 Task: Find connections with filter location Wegberg with filter topic #Bitcoinwith filter profile language Spanish with filter current company ABC Consultants with filter school Himachal Pradesh Jobs with filter industry Performing Arts and Spectator Sports with filter service category Video Editing with filter keywords title Sociologist
Action: Mouse moved to (612, 75)
Screenshot: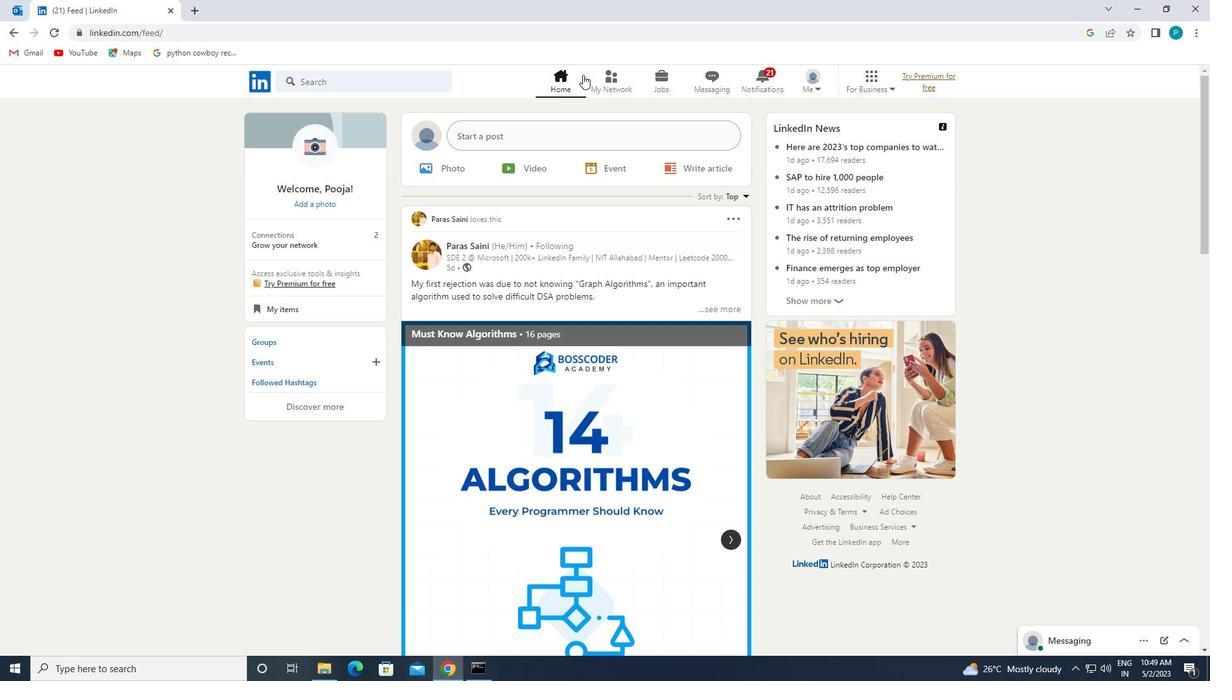 
Action: Mouse pressed left at (612, 75)
Screenshot: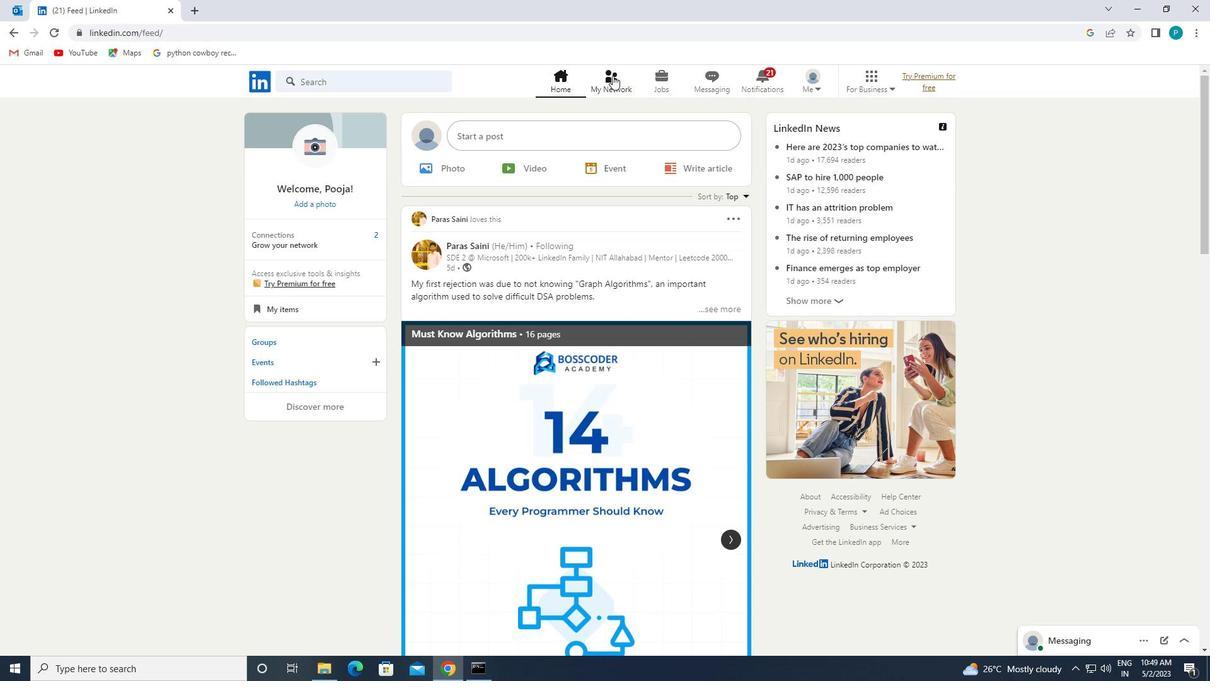 
Action: Mouse moved to (372, 148)
Screenshot: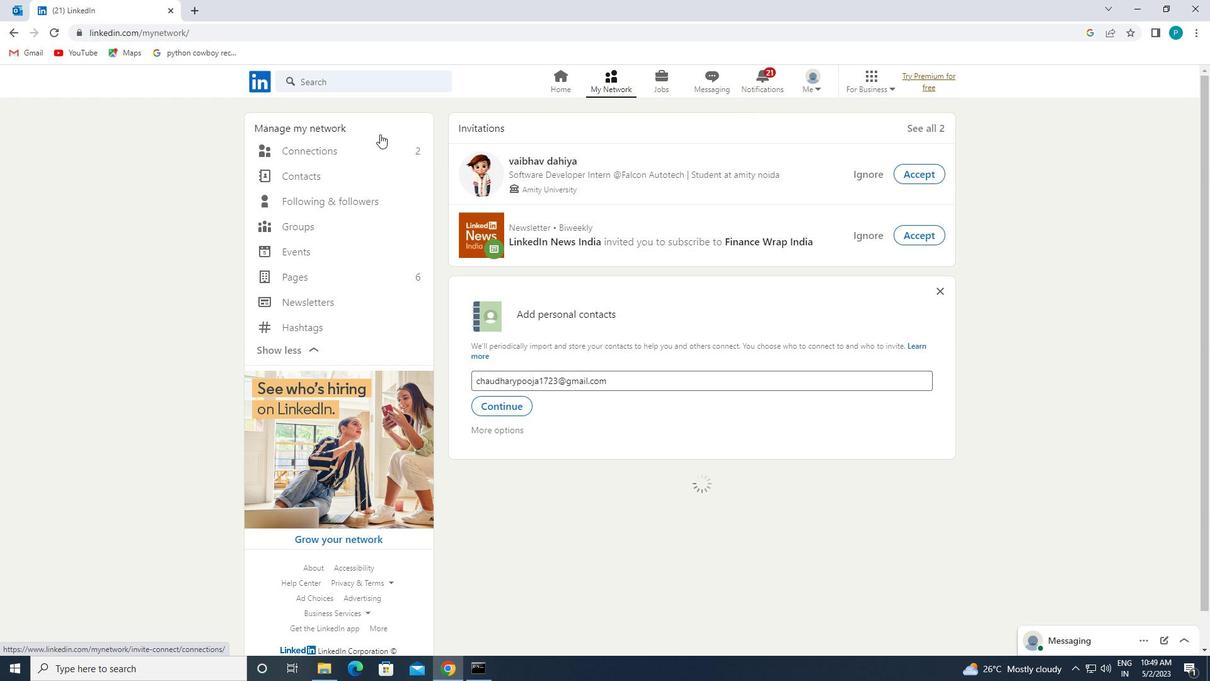 
Action: Mouse pressed left at (372, 148)
Screenshot: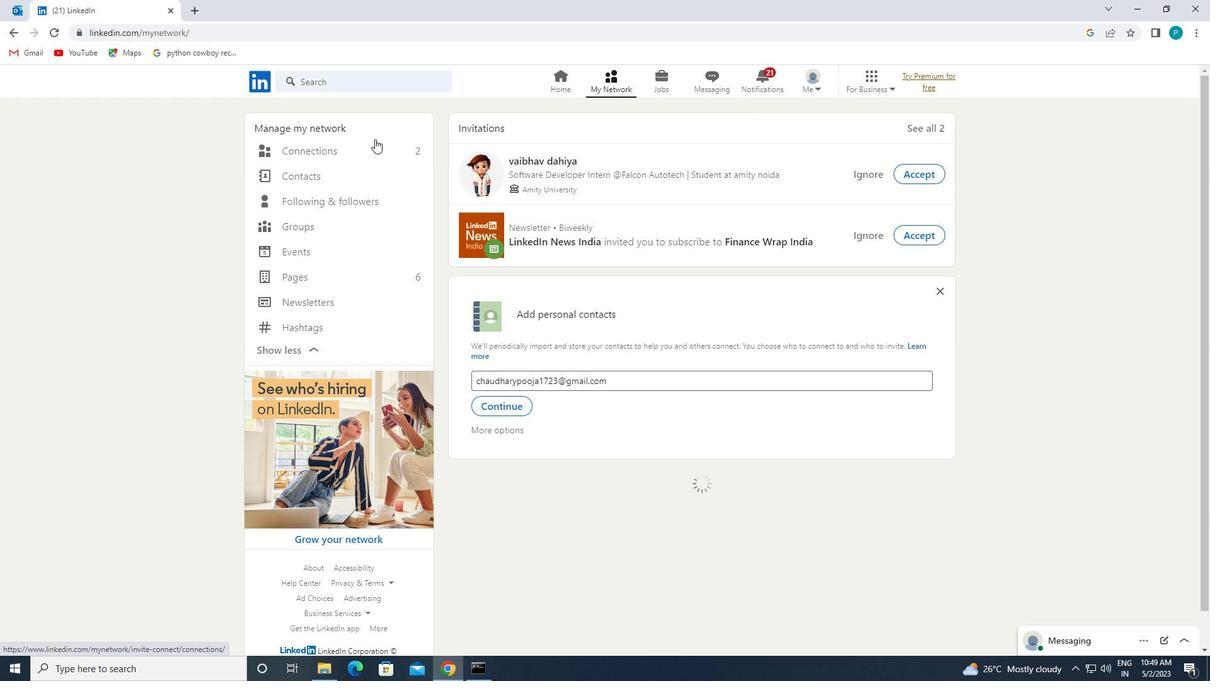
Action: Mouse moved to (710, 152)
Screenshot: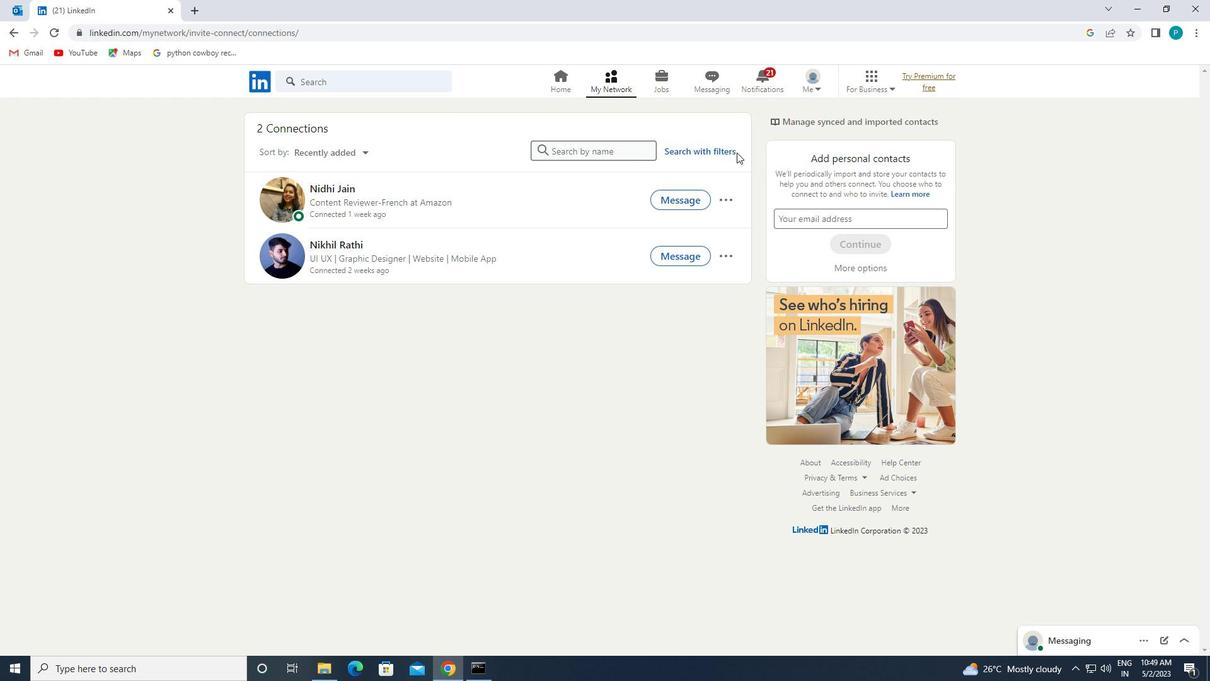 
Action: Mouse pressed left at (710, 152)
Screenshot: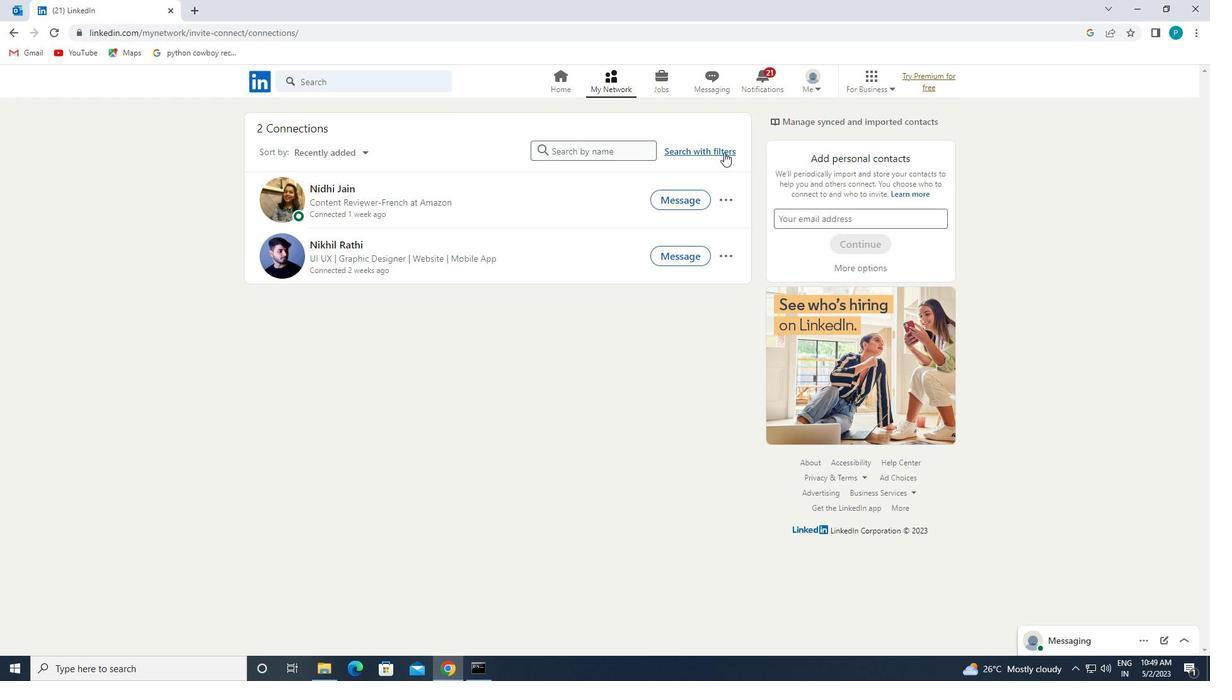 
Action: Mouse moved to (629, 118)
Screenshot: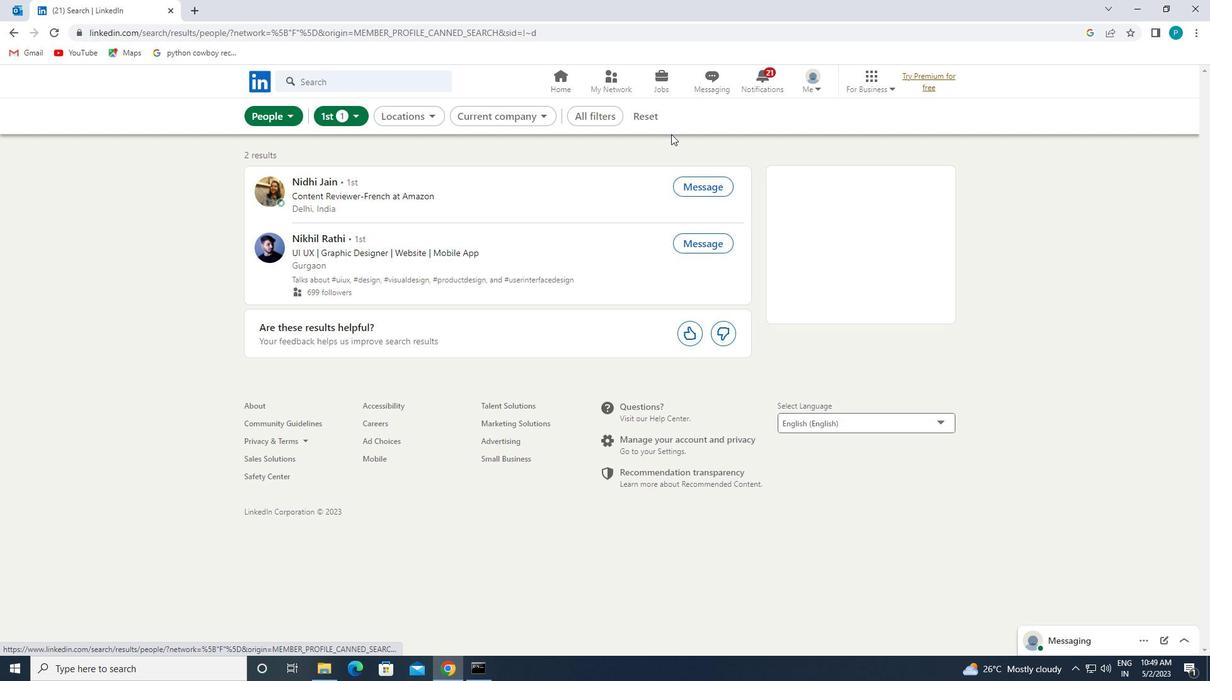 
Action: Mouse pressed left at (629, 118)
Screenshot: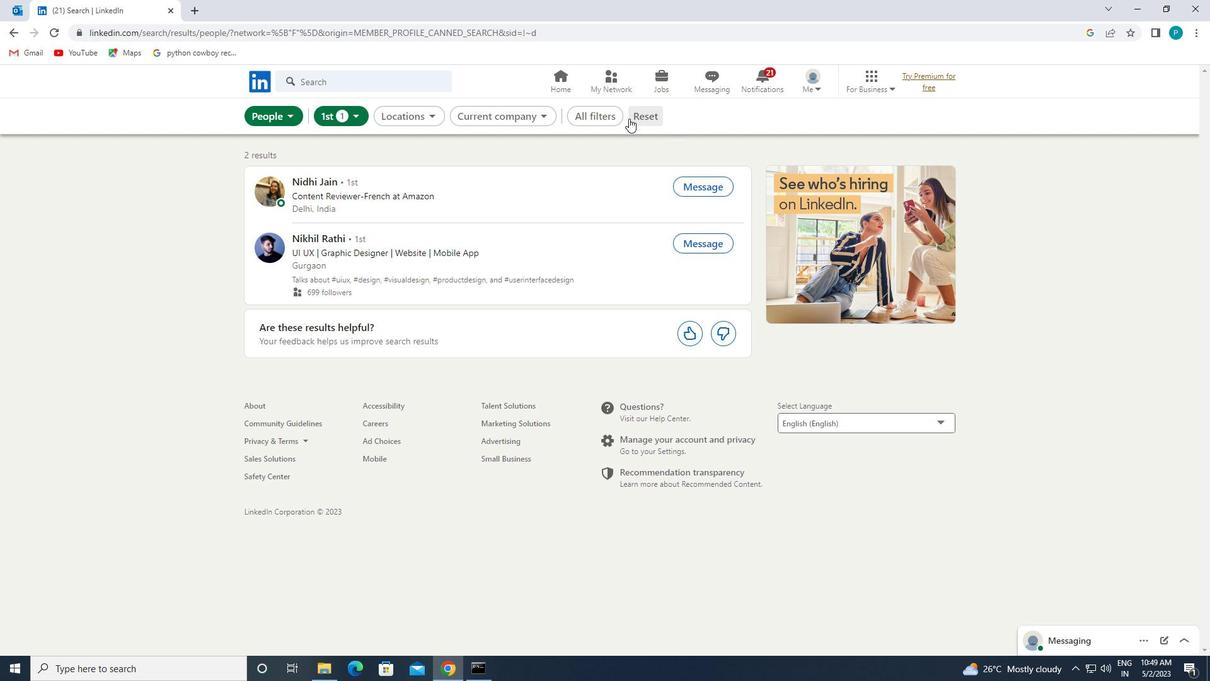 
Action: Mouse moved to (595, 116)
Screenshot: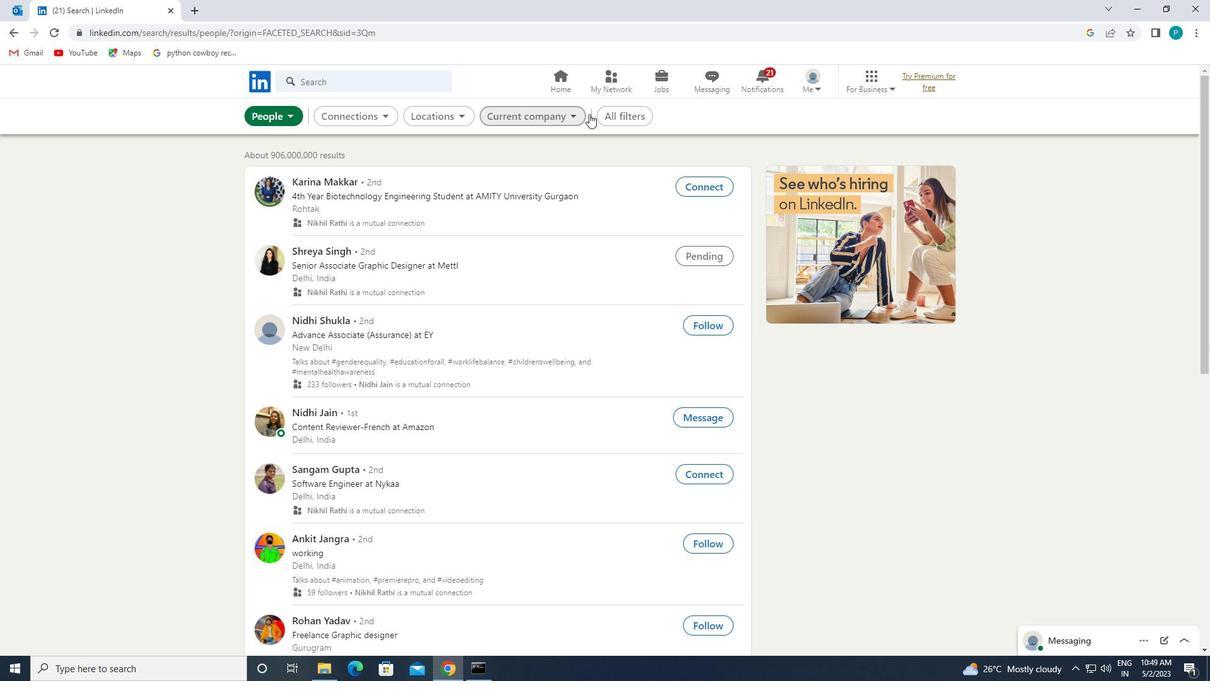 
Action: Mouse pressed left at (595, 116)
Screenshot: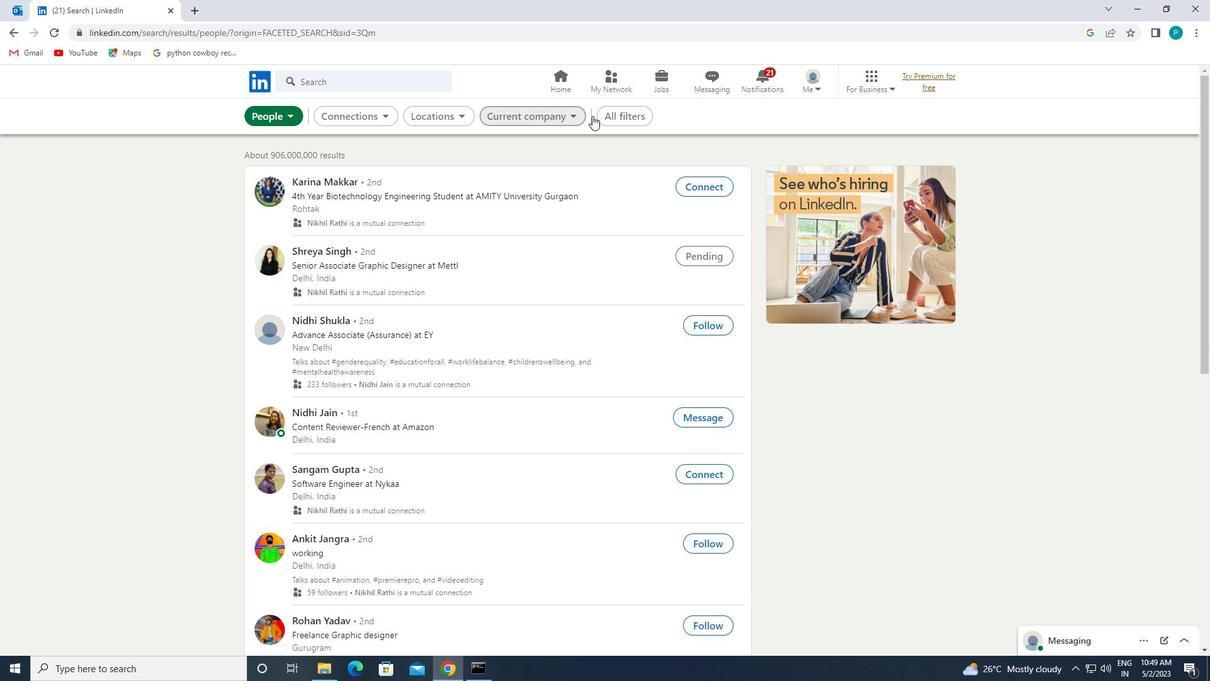 
Action: Mouse moved to (609, 116)
Screenshot: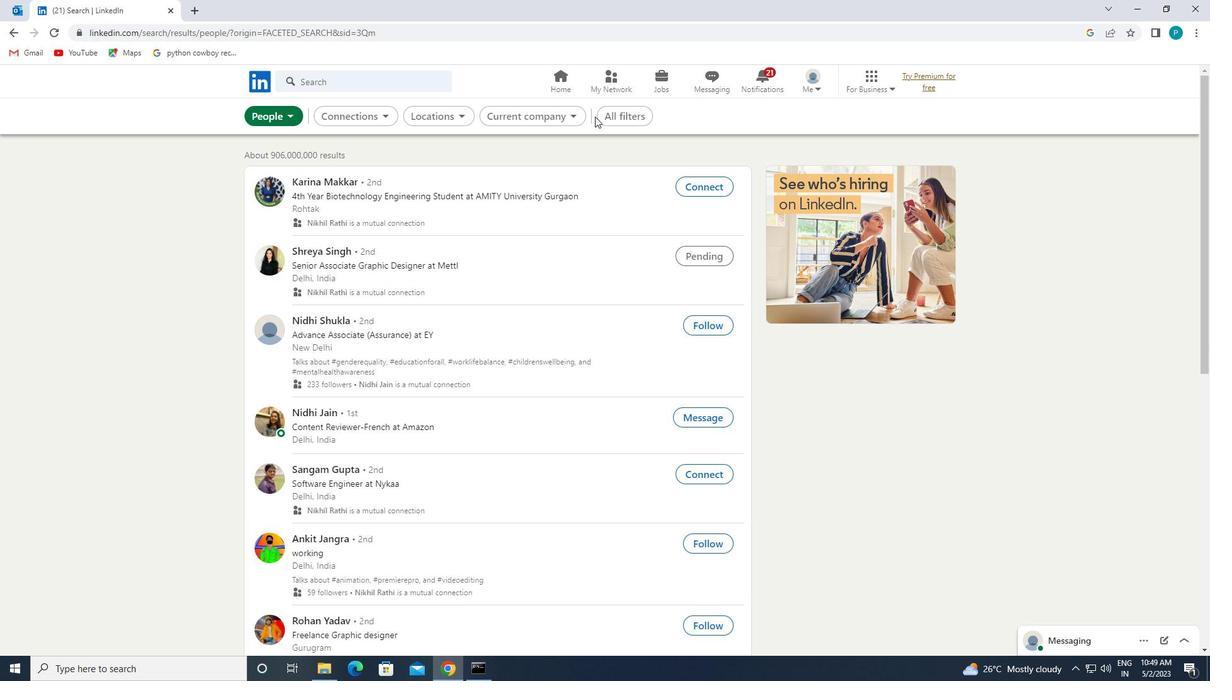
Action: Mouse pressed left at (609, 116)
Screenshot: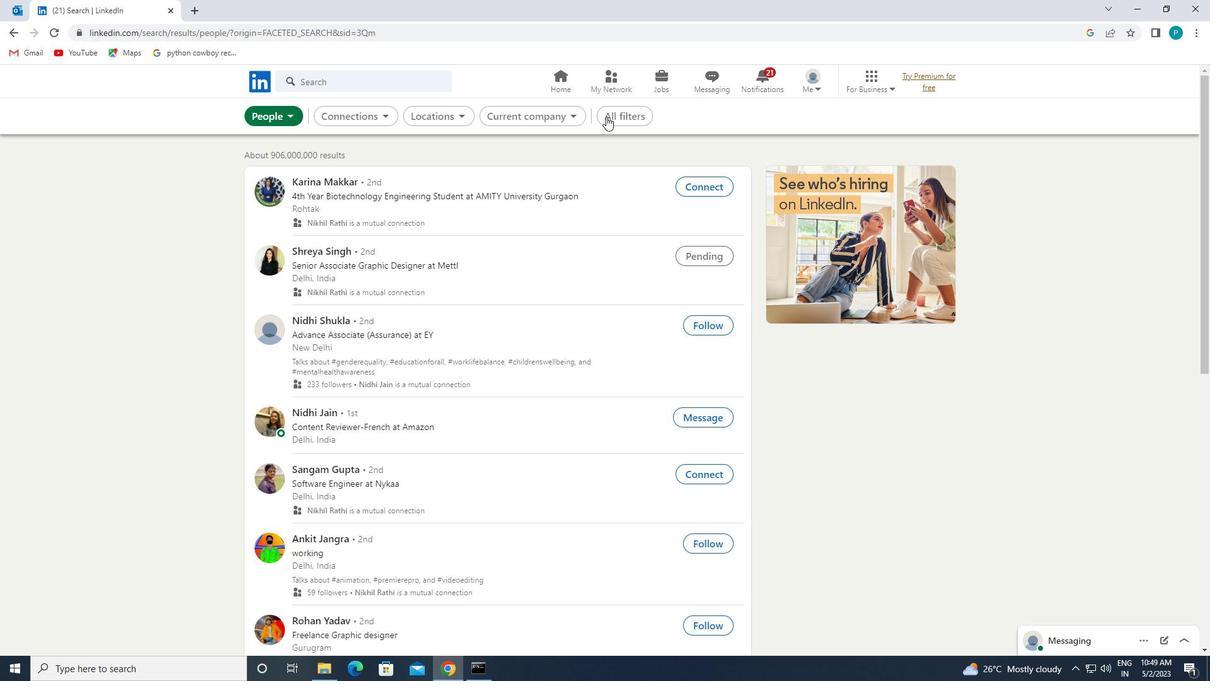 
Action: Mouse moved to (1097, 352)
Screenshot: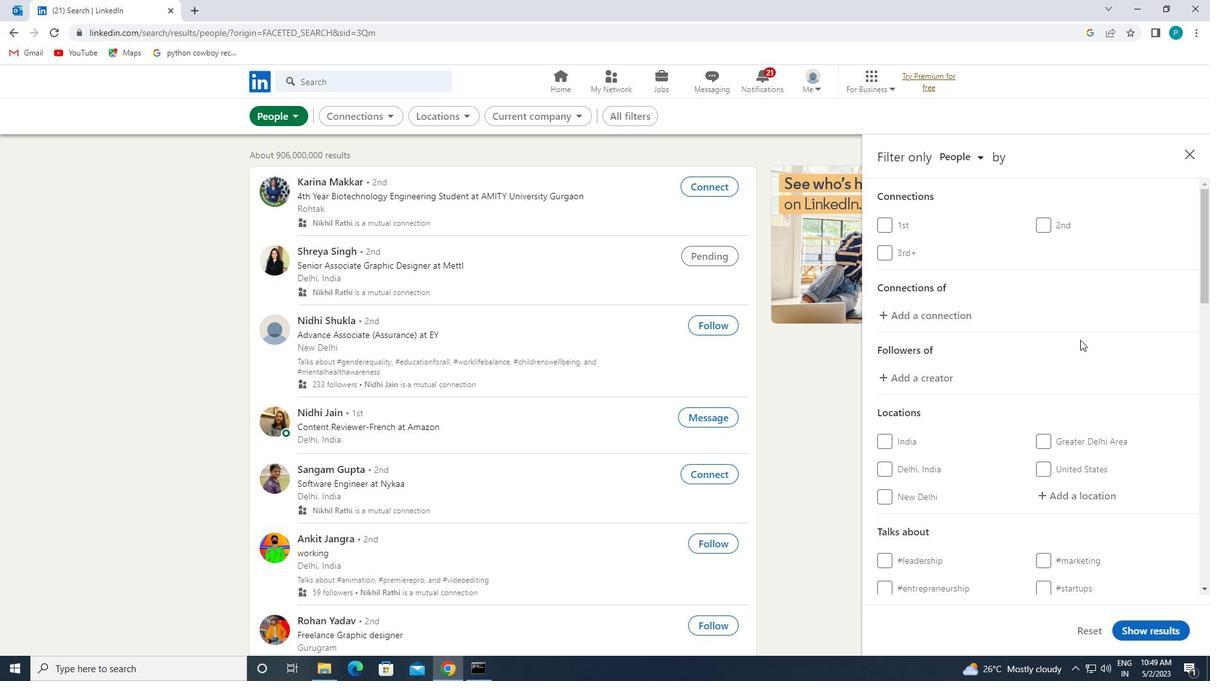 
Action: Mouse scrolled (1097, 351) with delta (0, 0)
Screenshot: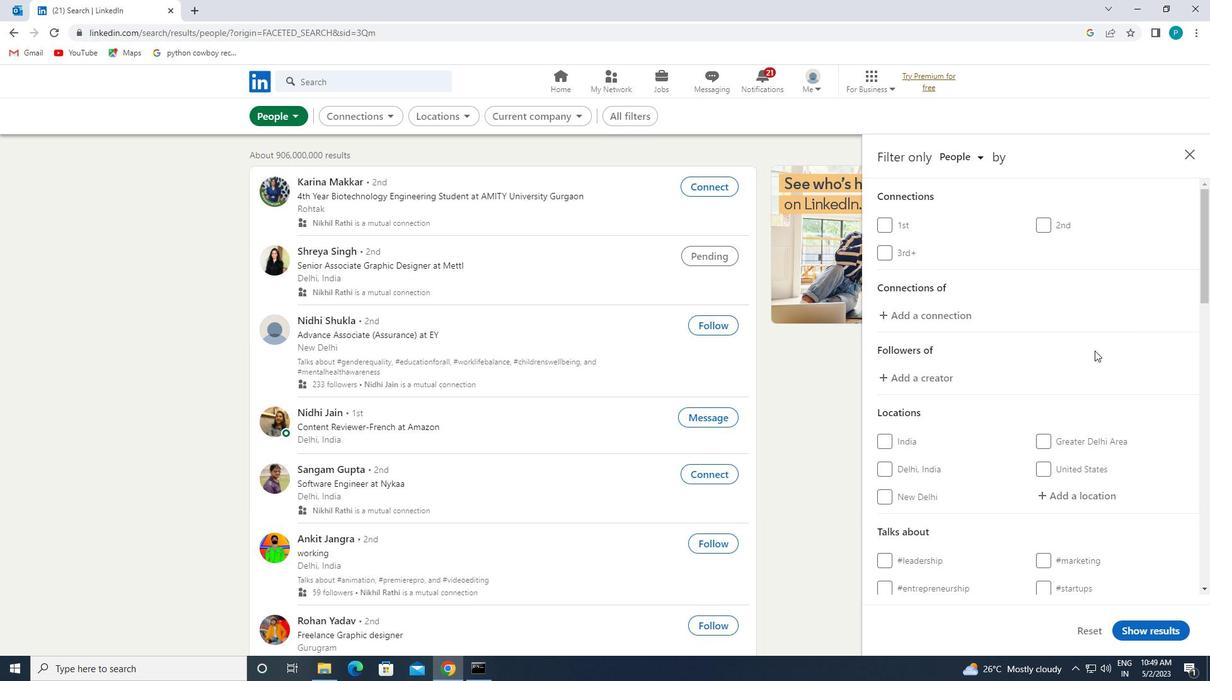
Action: Mouse scrolled (1097, 351) with delta (0, 0)
Screenshot: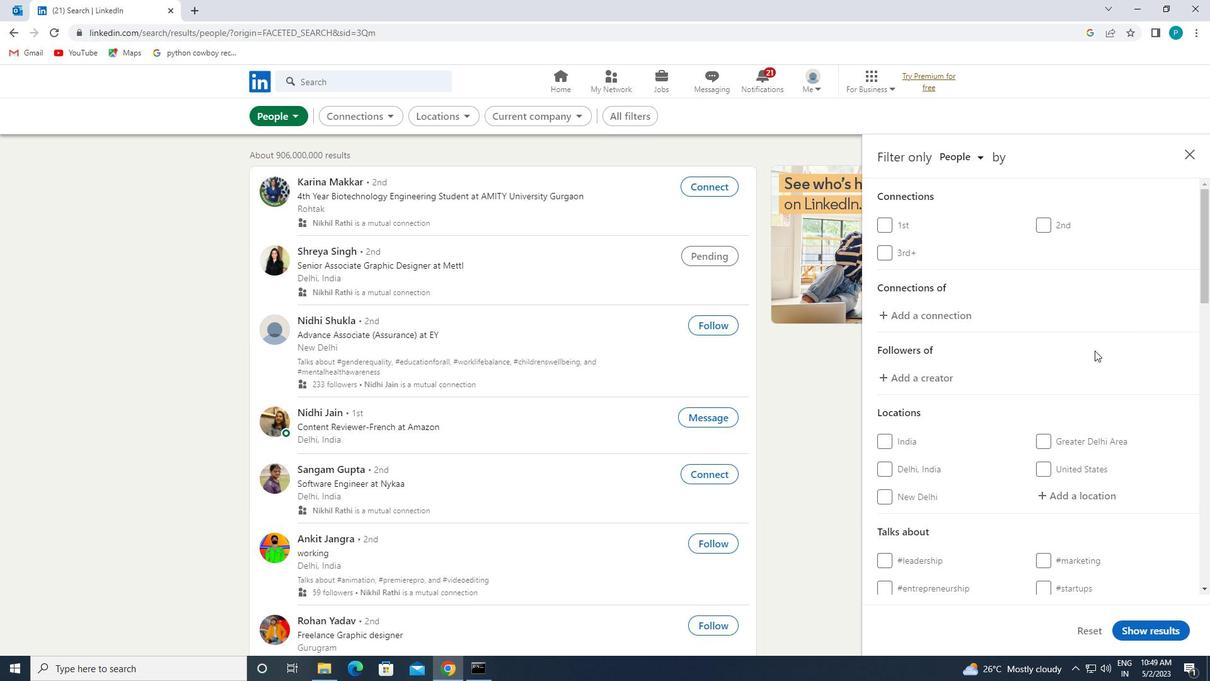 
Action: Mouse moved to (1100, 365)
Screenshot: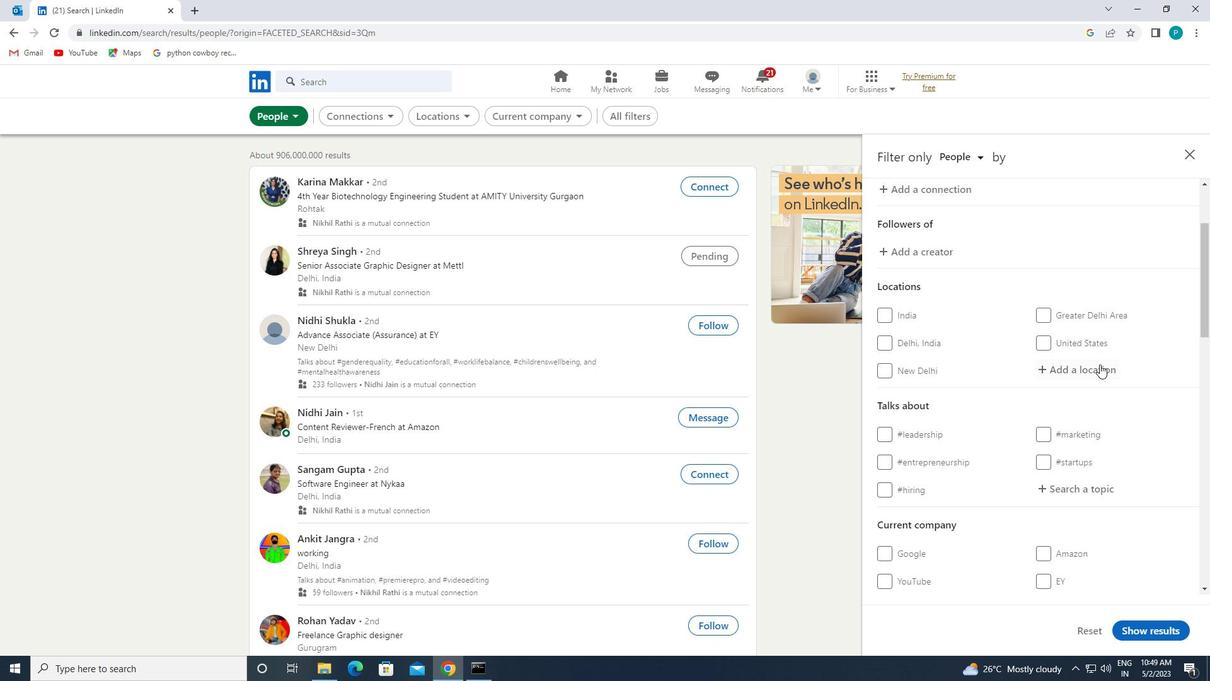 
Action: Mouse pressed left at (1100, 365)
Screenshot: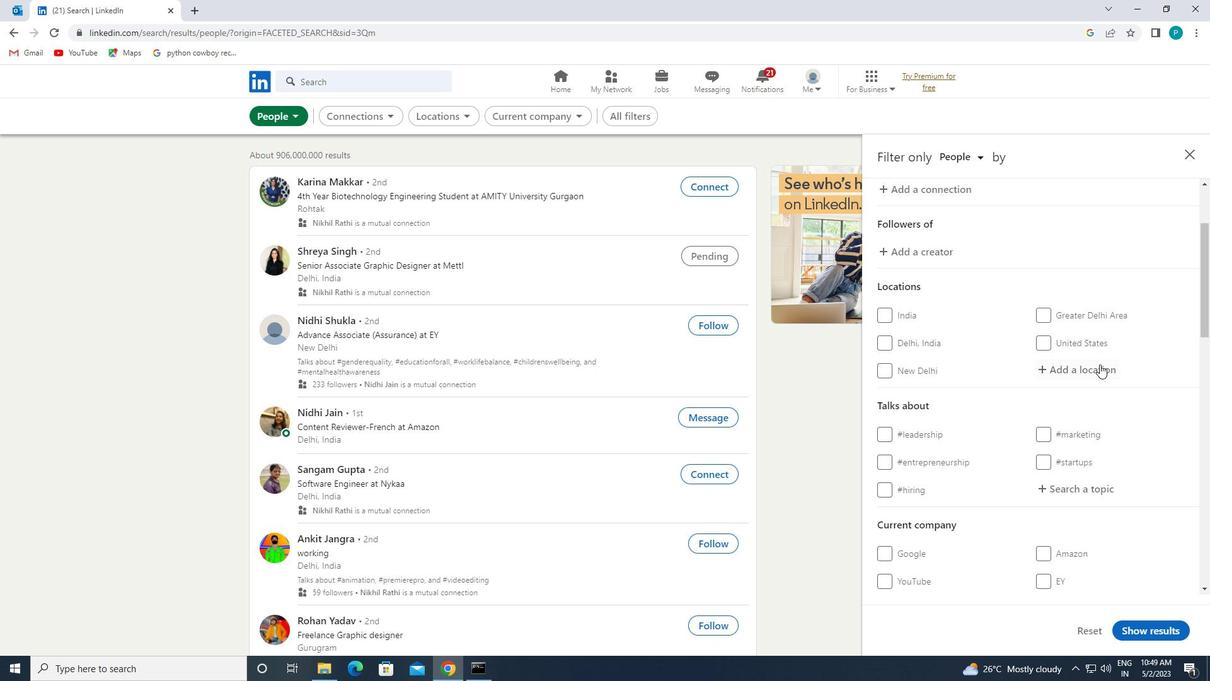 
Action: Key pressed <Key.caps_lock>w<Key.caps_lock>eb<Key.backspace>gberg
Screenshot: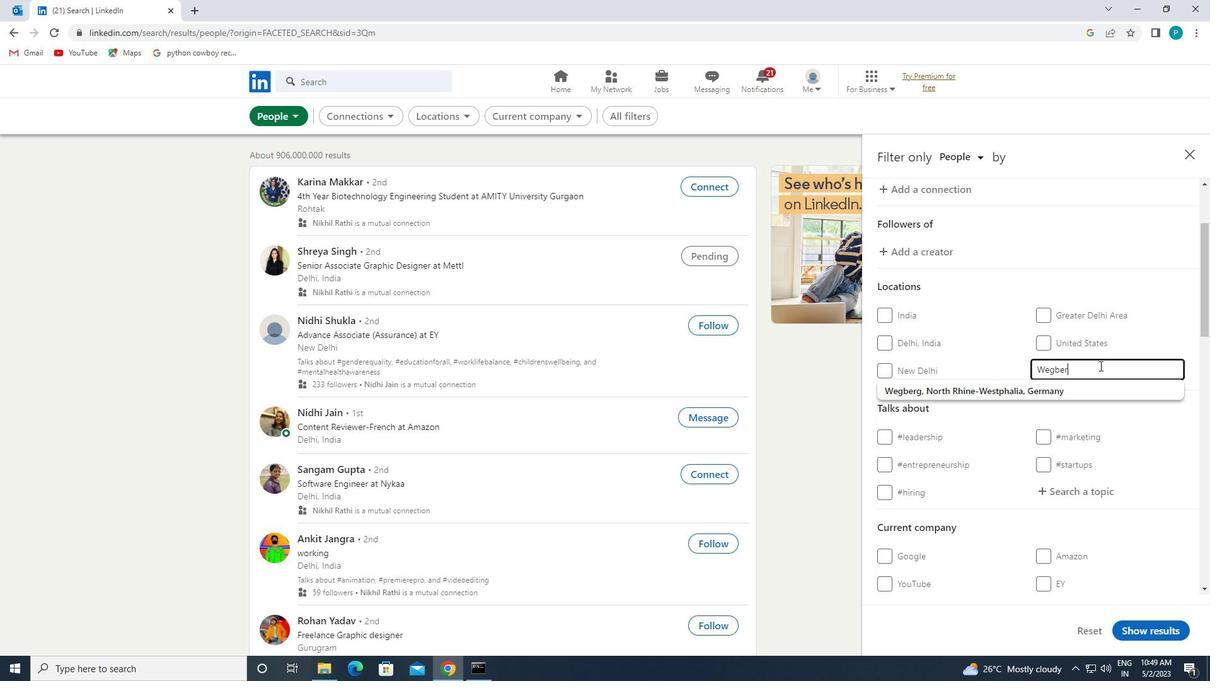 
Action: Mouse moved to (1015, 395)
Screenshot: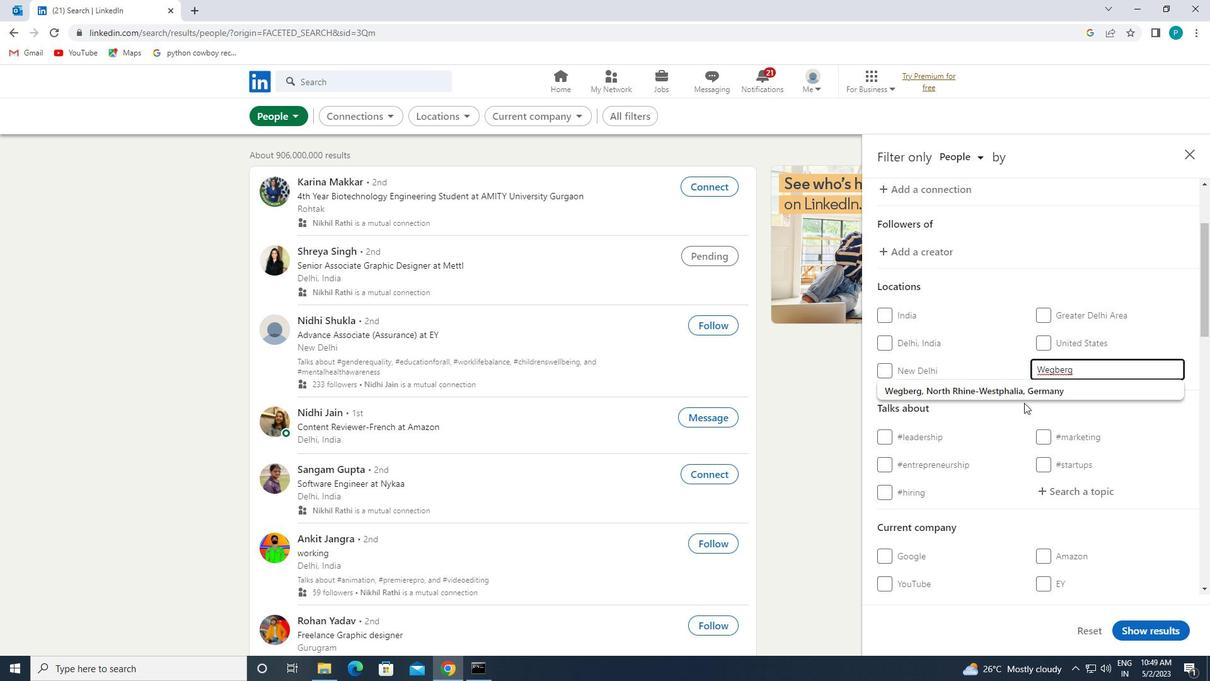 
Action: Mouse pressed left at (1015, 395)
Screenshot: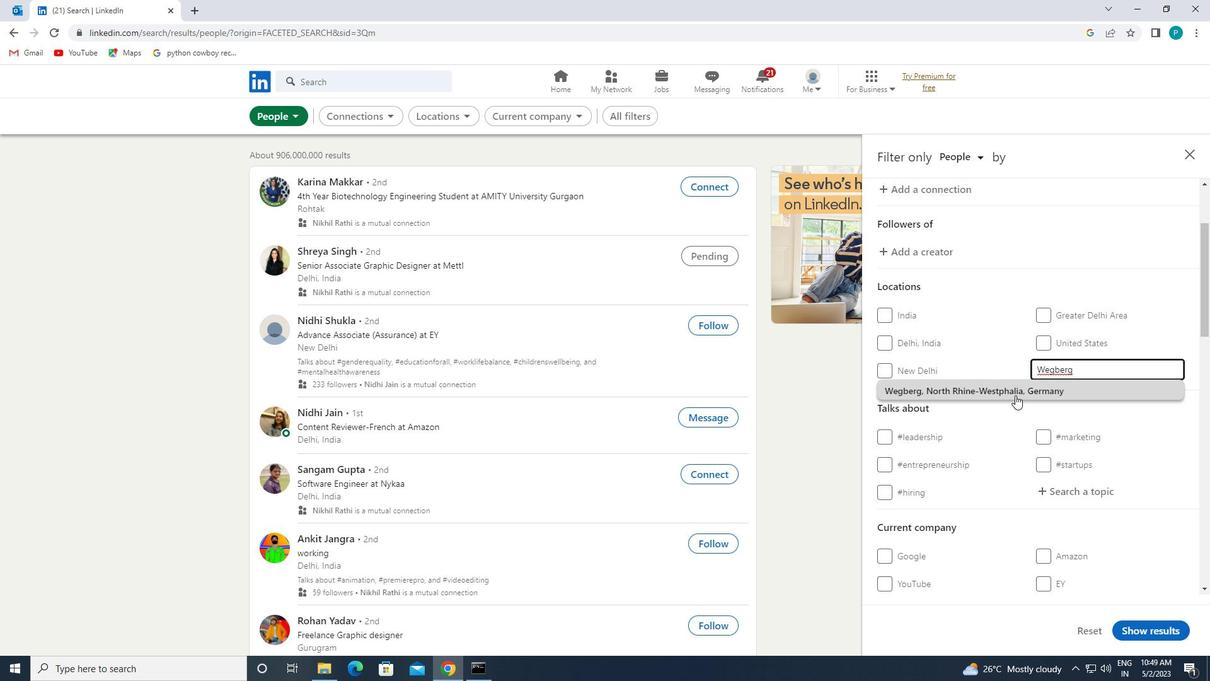 
Action: Mouse moved to (1092, 525)
Screenshot: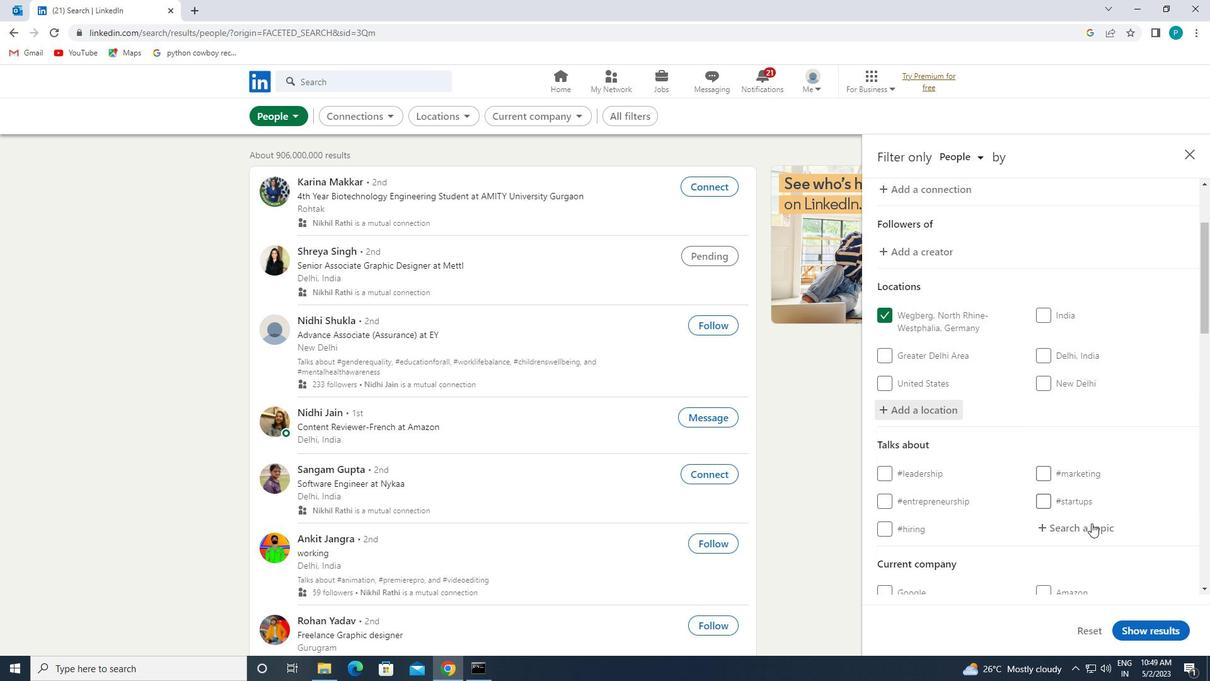 
Action: Mouse pressed left at (1092, 525)
Screenshot: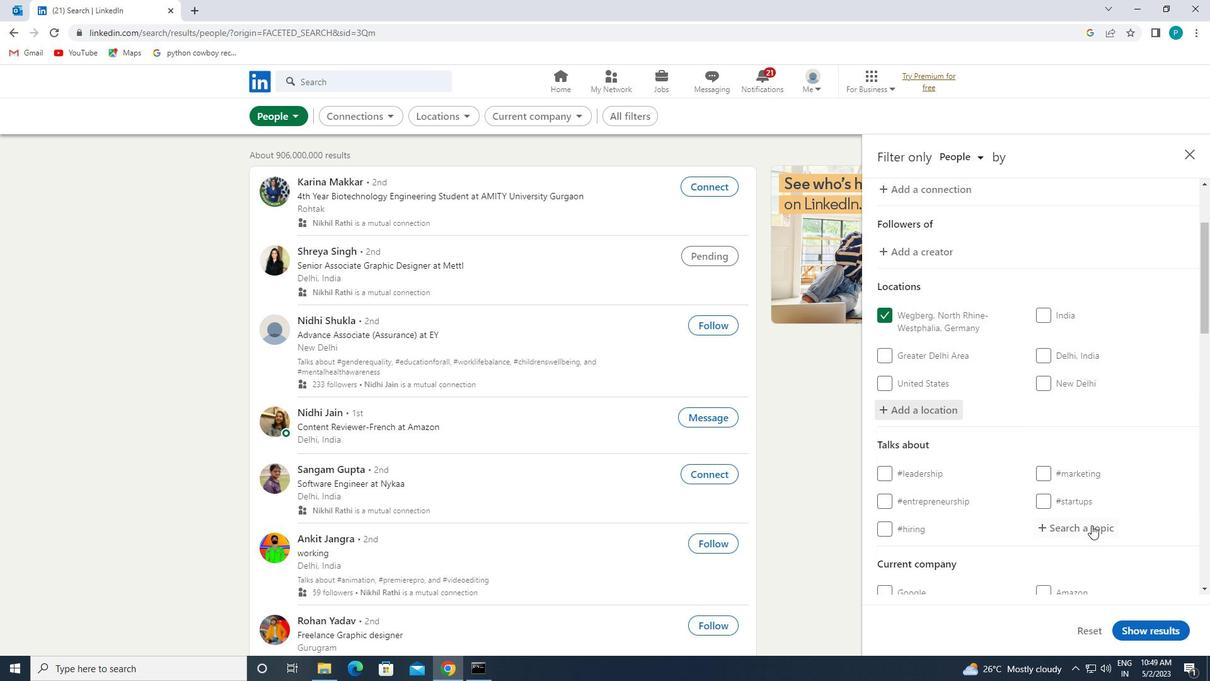 
Action: Key pressed <Key.shift>#<Key.caps_lock>B<Key.caps_lock>ITCOIN
Screenshot: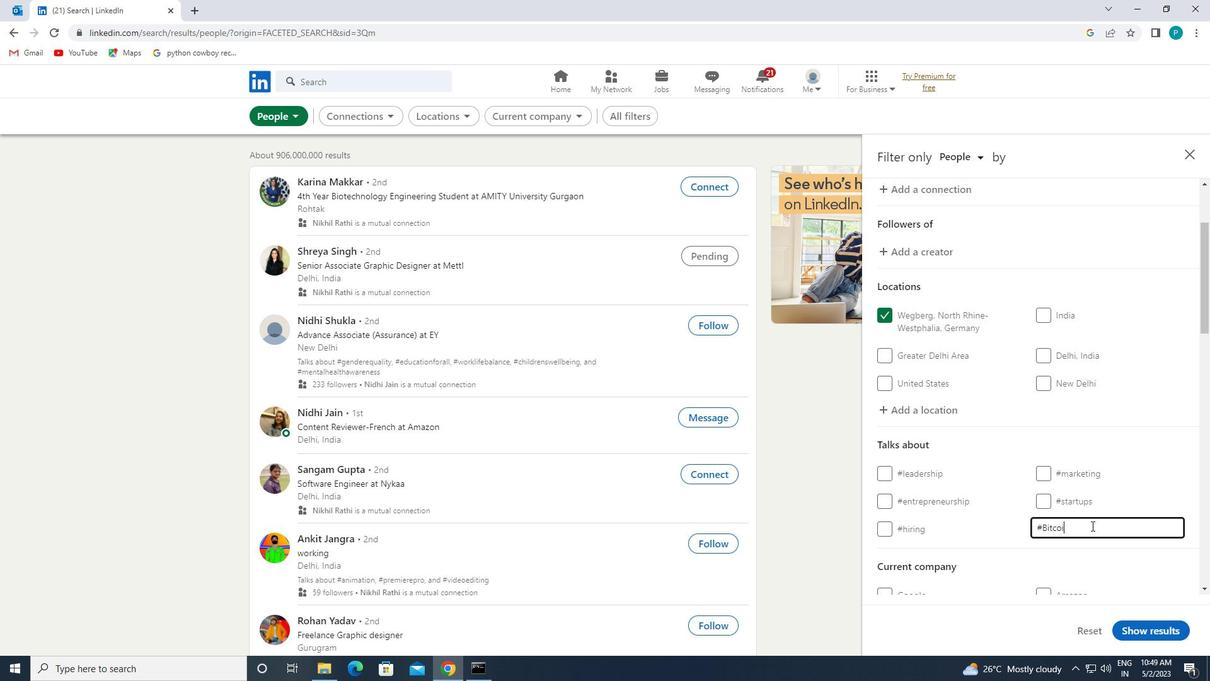 
Action: Mouse moved to (1034, 469)
Screenshot: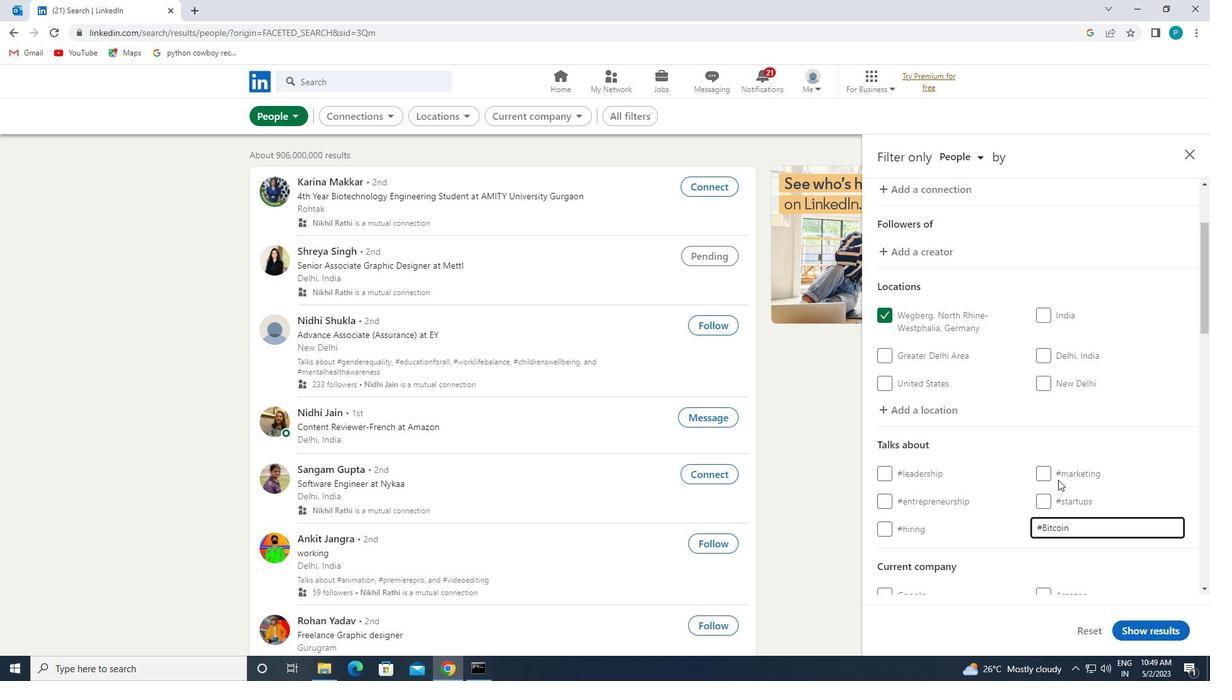 
Action: Mouse scrolled (1034, 469) with delta (0, 0)
Screenshot: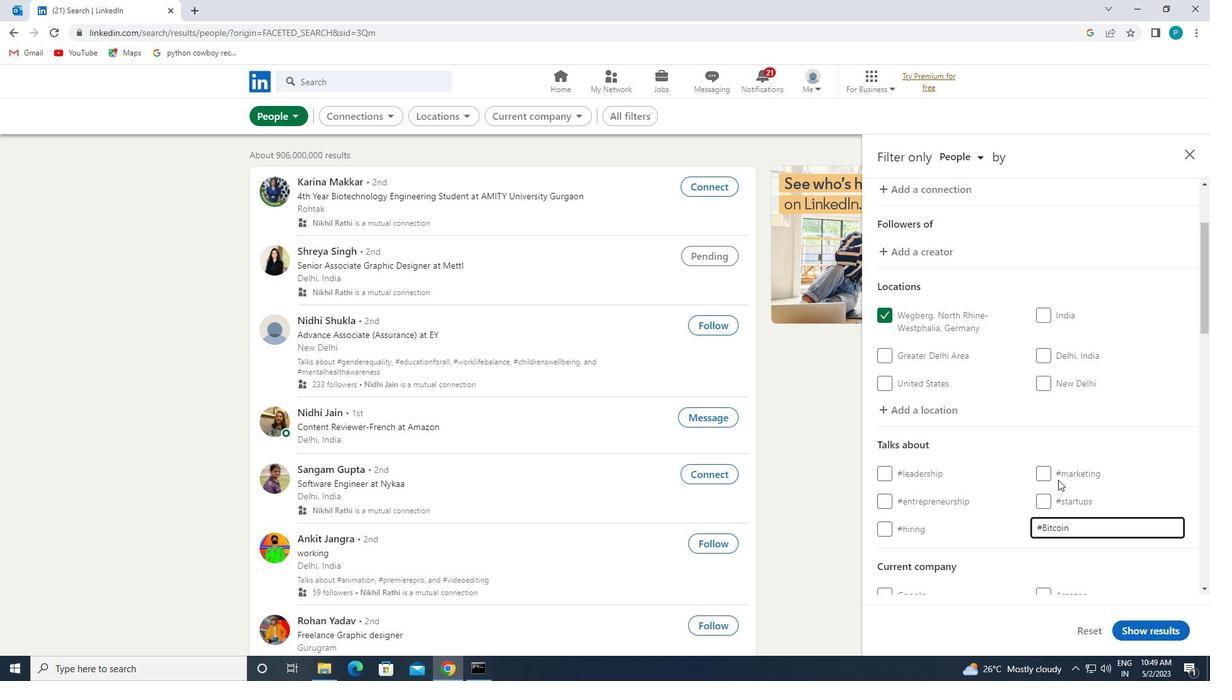 
Action: Mouse moved to (1029, 466)
Screenshot: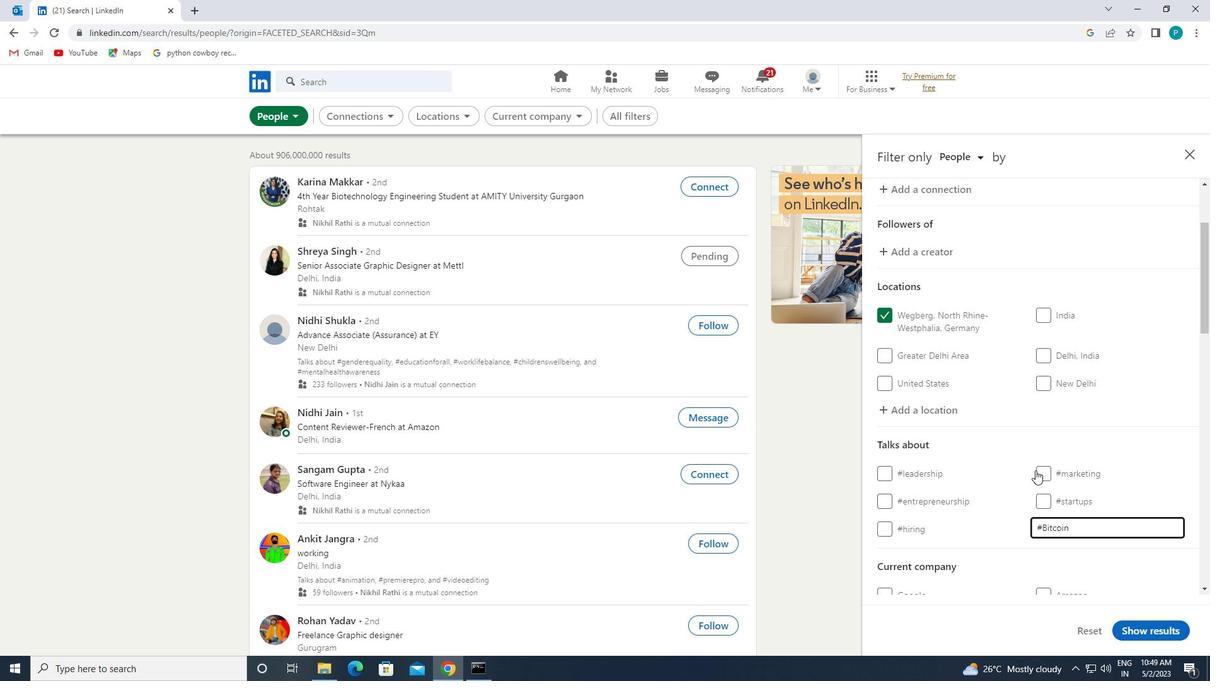 
Action: Mouse scrolled (1029, 466) with delta (0, 0)
Screenshot: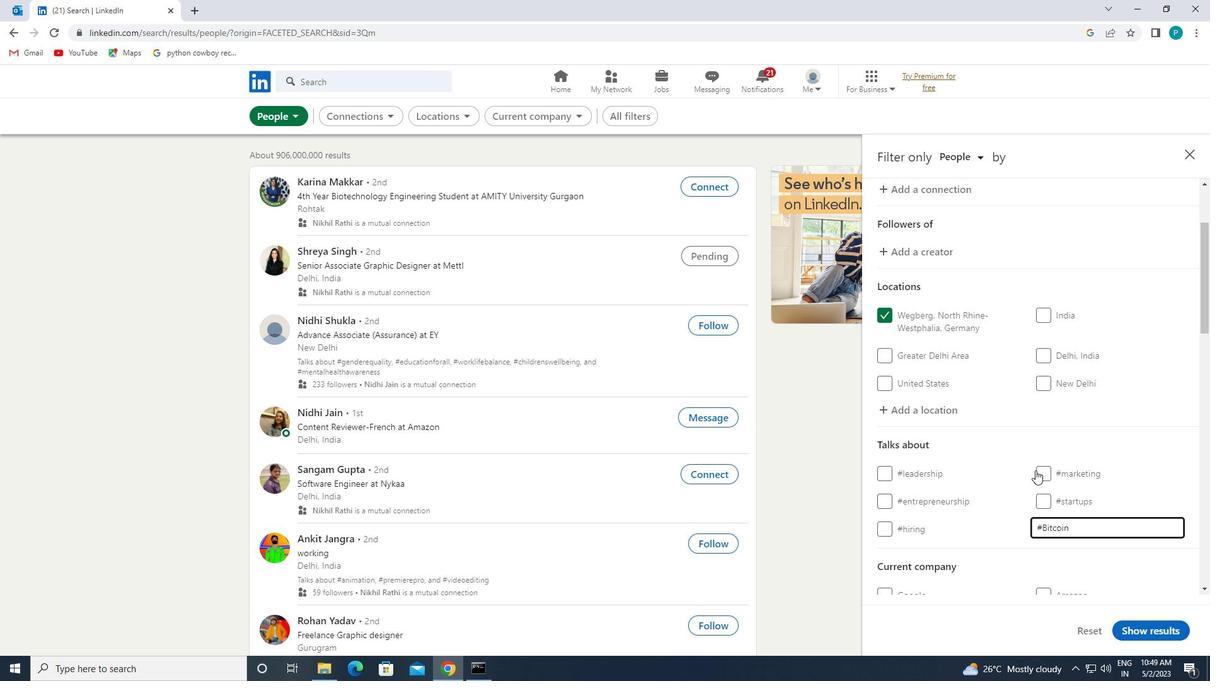 
Action: Mouse moved to (1027, 464)
Screenshot: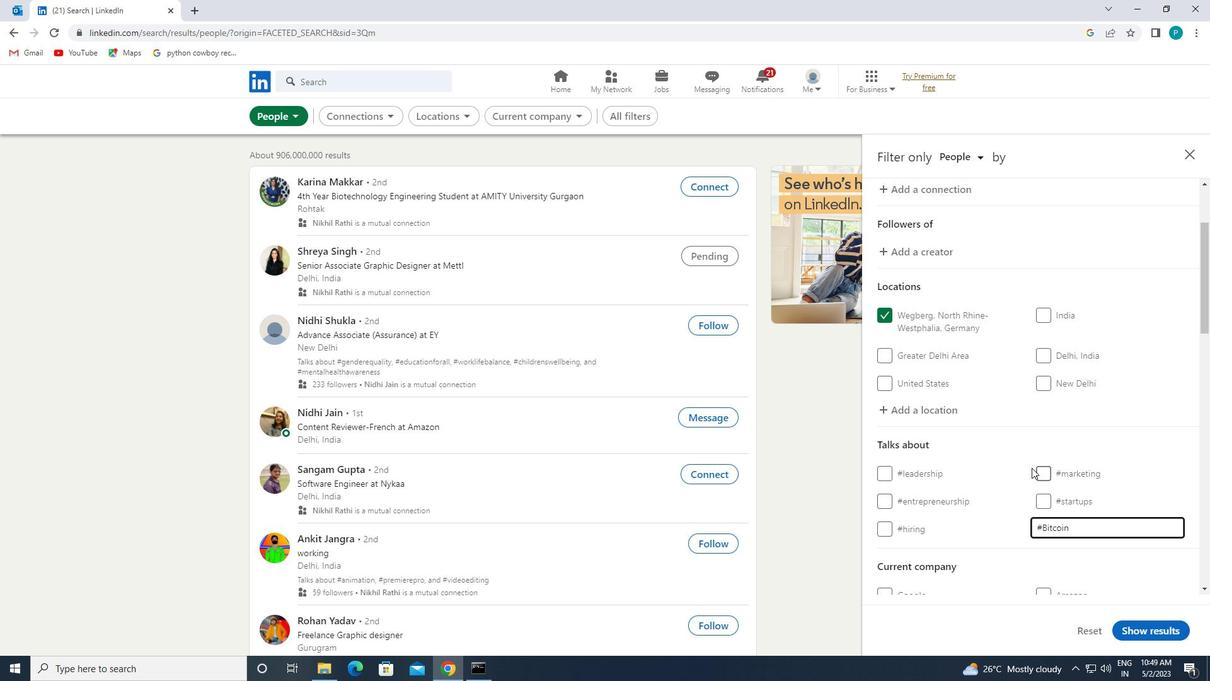 
Action: Mouse scrolled (1027, 464) with delta (0, 0)
Screenshot: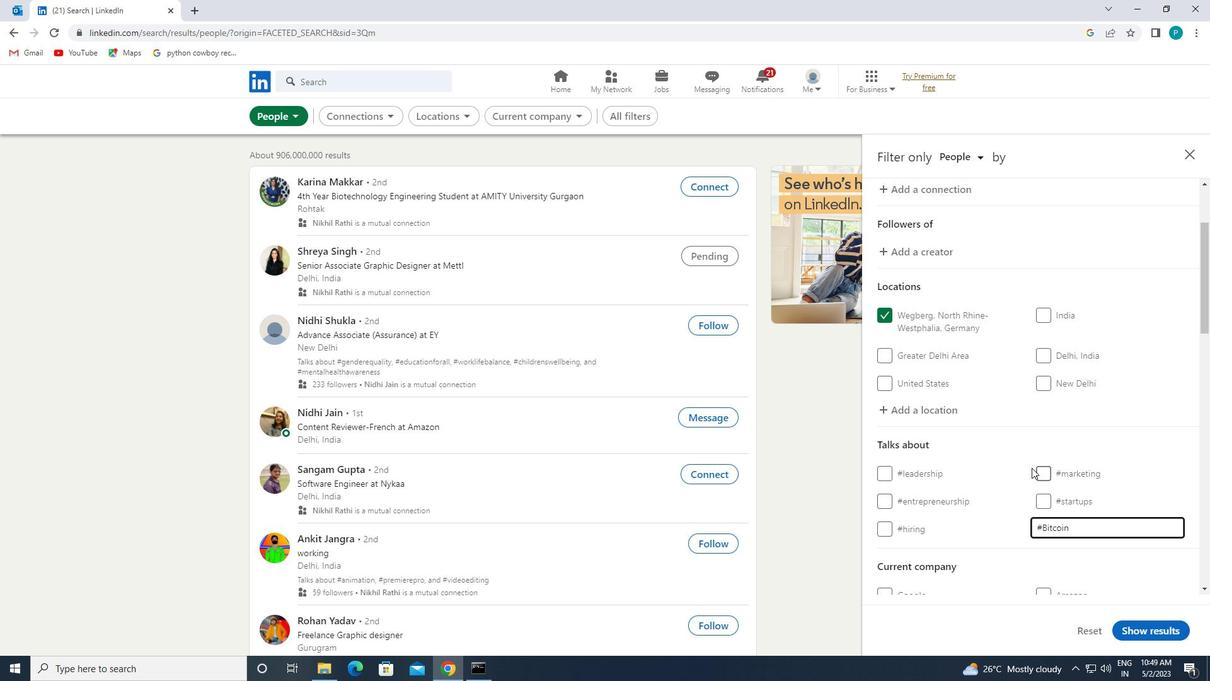 
Action: Mouse moved to (966, 472)
Screenshot: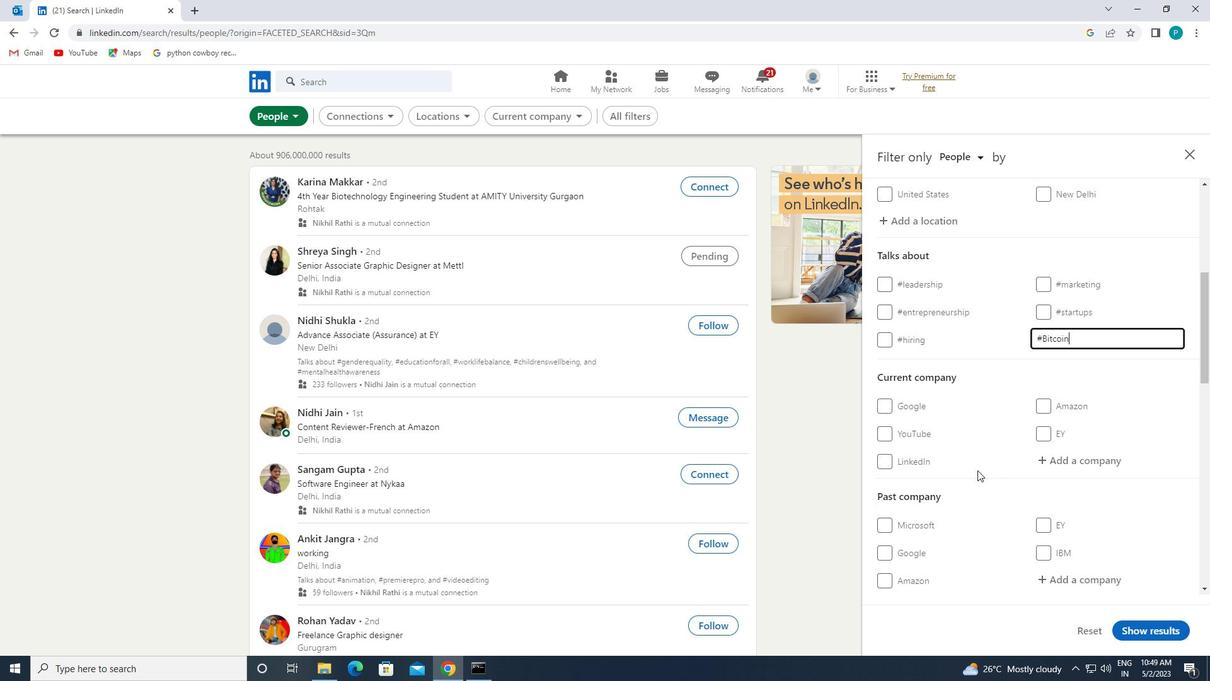 
Action: Mouse scrolled (966, 471) with delta (0, 0)
Screenshot: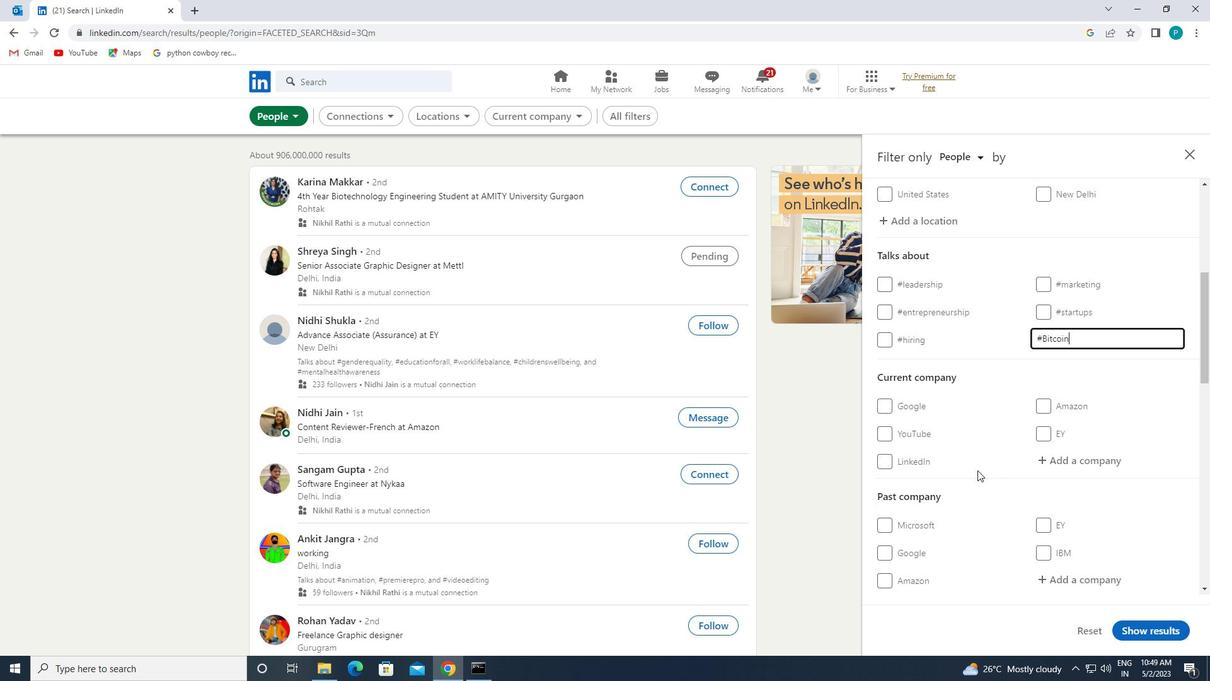 
Action: Mouse moved to (966, 472)
Screenshot: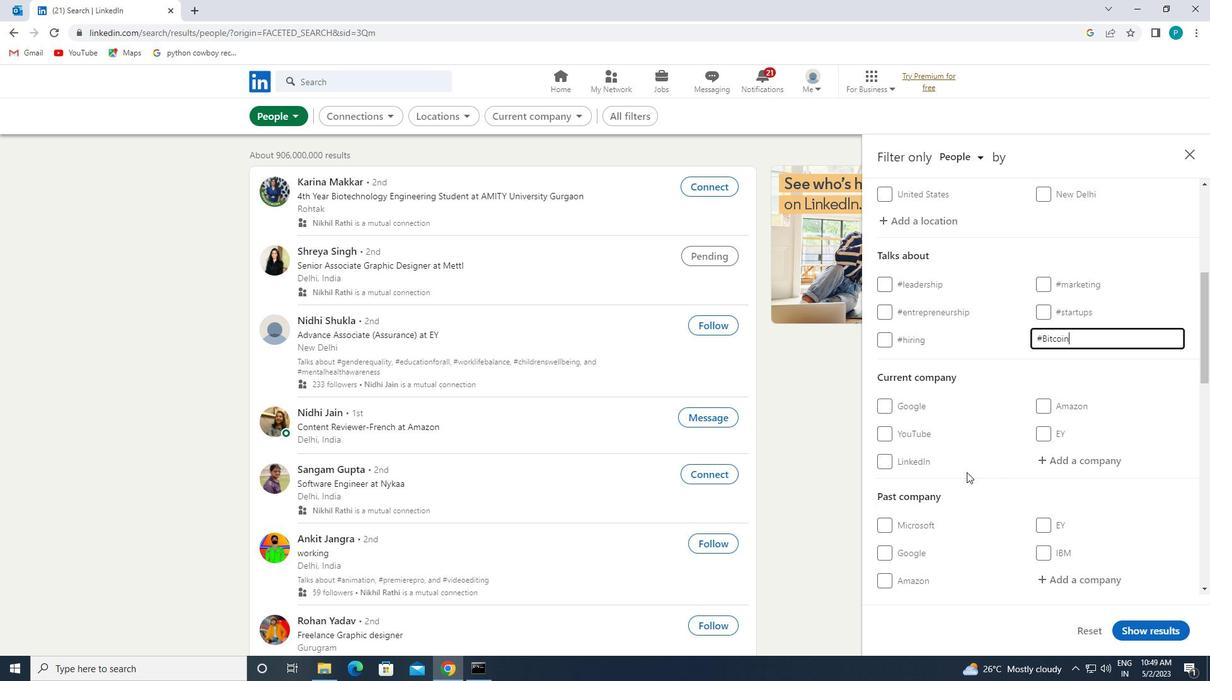 
Action: Mouse scrolled (966, 471) with delta (0, 0)
Screenshot: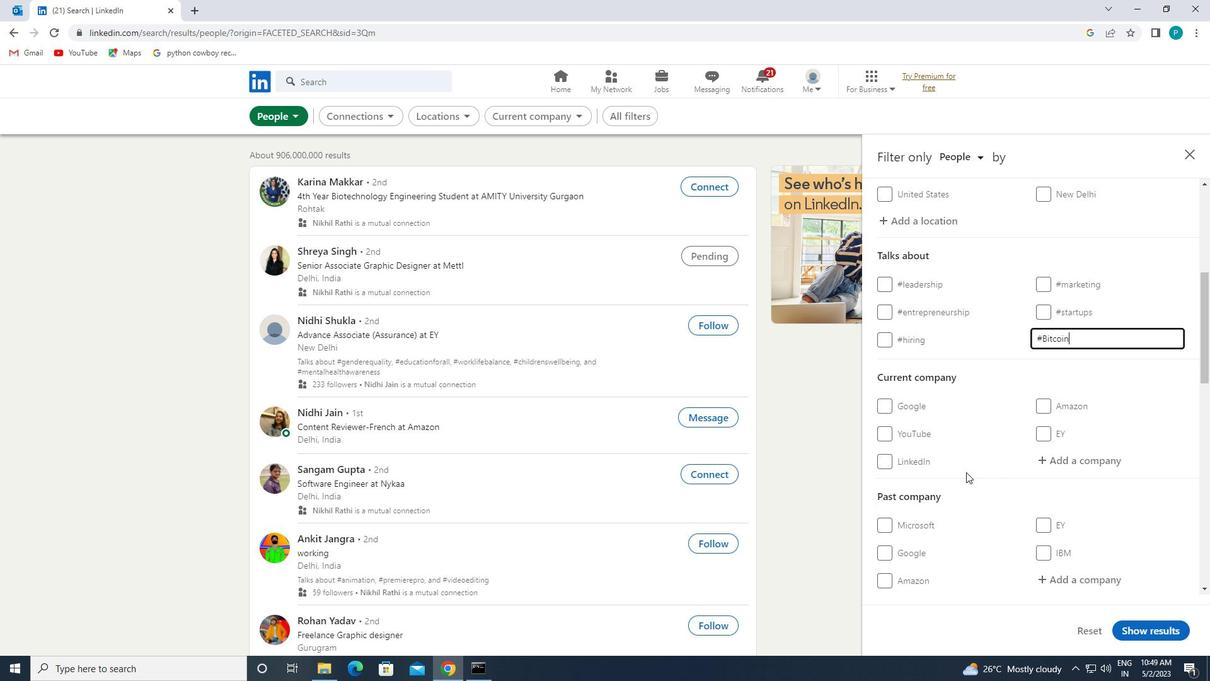 
Action: Mouse scrolled (966, 471) with delta (0, 0)
Screenshot: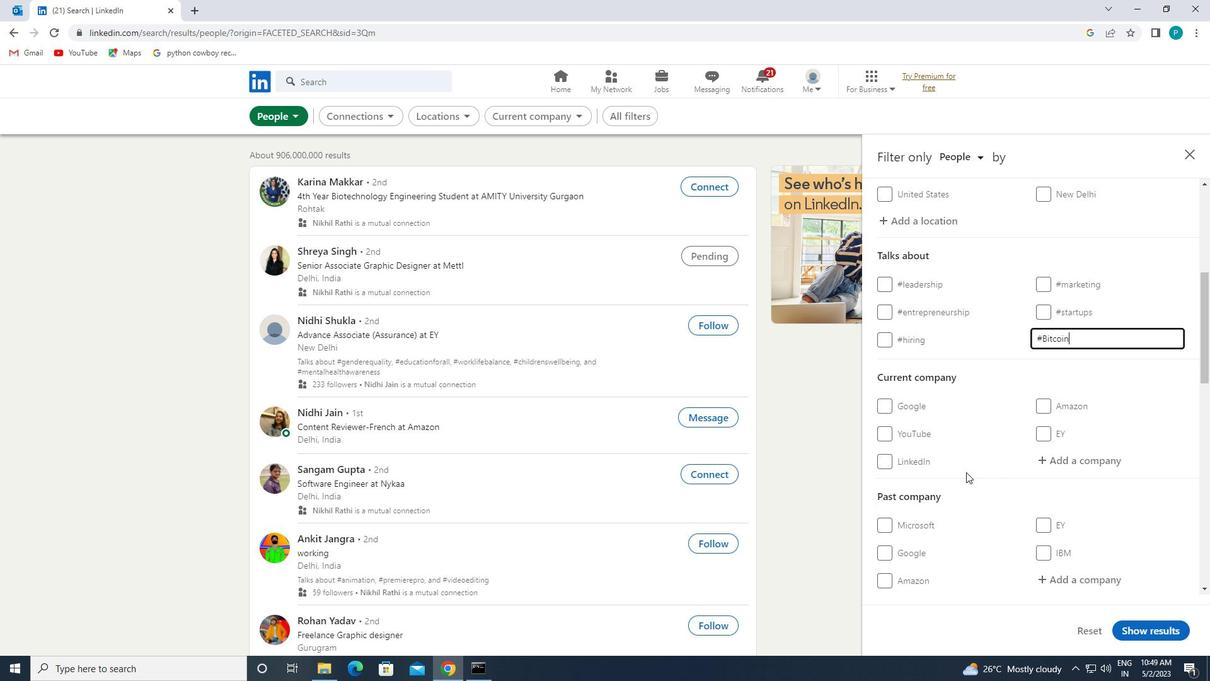 
Action: Mouse moved to (931, 472)
Screenshot: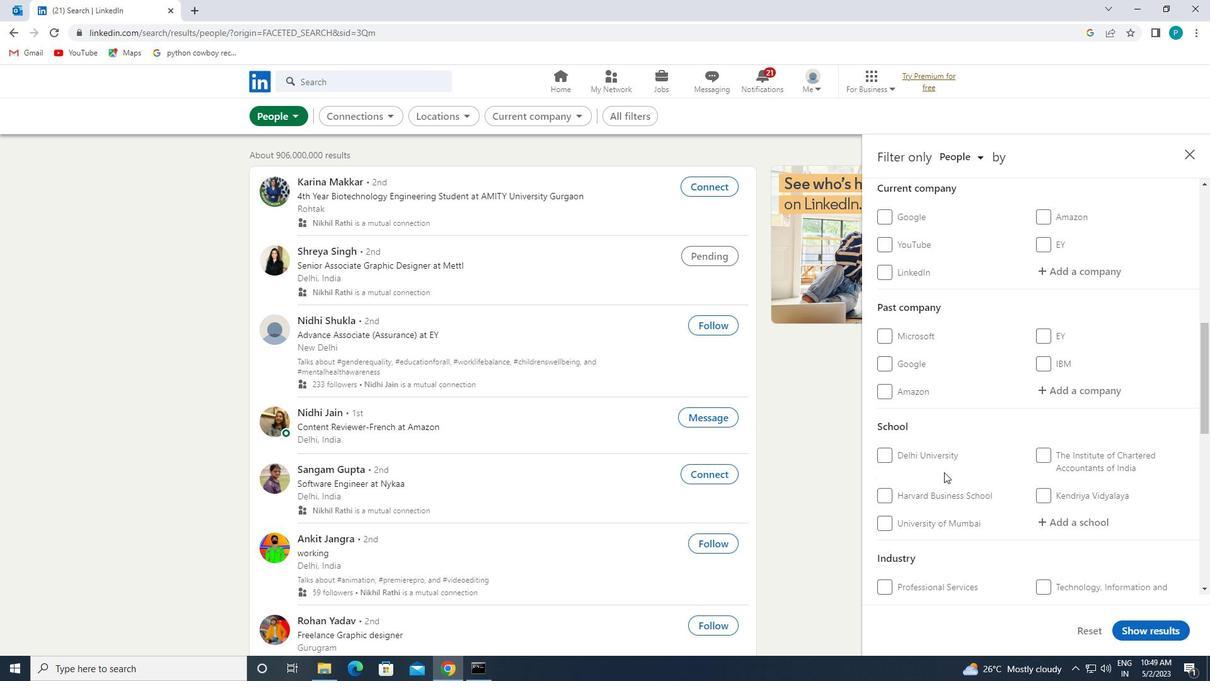
Action: Mouse scrolled (931, 471) with delta (0, 0)
Screenshot: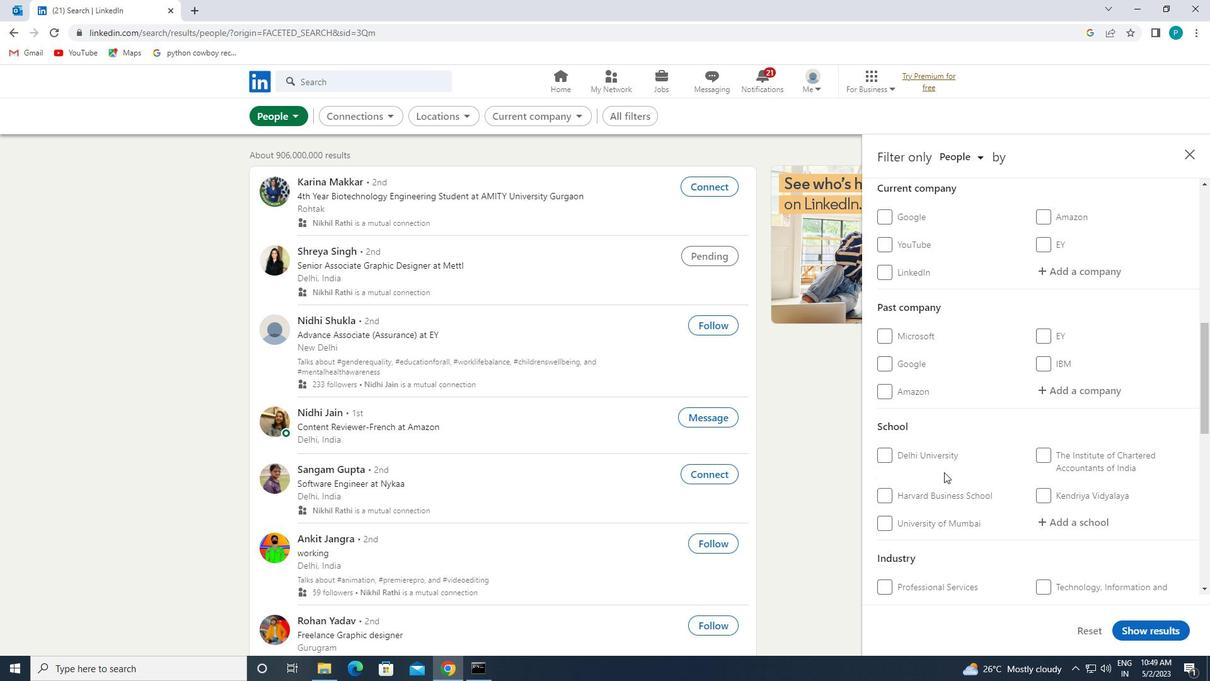 
Action: Mouse scrolled (931, 471) with delta (0, 0)
Screenshot: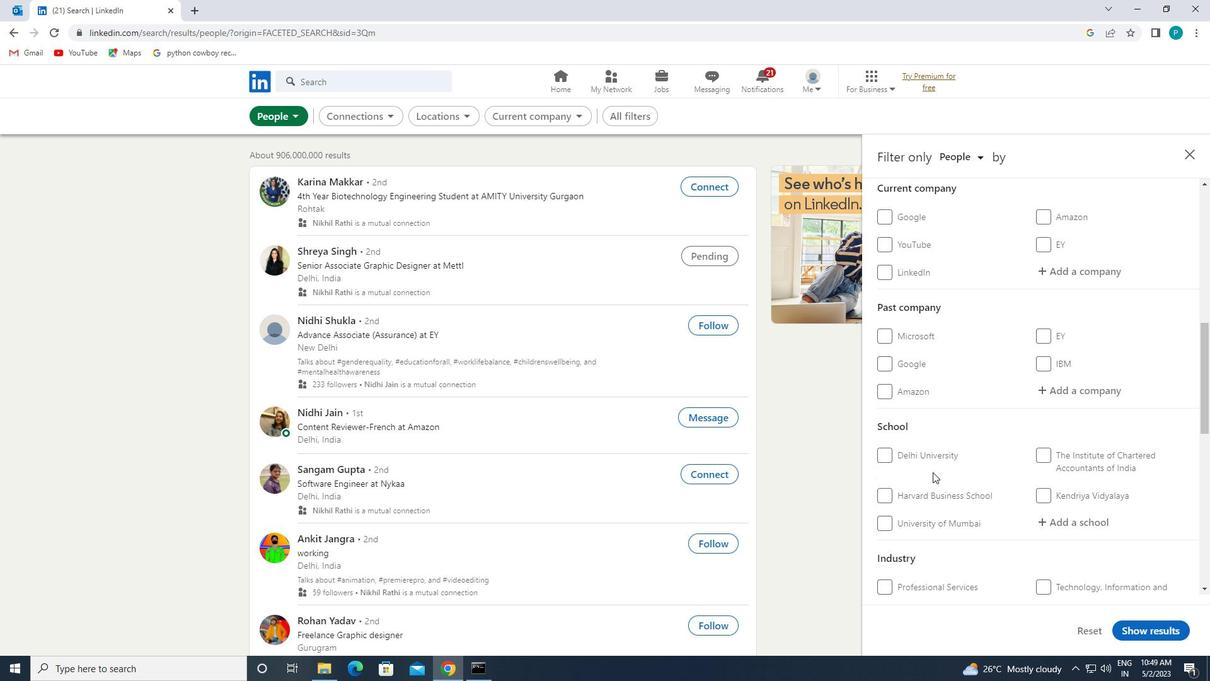
Action: Mouse moved to (928, 476)
Screenshot: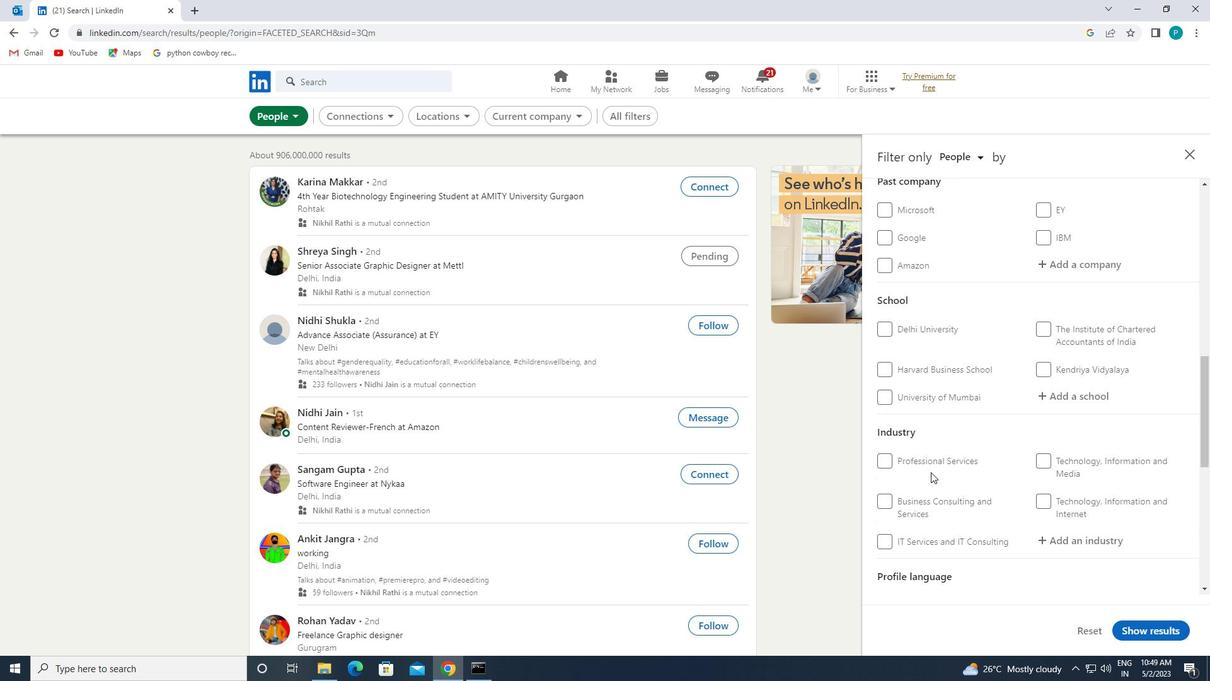 
Action: Mouse scrolled (928, 476) with delta (0, 0)
Screenshot: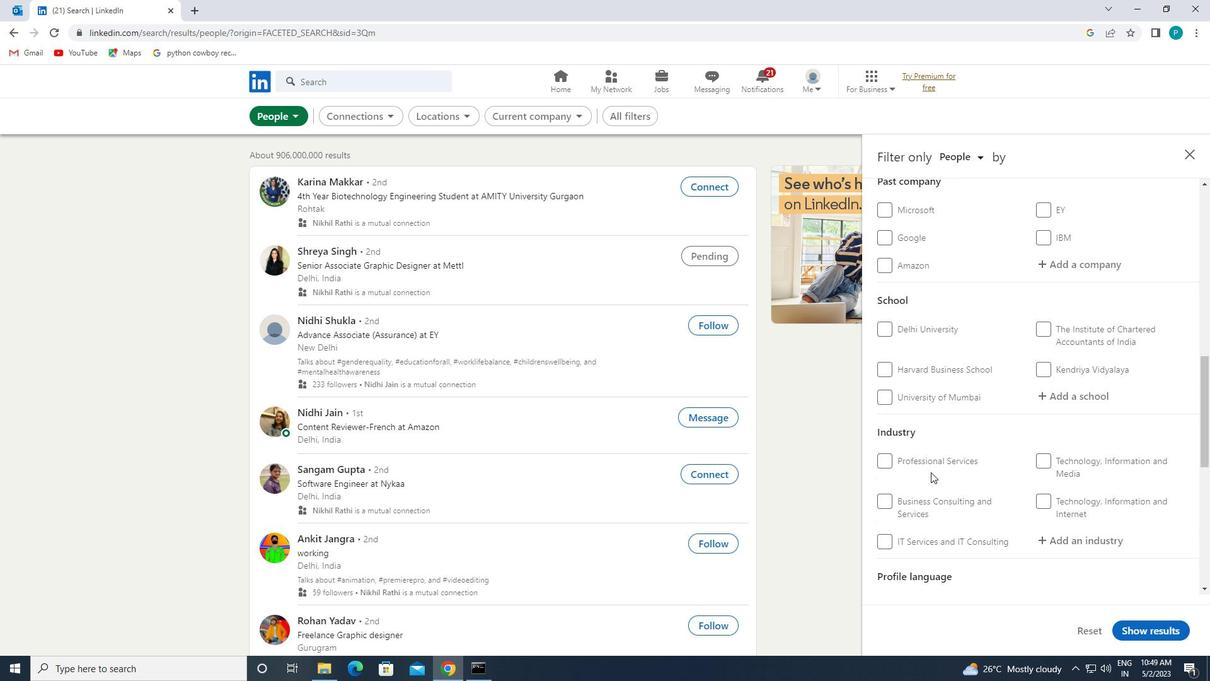 
Action: Mouse moved to (927, 478)
Screenshot: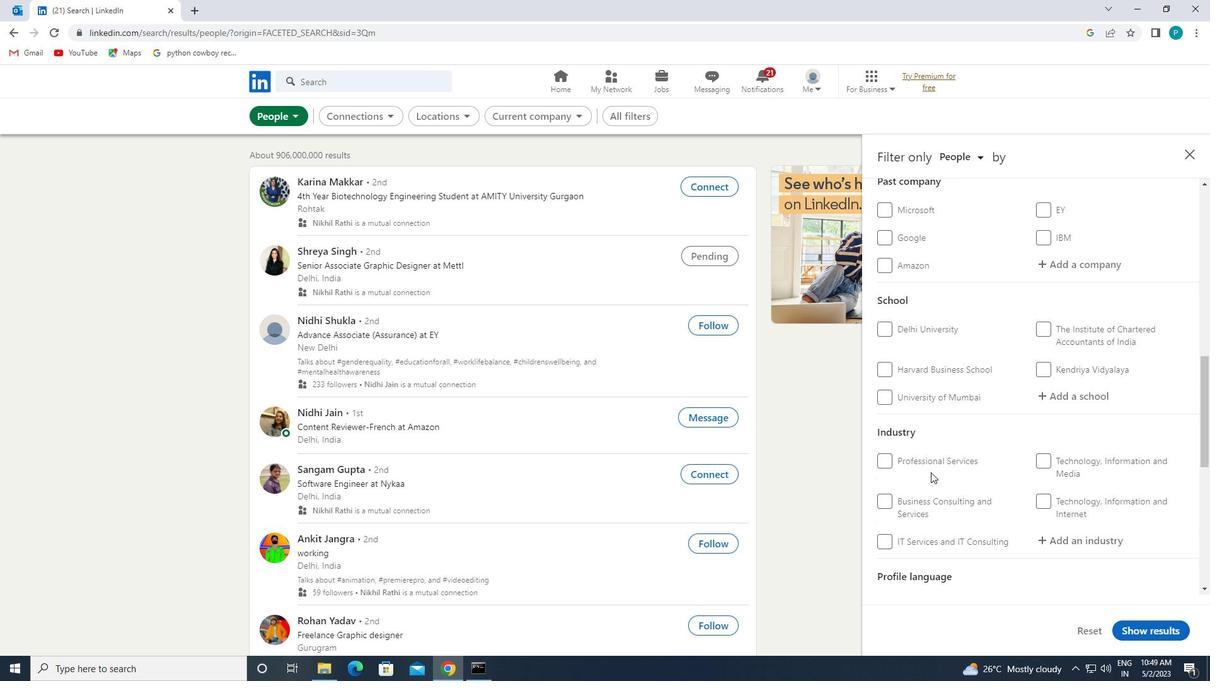 
Action: Mouse scrolled (927, 478) with delta (0, 0)
Screenshot: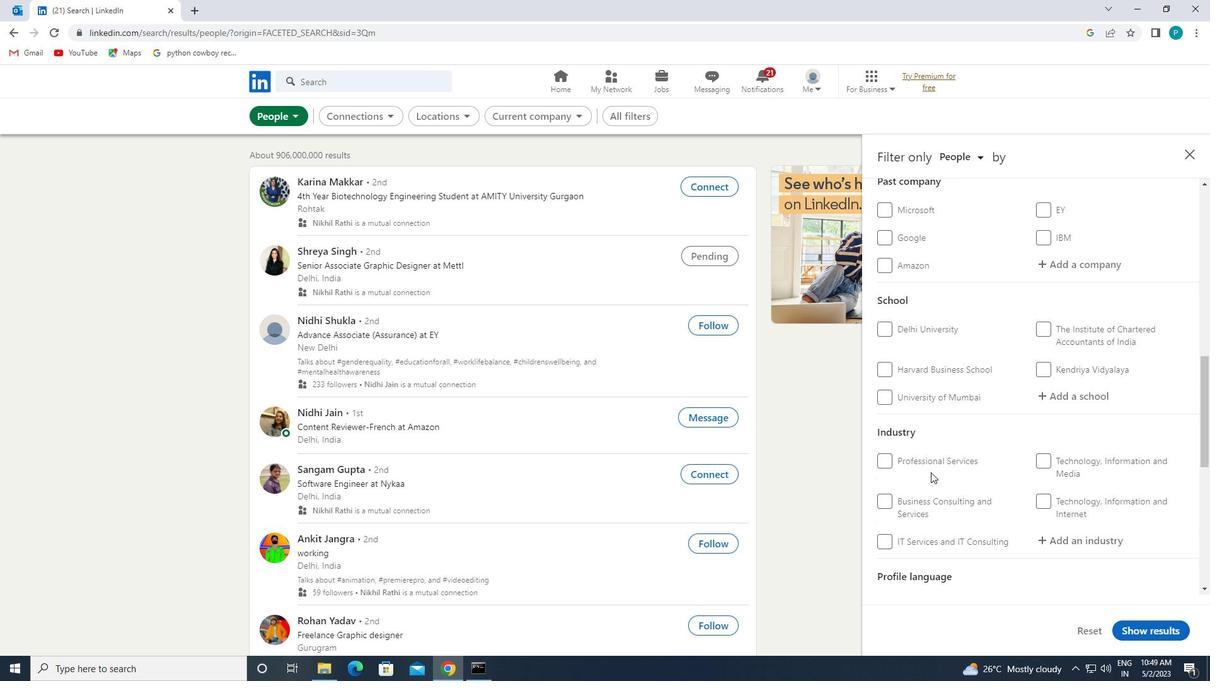 
Action: Mouse moved to (913, 504)
Screenshot: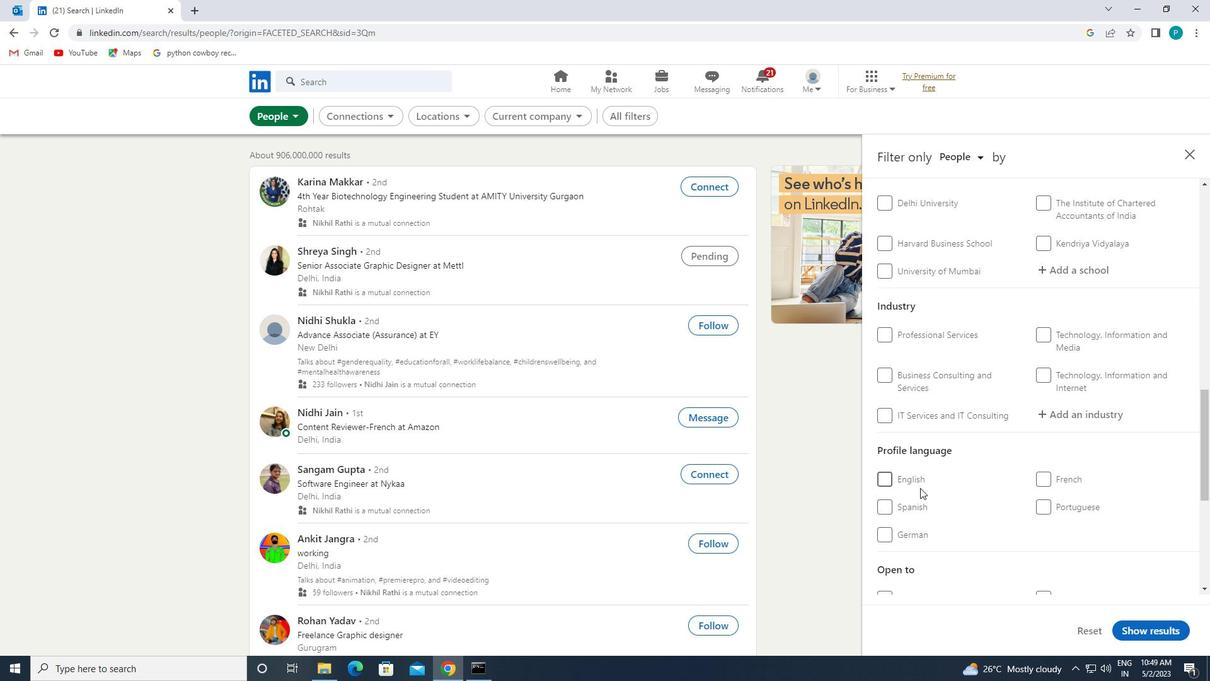 
Action: Mouse pressed left at (913, 504)
Screenshot: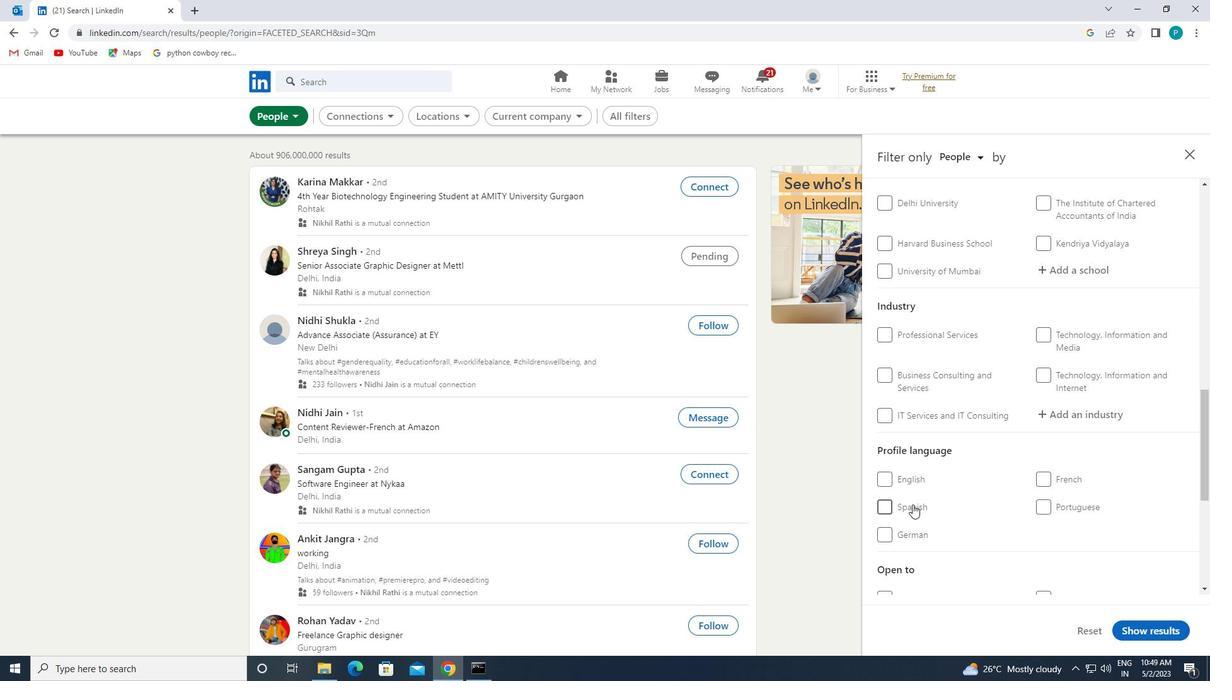 
Action: Mouse moved to (1036, 468)
Screenshot: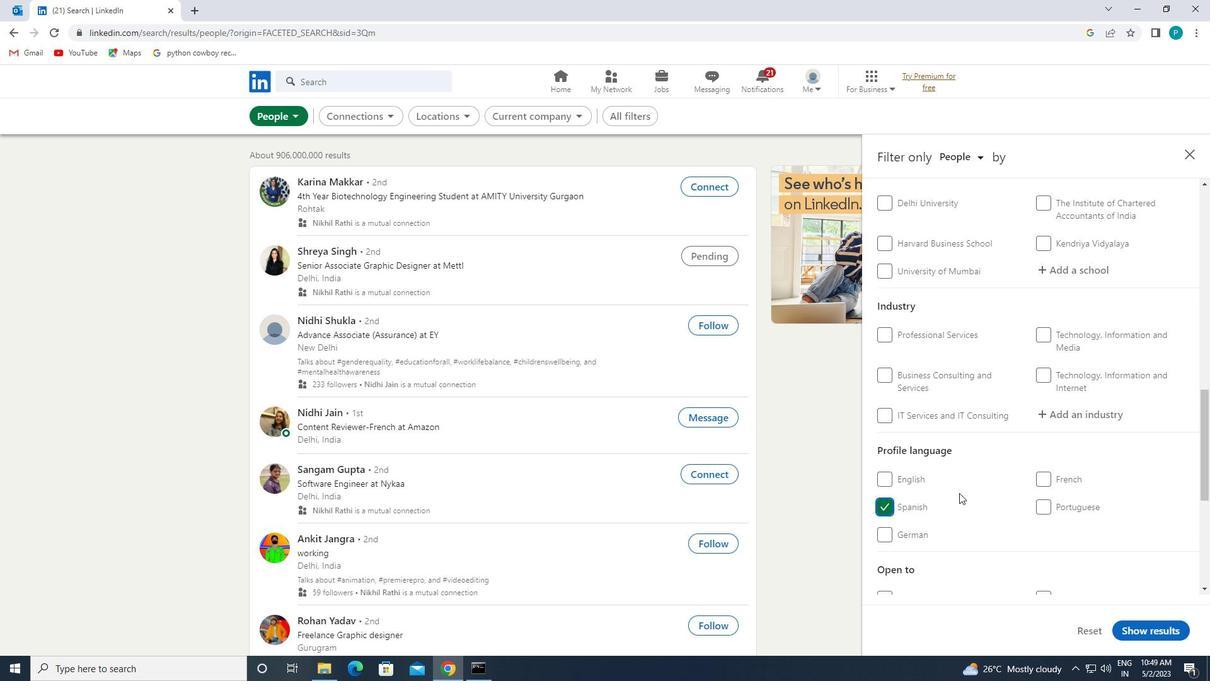 
Action: Mouse scrolled (1036, 469) with delta (0, 0)
Screenshot: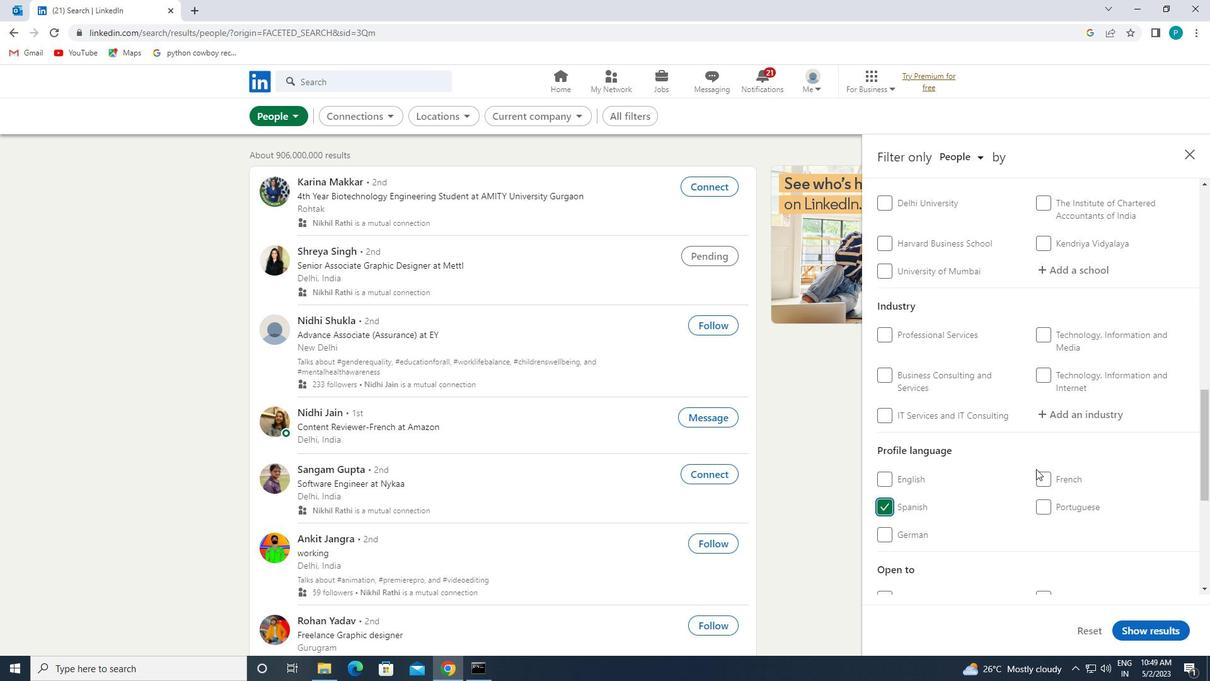 
Action: Mouse scrolled (1036, 469) with delta (0, 0)
Screenshot: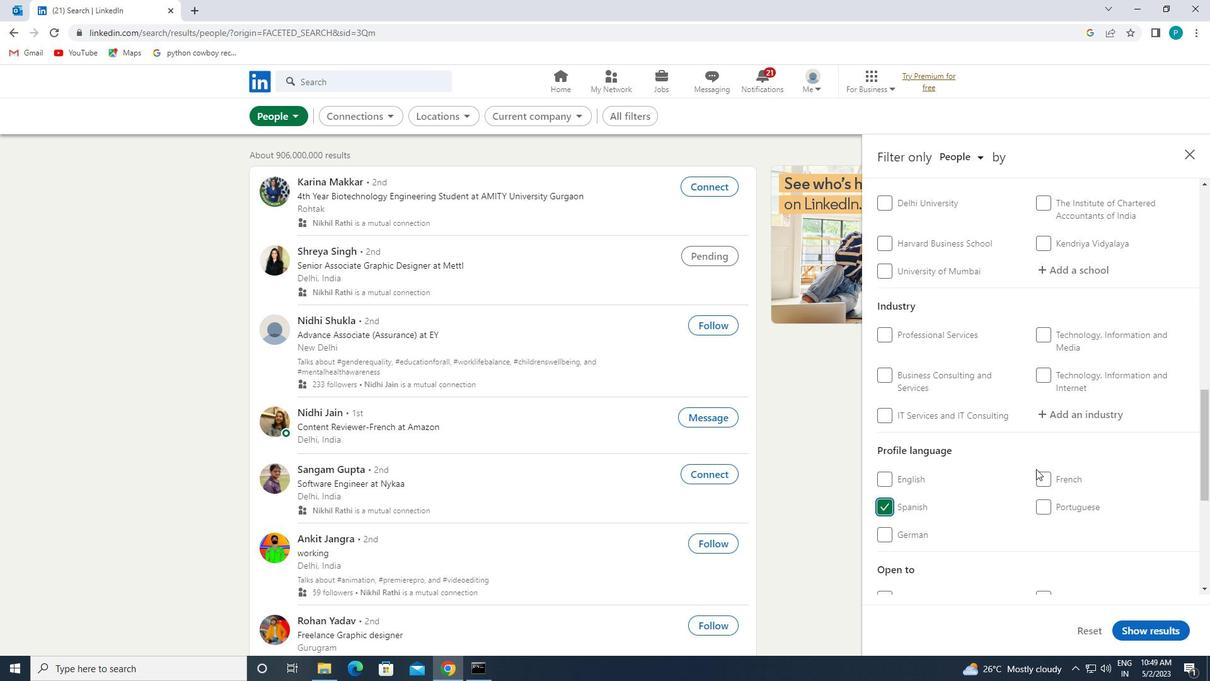
Action: Mouse scrolled (1036, 469) with delta (0, 0)
Screenshot: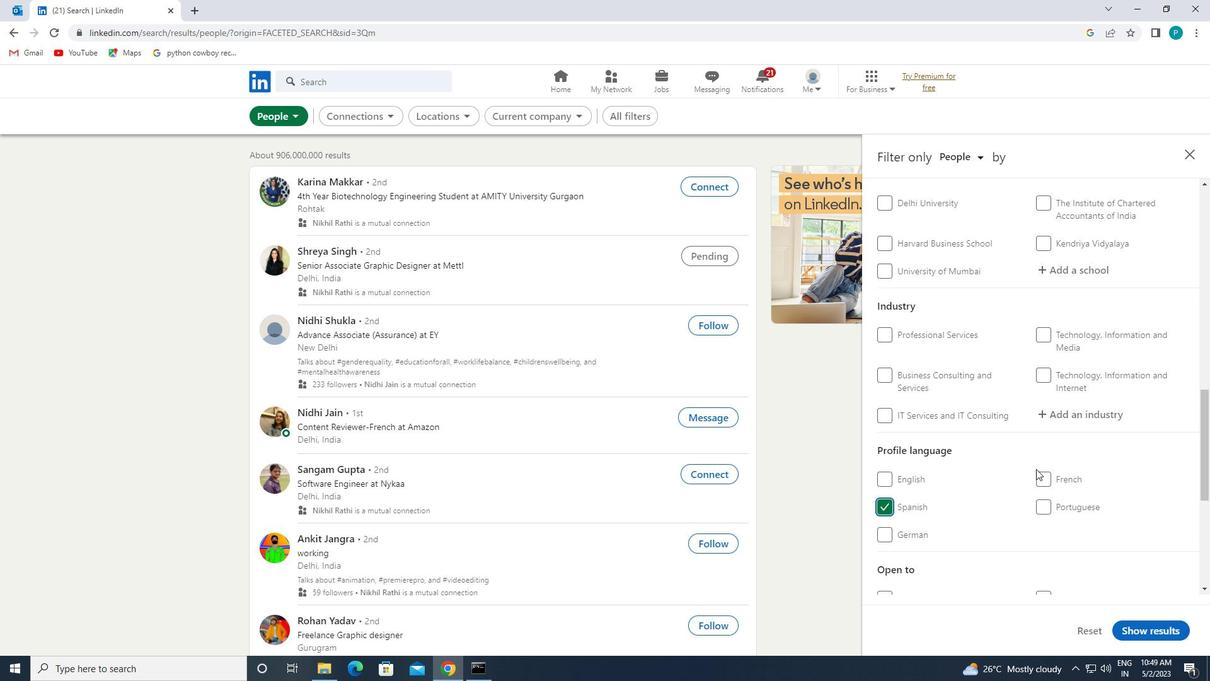 
Action: Mouse moved to (1037, 468)
Screenshot: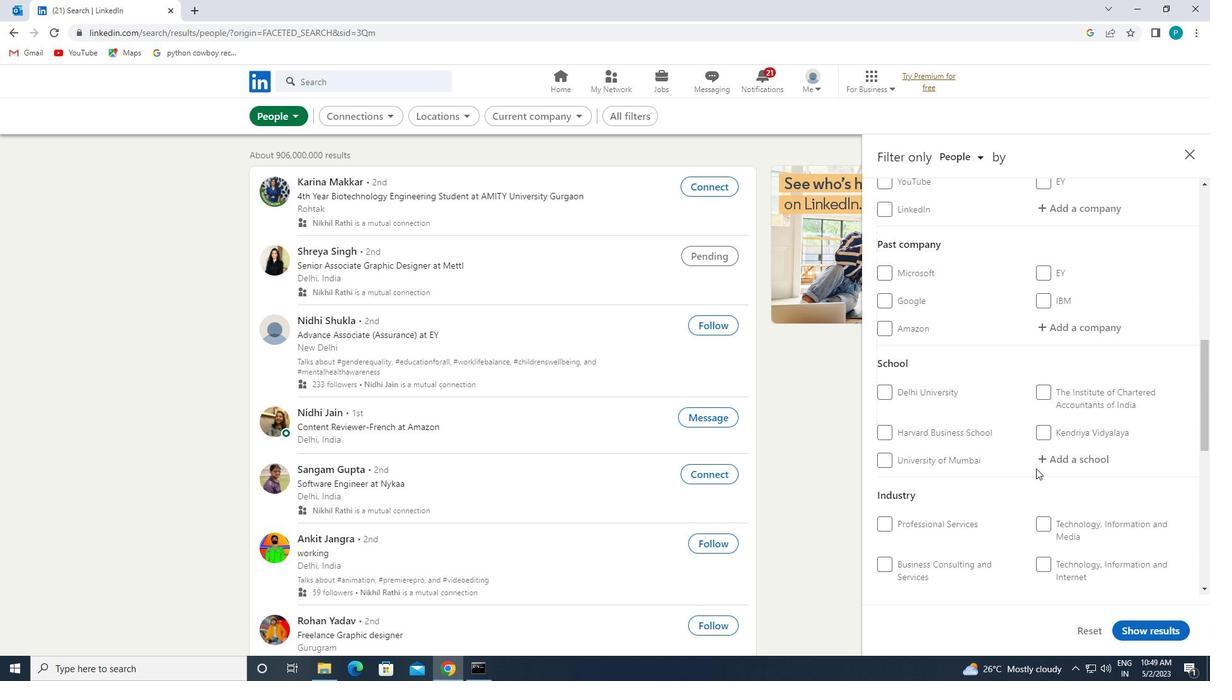 
Action: Mouse scrolled (1037, 469) with delta (0, 0)
Screenshot: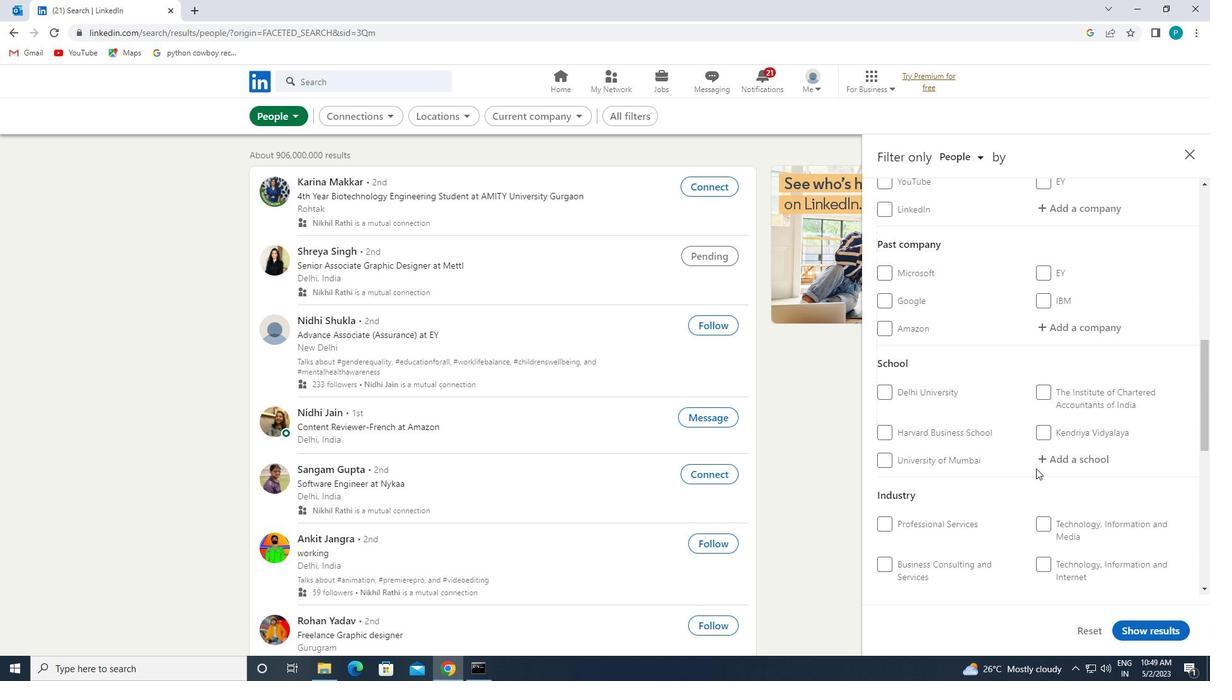 
Action: Mouse moved to (1037, 467)
Screenshot: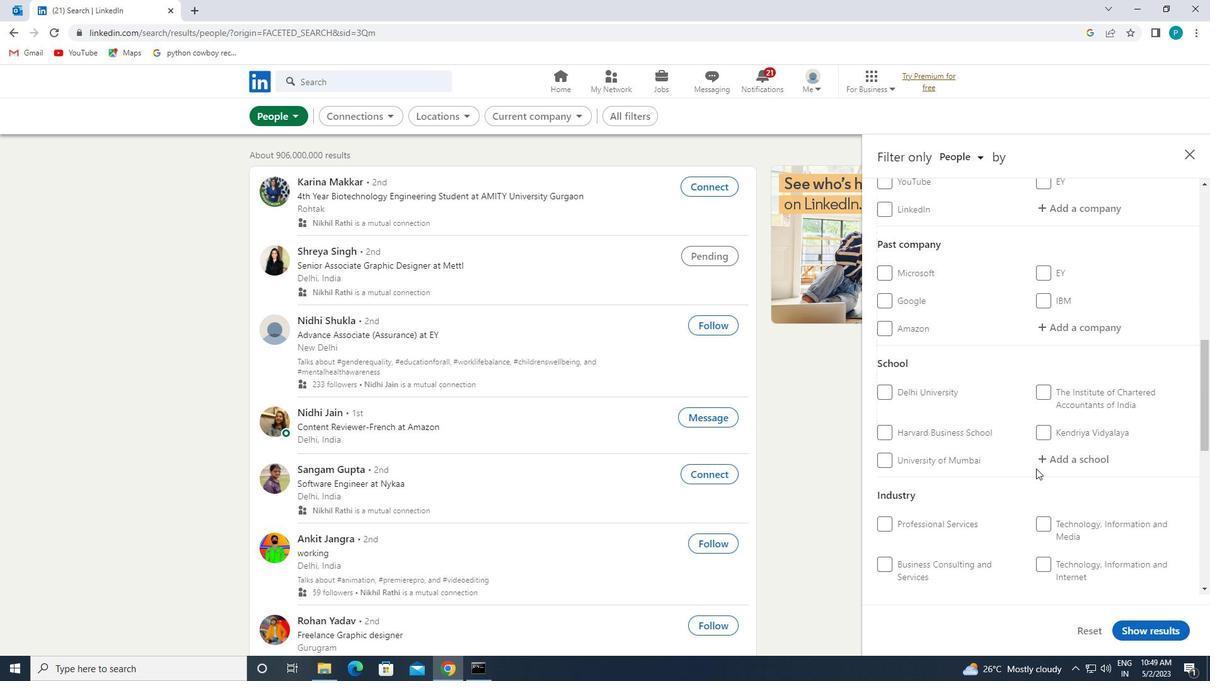 
Action: Mouse scrolled (1037, 468) with delta (0, 0)
Screenshot: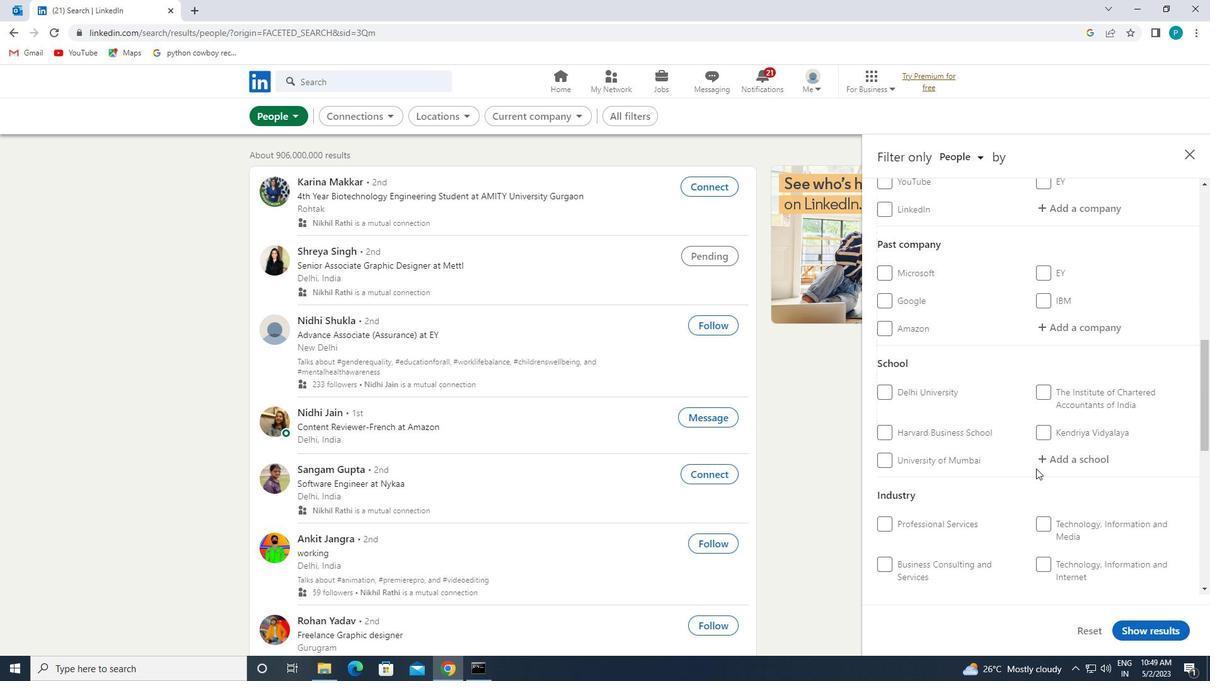 
Action: Mouse moved to (1037, 466)
Screenshot: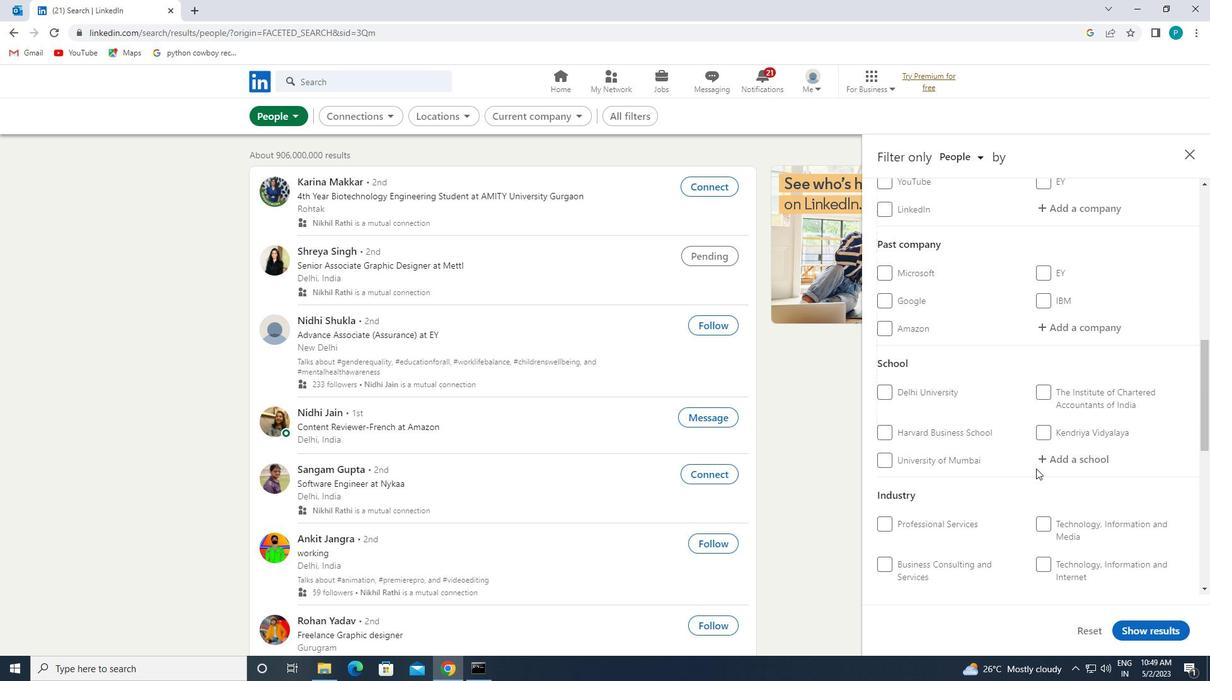 
Action: Mouse scrolled (1037, 466) with delta (0, 0)
Screenshot: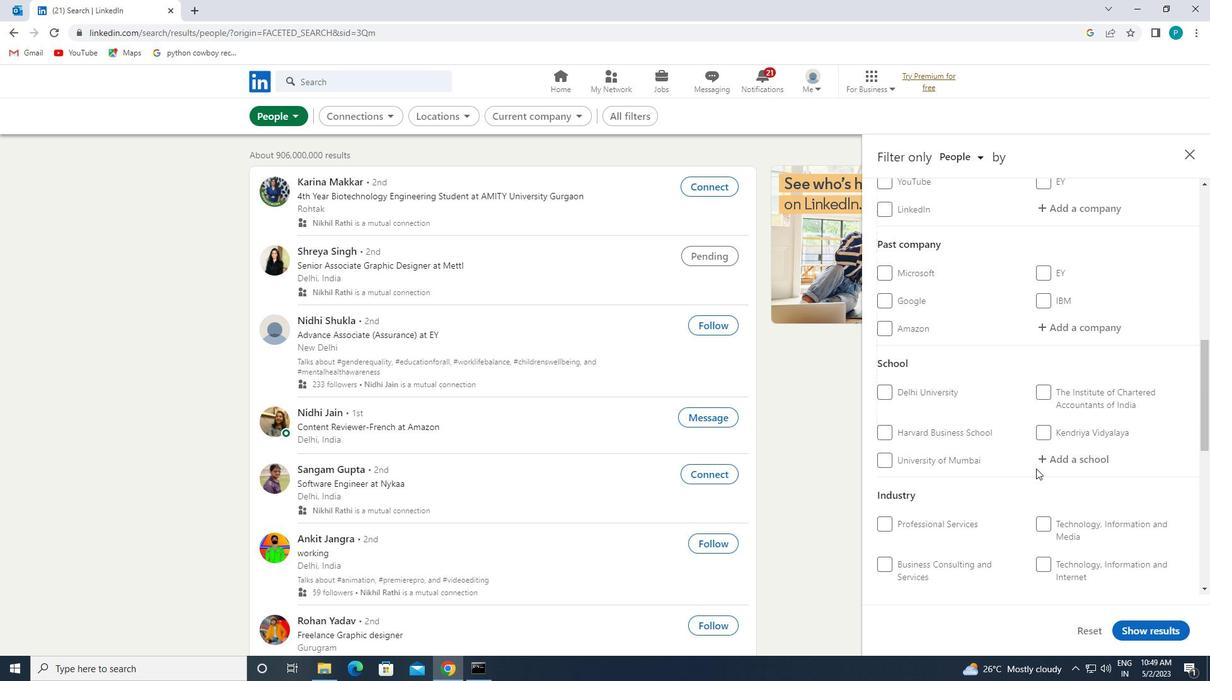 
Action: Mouse moved to (1037, 464)
Screenshot: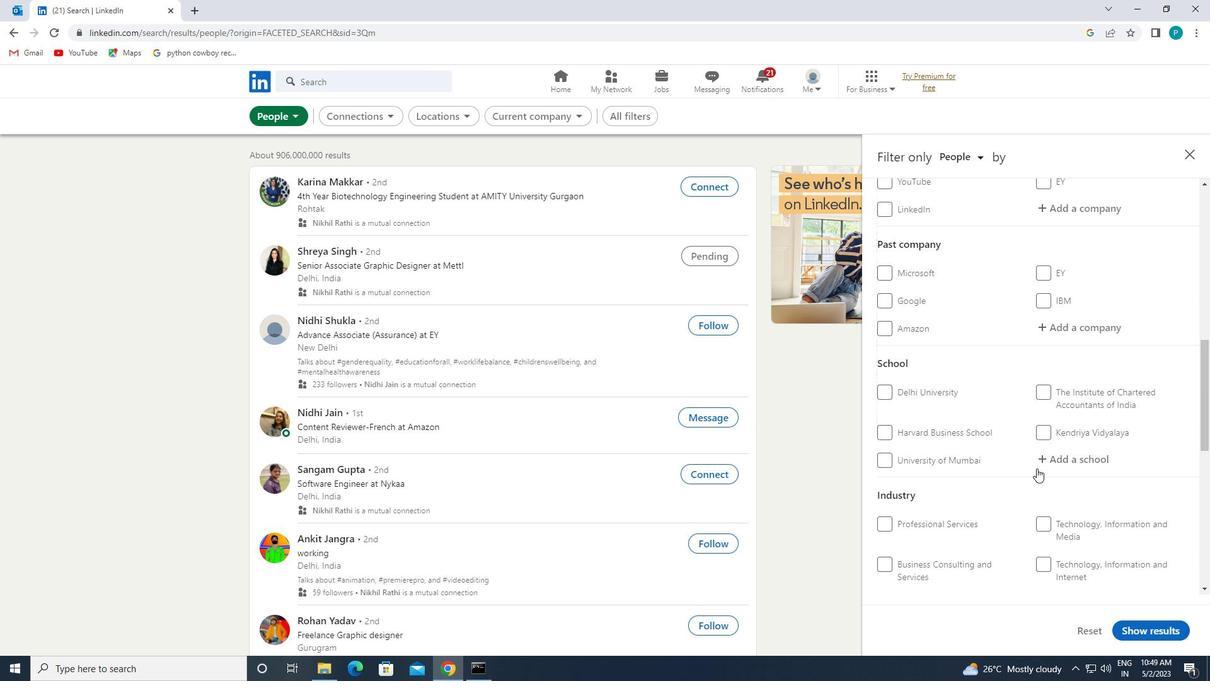 
Action: Mouse scrolled (1037, 464) with delta (0, 0)
Screenshot: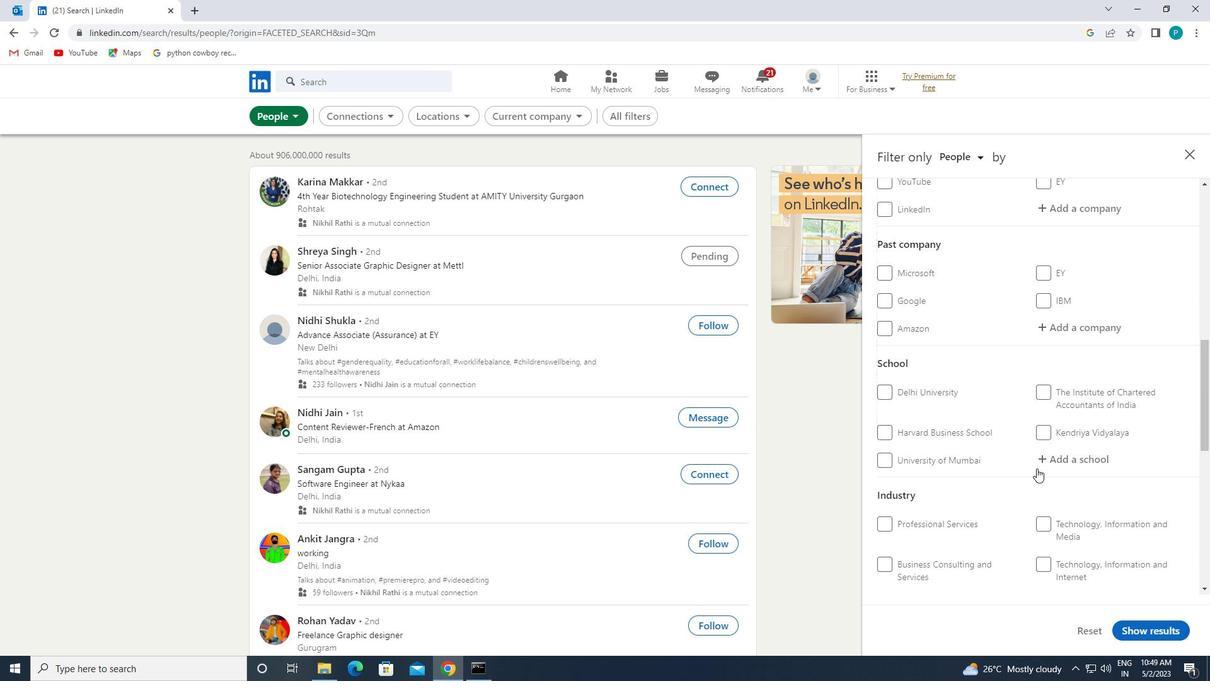 
Action: Mouse moved to (1037, 462)
Screenshot: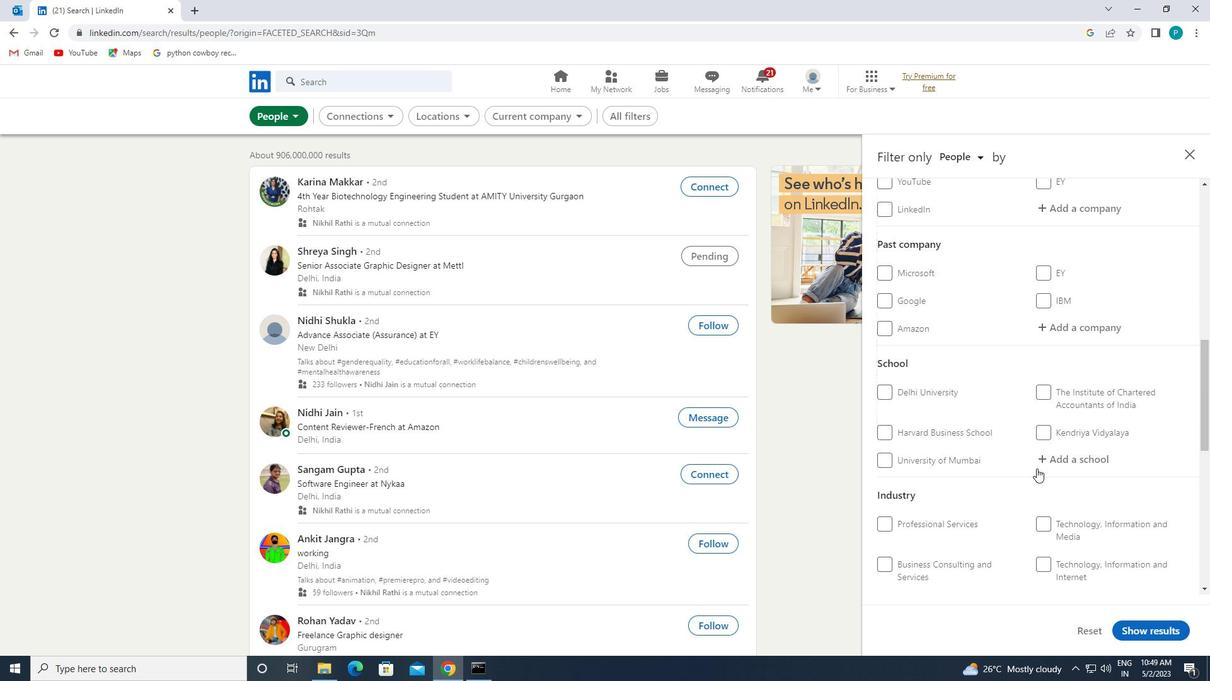 
Action: Mouse scrolled (1037, 462) with delta (0, 0)
Screenshot: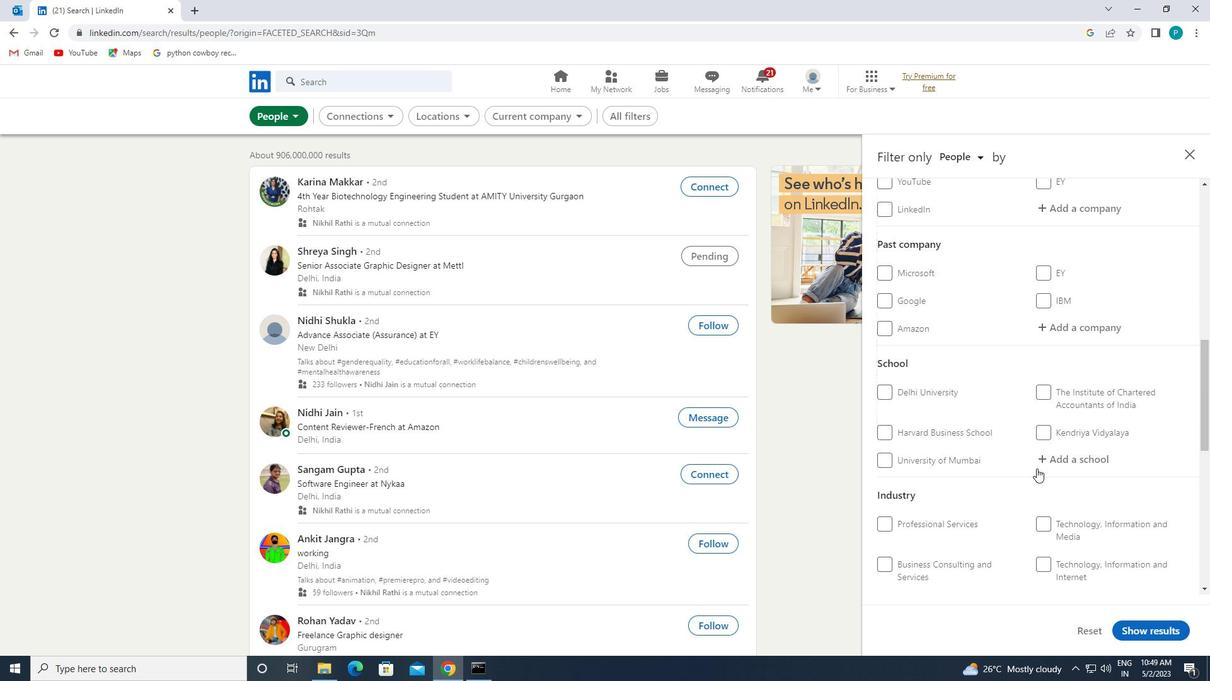 
Action: Mouse moved to (1053, 510)
Screenshot: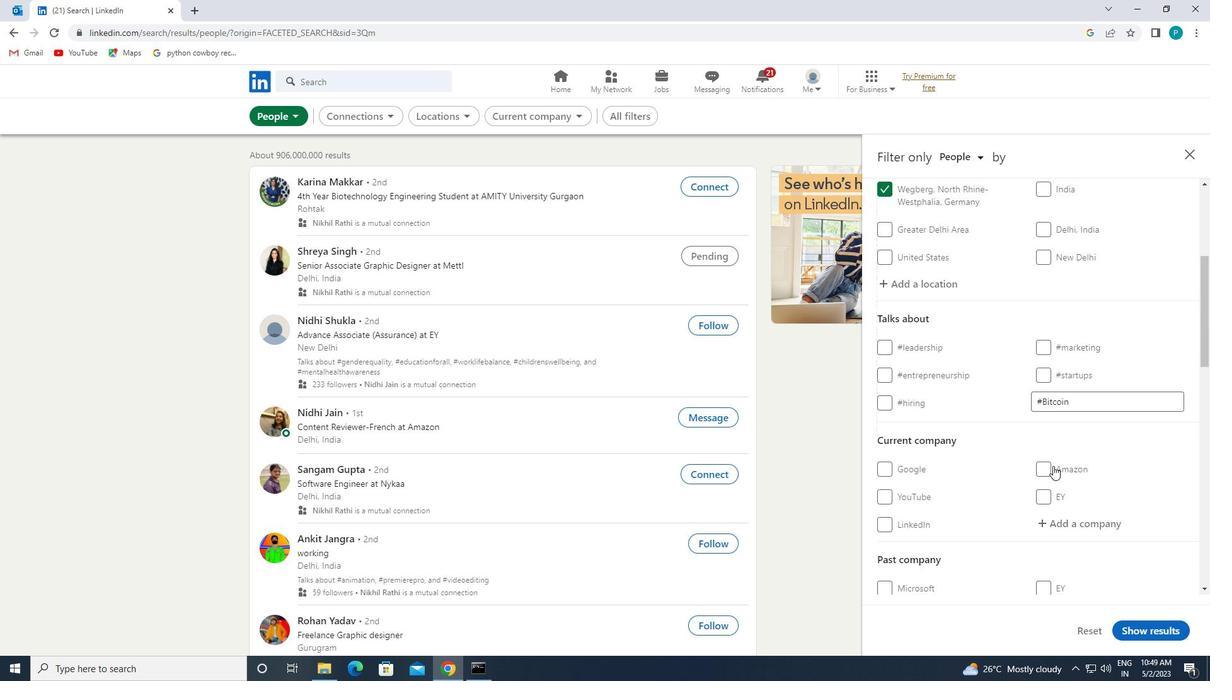 
Action: Mouse pressed left at (1053, 510)
Screenshot: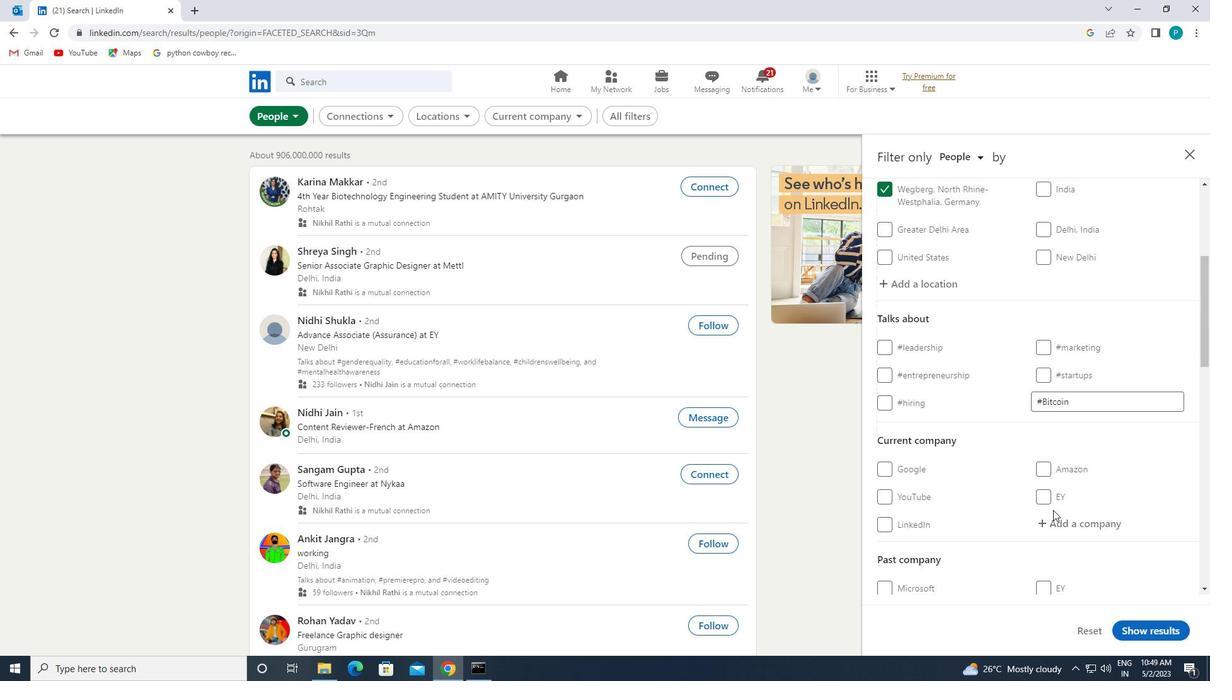 
Action: Mouse moved to (1055, 515)
Screenshot: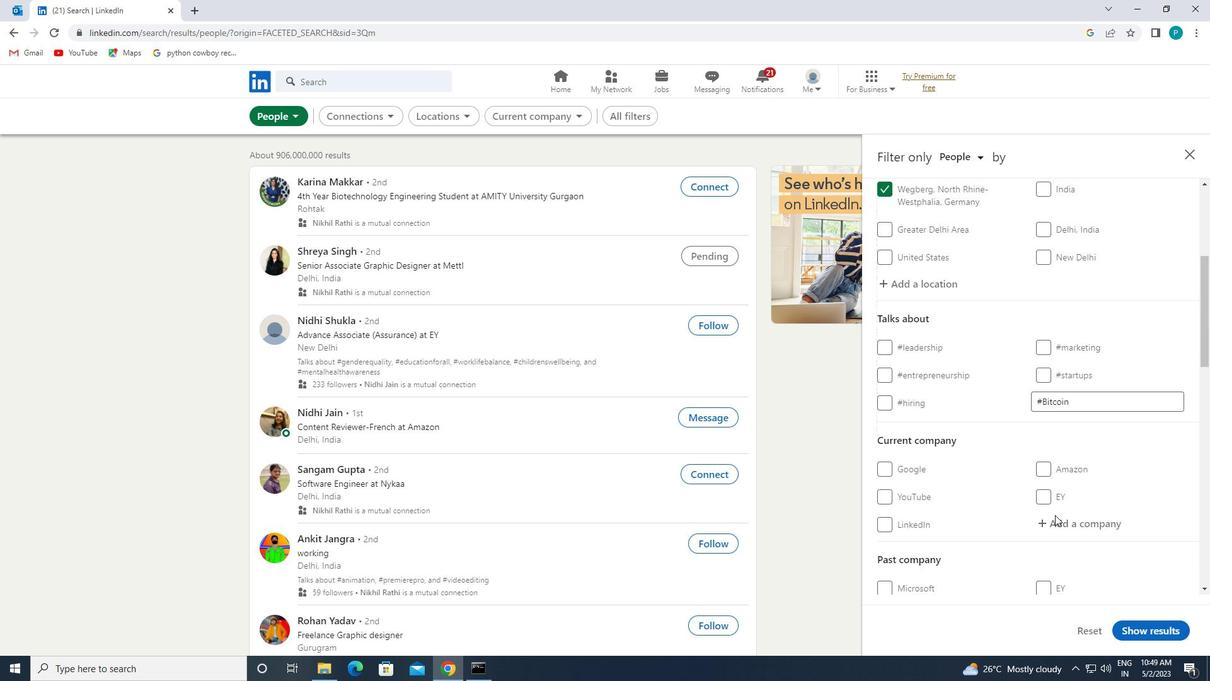 
Action: Mouse pressed left at (1055, 515)
Screenshot: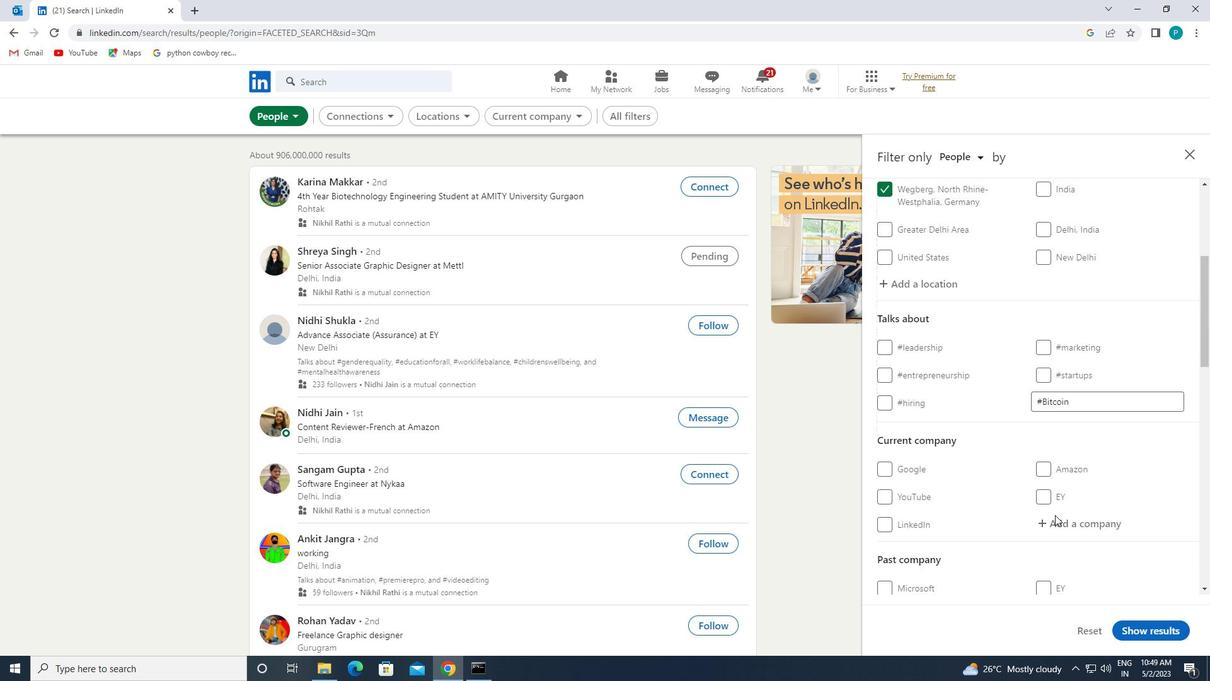 
Action: Key pressed <Key.caps_lock>ABC
Screenshot: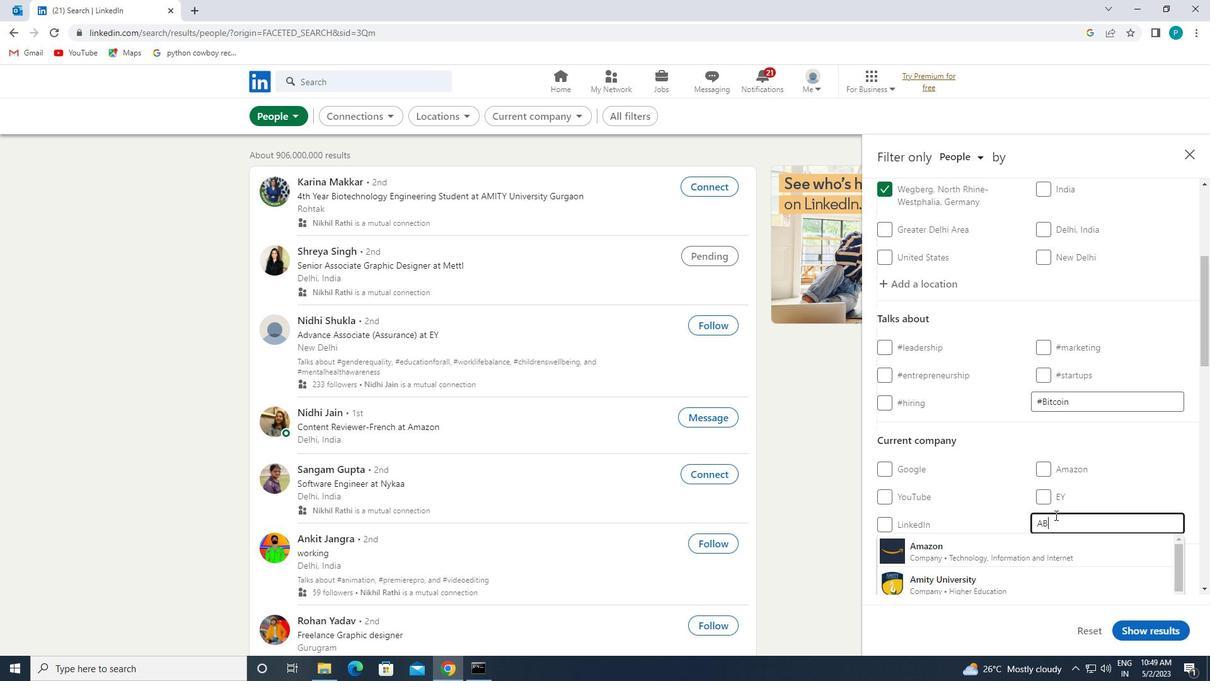
Action: Mouse moved to (1027, 558)
Screenshot: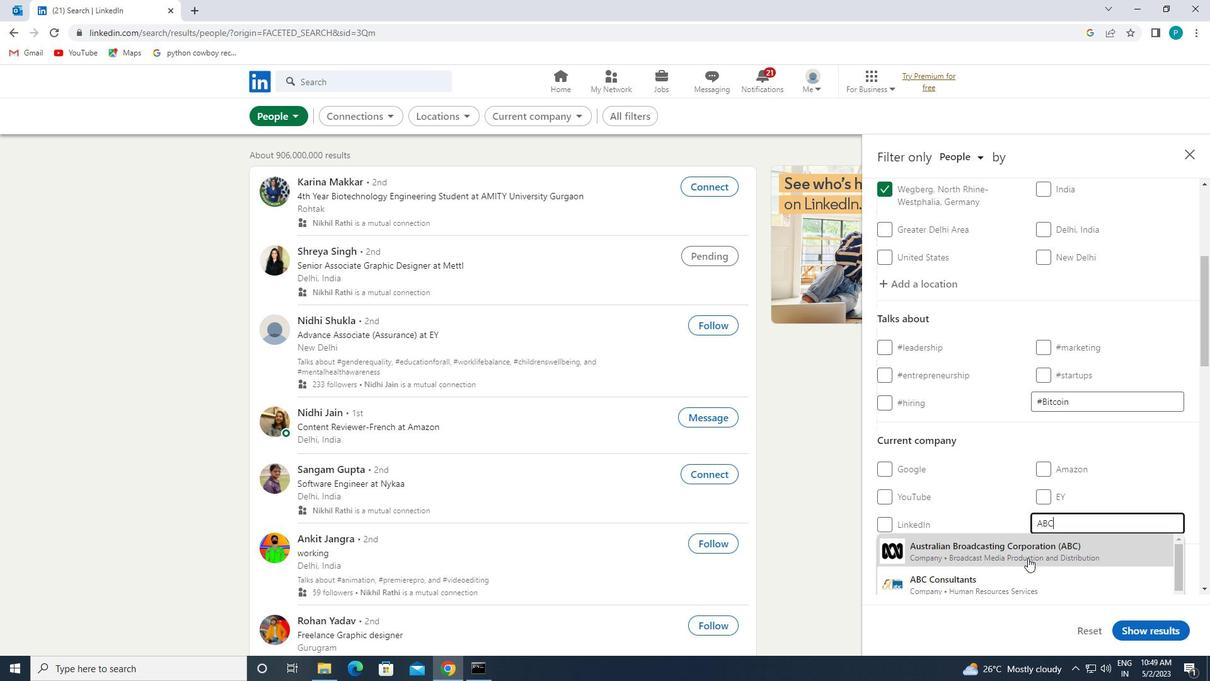 
Action: Mouse scrolled (1027, 557) with delta (0, 0)
Screenshot: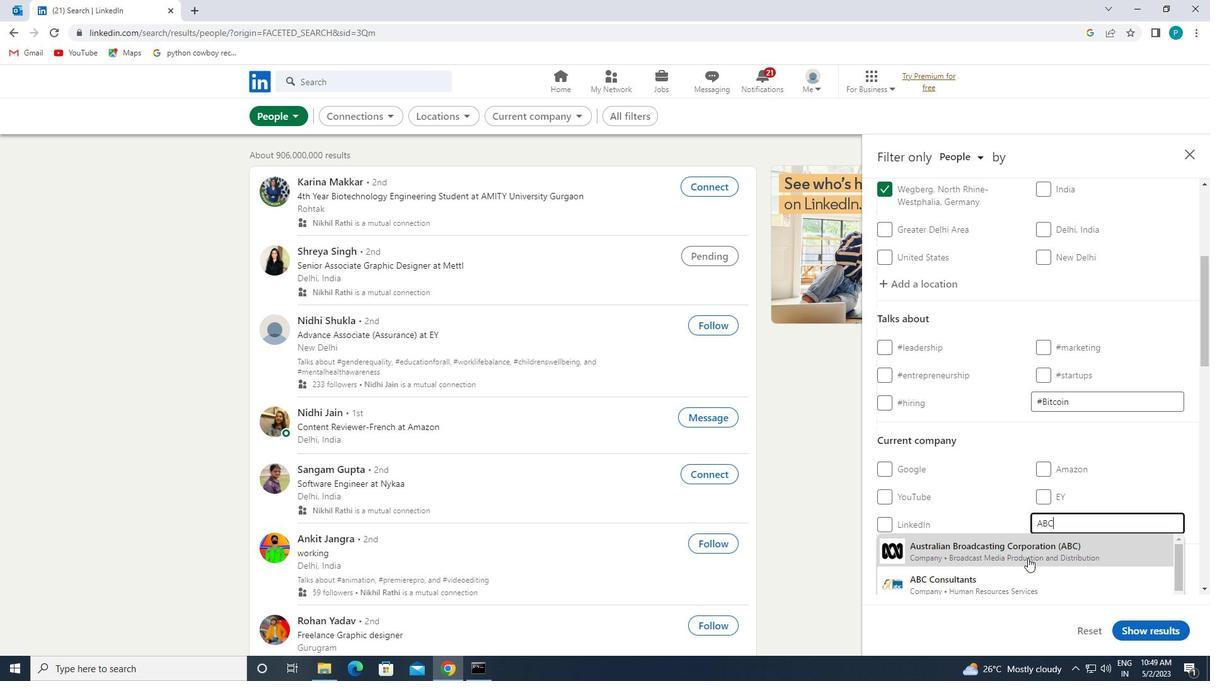 
Action: Mouse scrolled (1027, 557) with delta (0, 0)
Screenshot: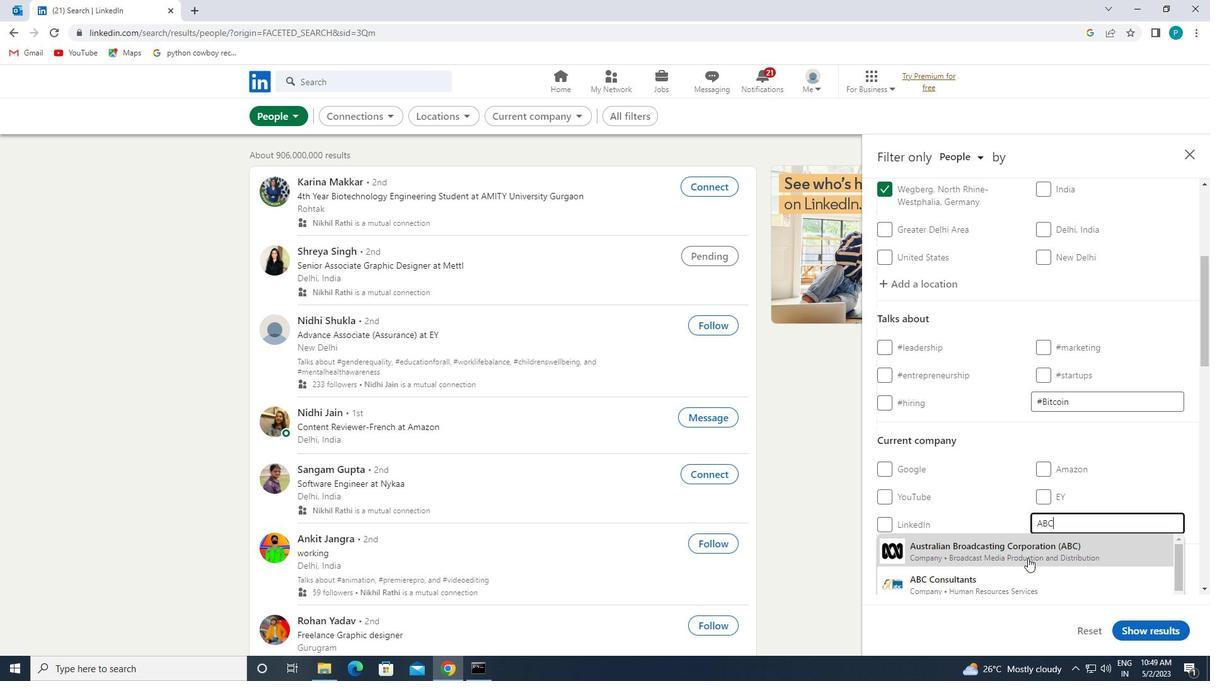 
Action: Mouse moved to (986, 570)
Screenshot: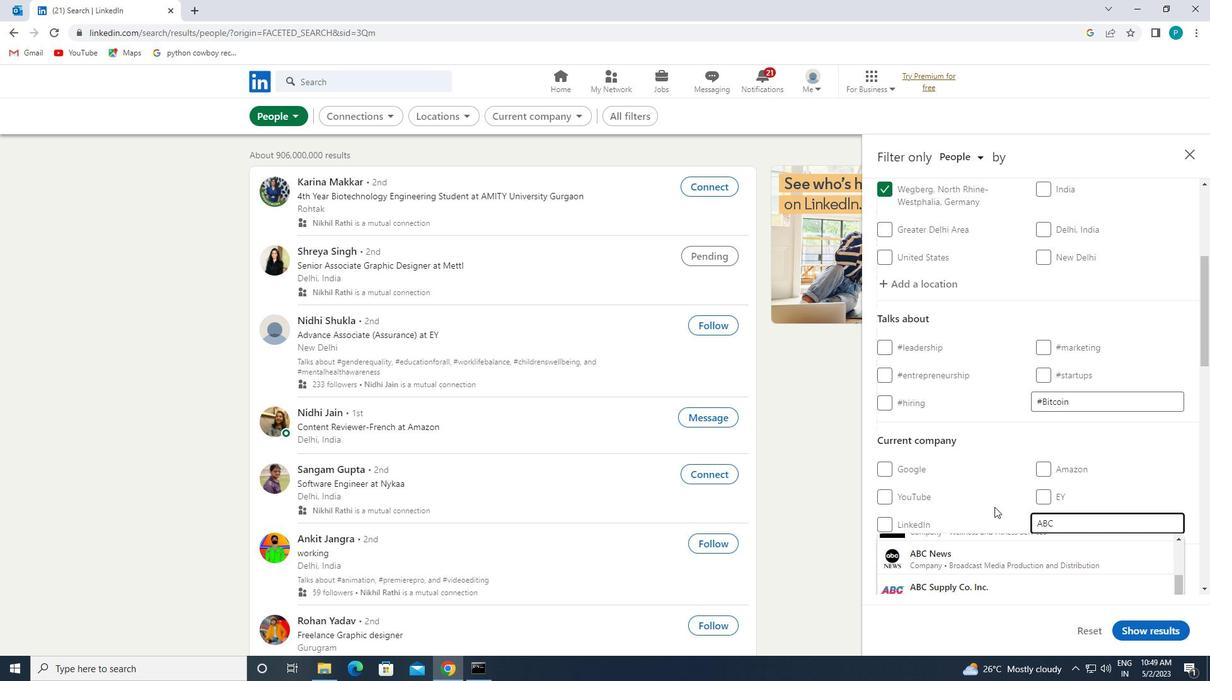 
Action: Mouse scrolled (986, 570) with delta (0, 0)
Screenshot: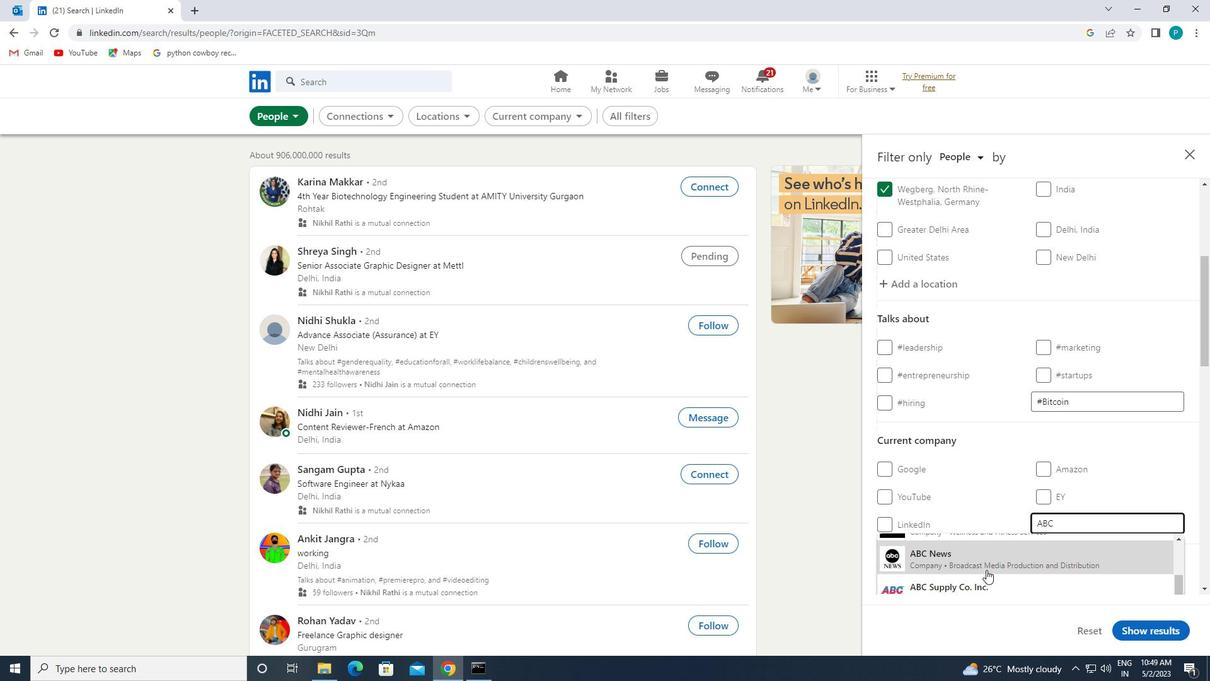 
Action: Mouse moved to (1031, 432)
Screenshot: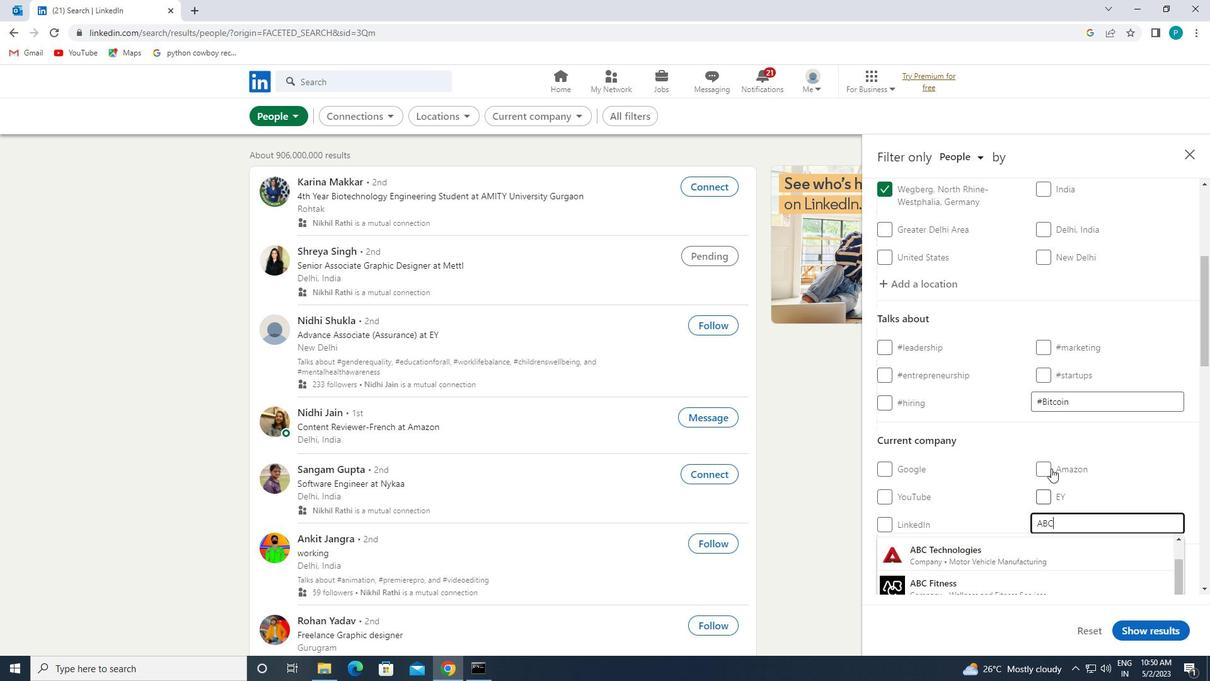 
Action: Mouse scrolled (1031, 431) with delta (0, 0)
Screenshot: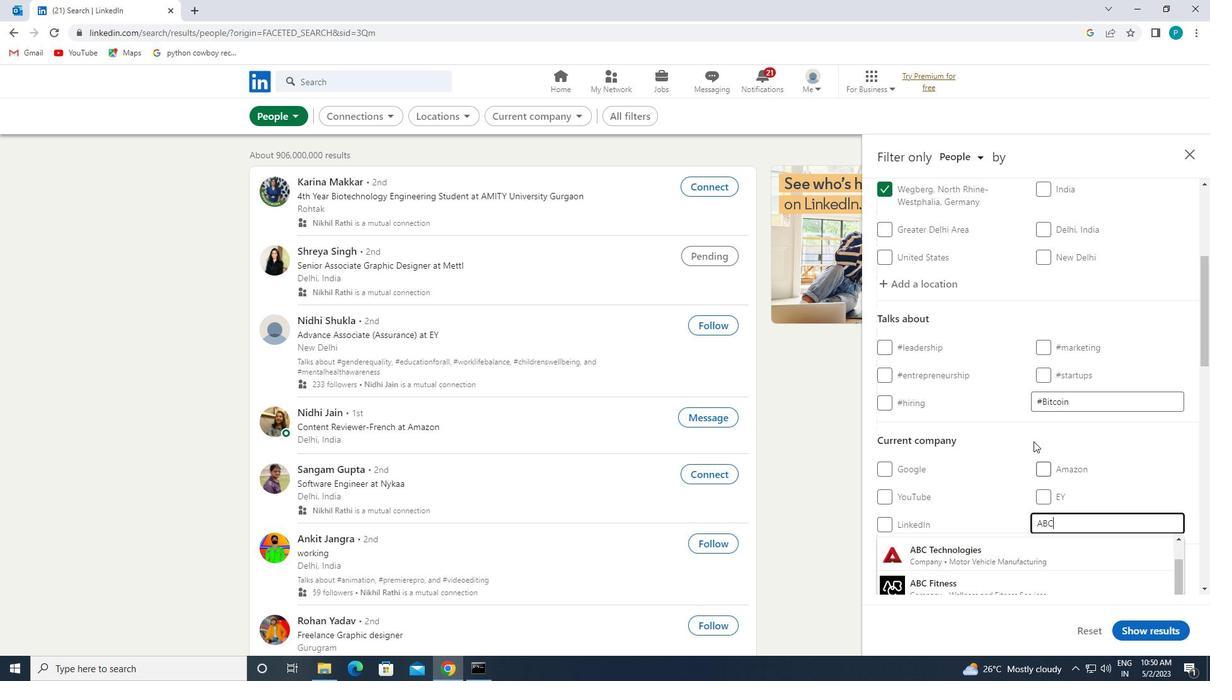 
Action: Mouse moved to (979, 527)
Screenshot: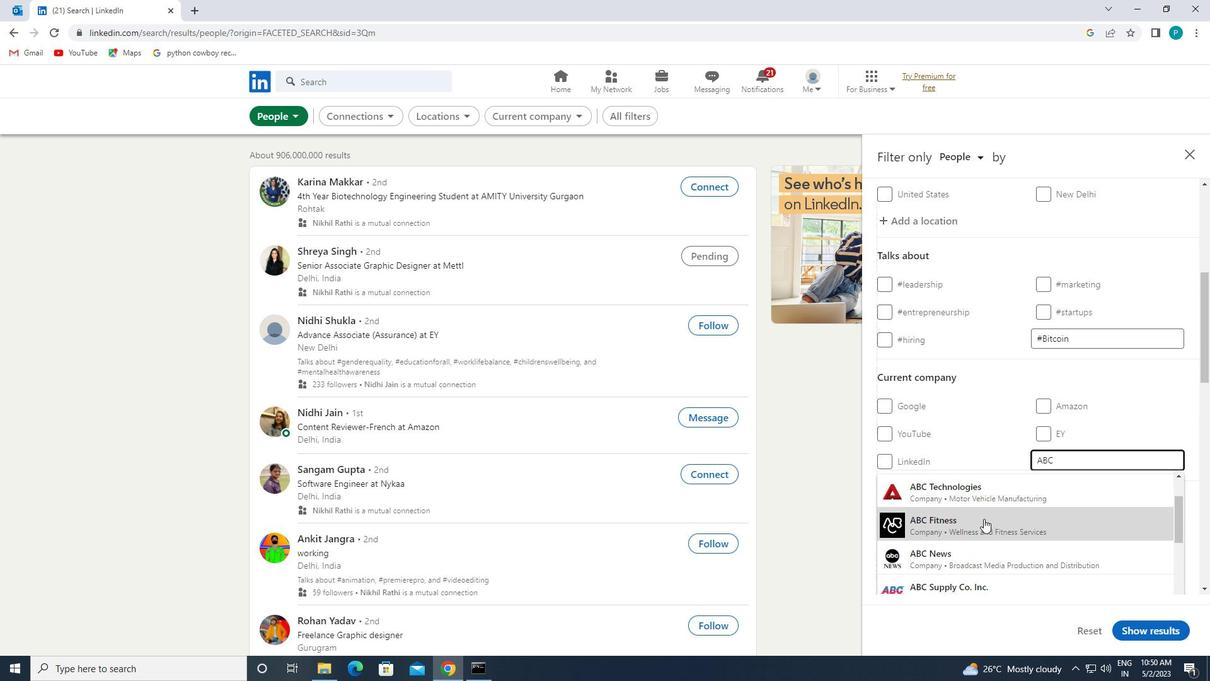 
Action: Mouse scrolled (979, 526) with delta (0, 0)
Screenshot: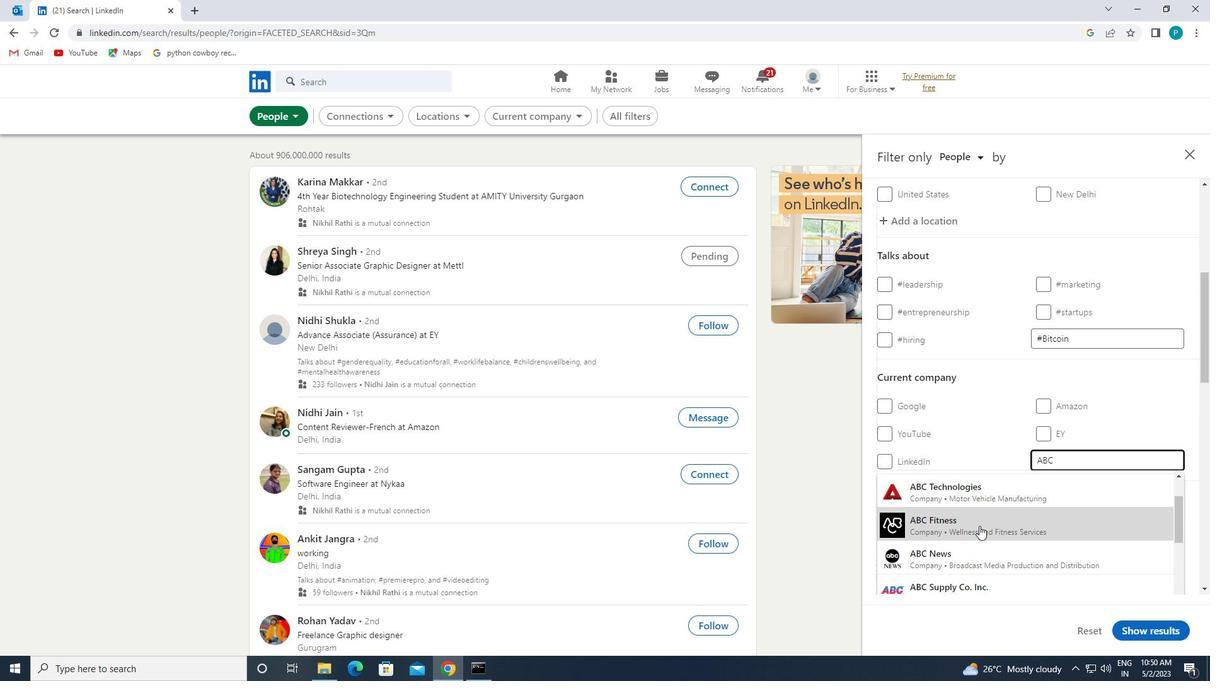 
Action: Mouse moved to (978, 535)
Screenshot: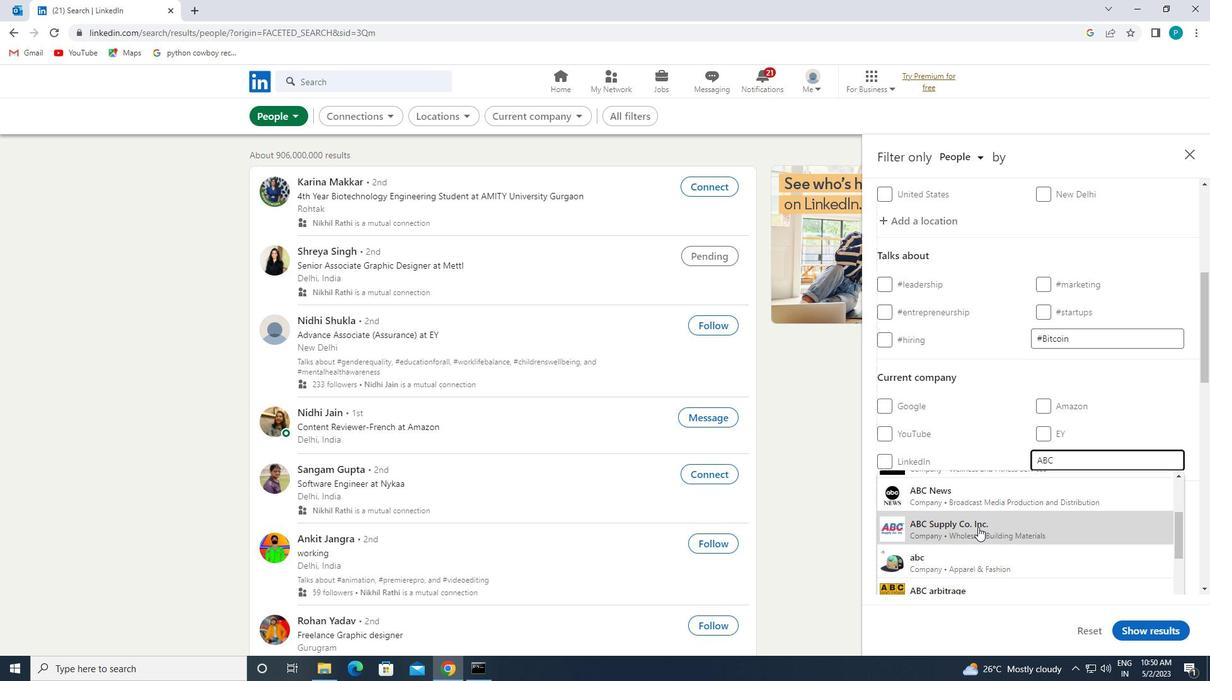 
Action: Mouse scrolled (978, 536) with delta (0, 0)
Screenshot: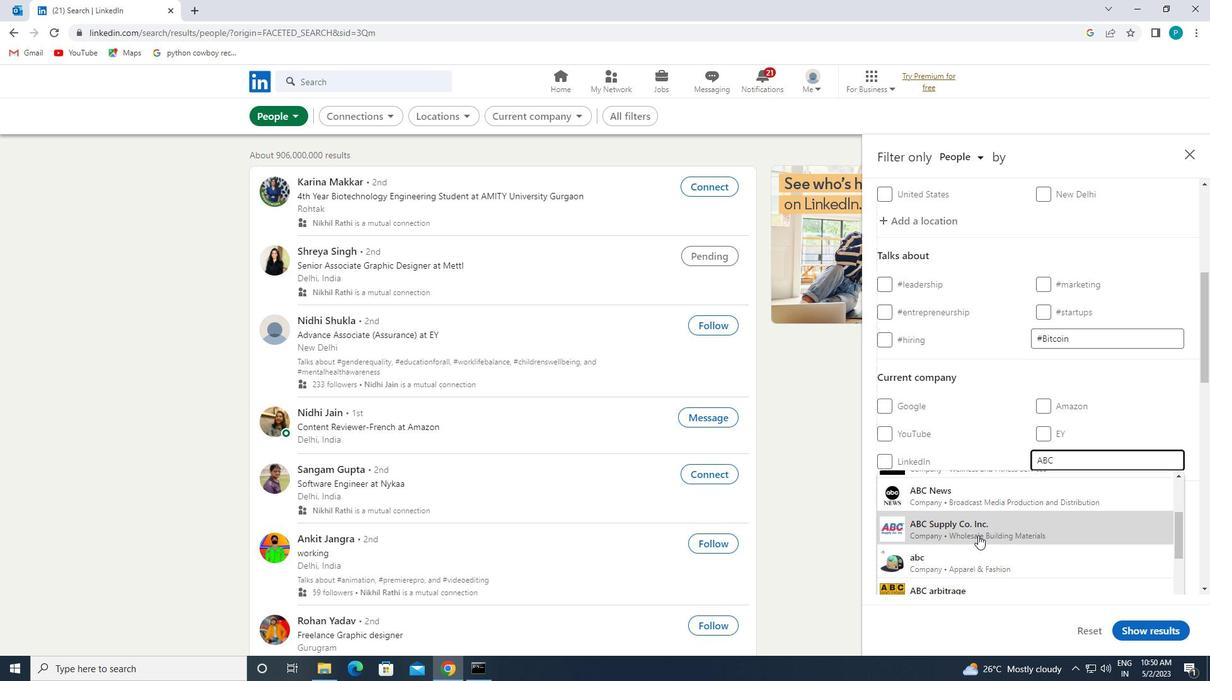 
Action: Mouse scrolled (978, 536) with delta (0, 0)
Screenshot: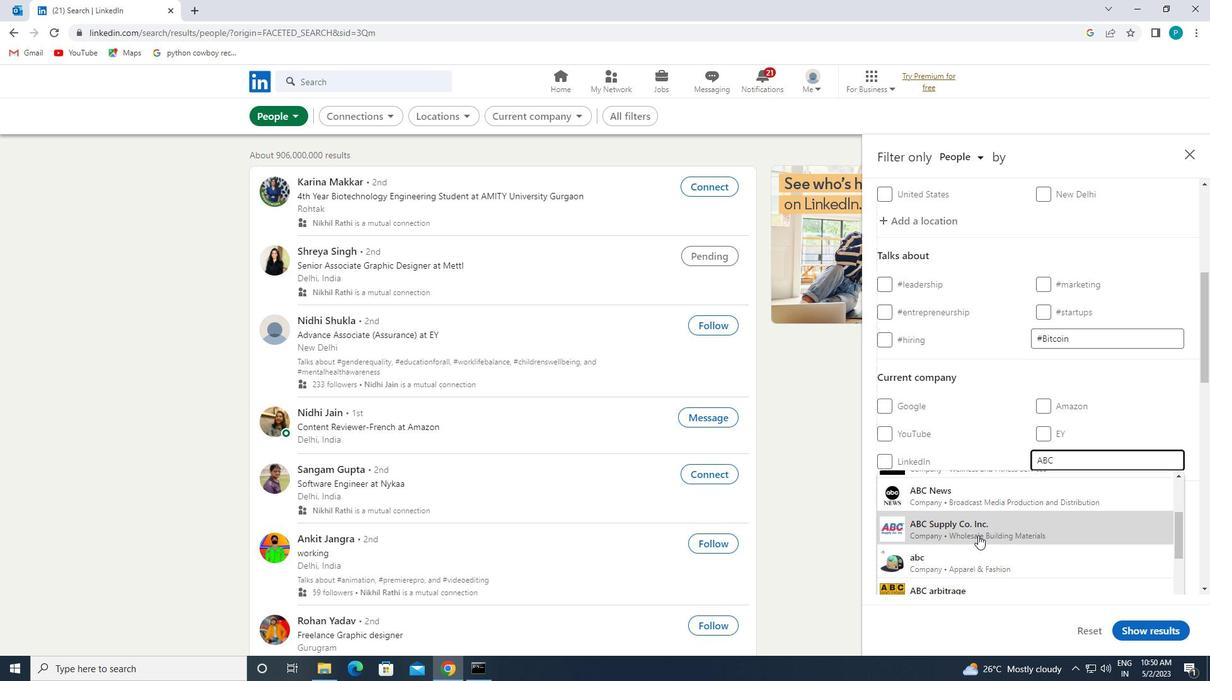 
Action: Mouse moved to (968, 517)
Screenshot: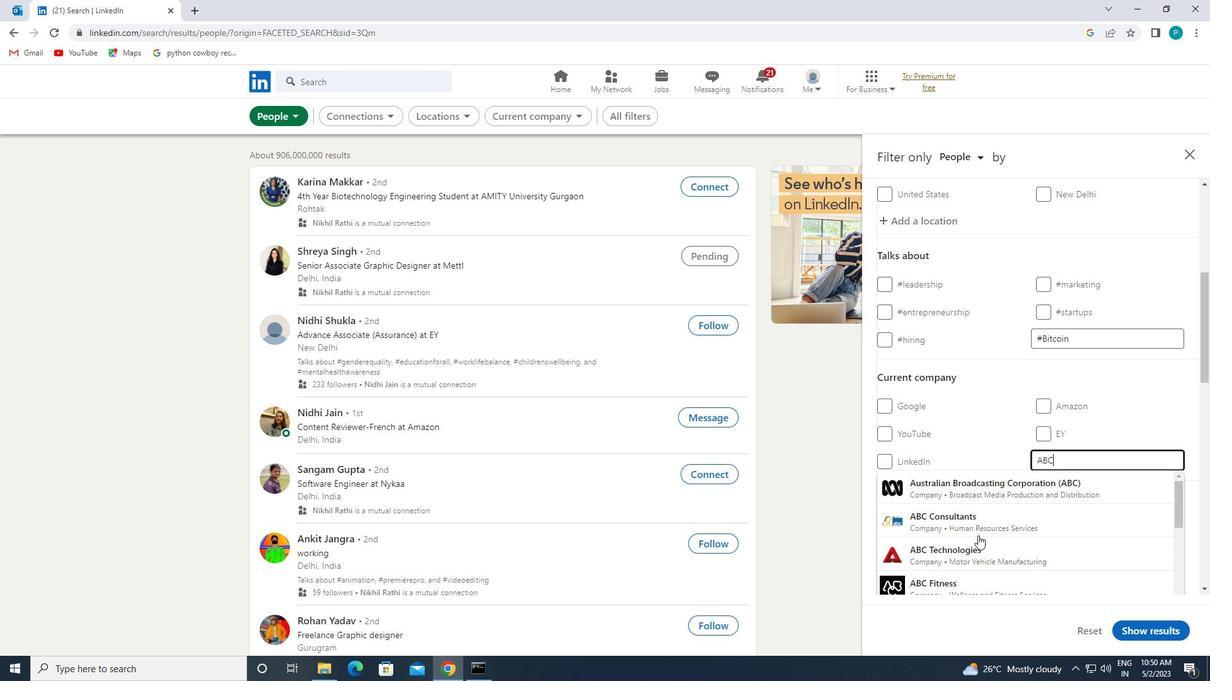 
Action: Mouse pressed left at (968, 517)
Screenshot: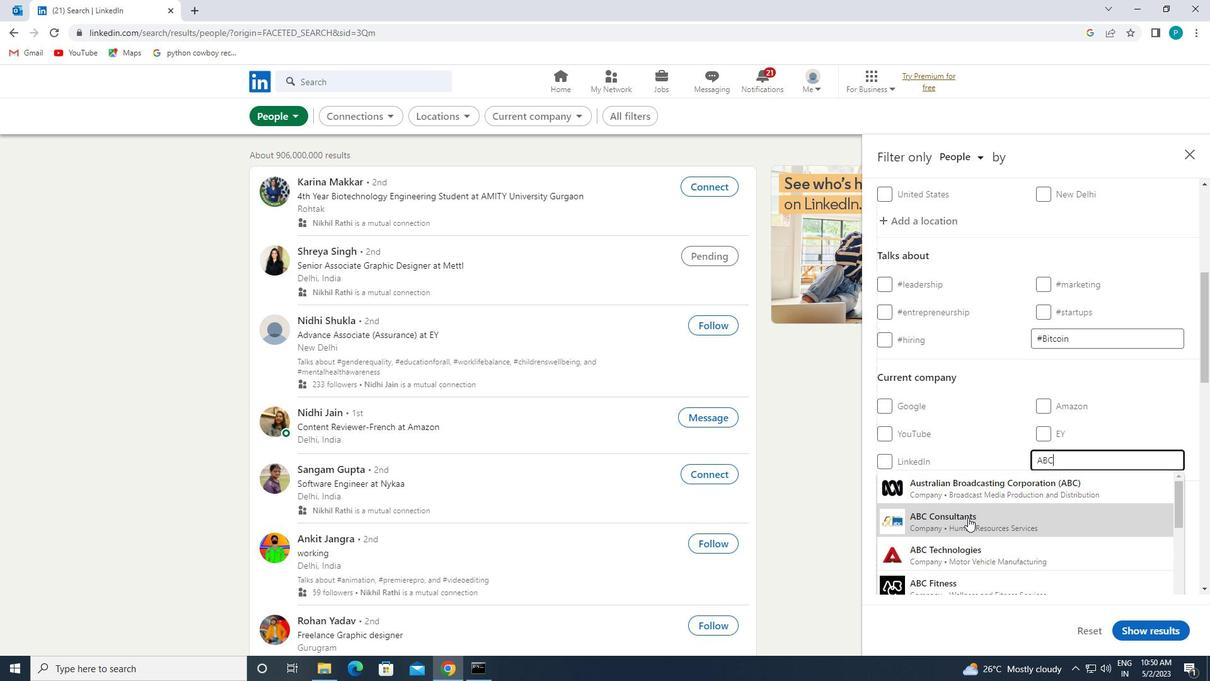 
Action: Mouse scrolled (968, 517) with delta (0, 0)
Screenshot: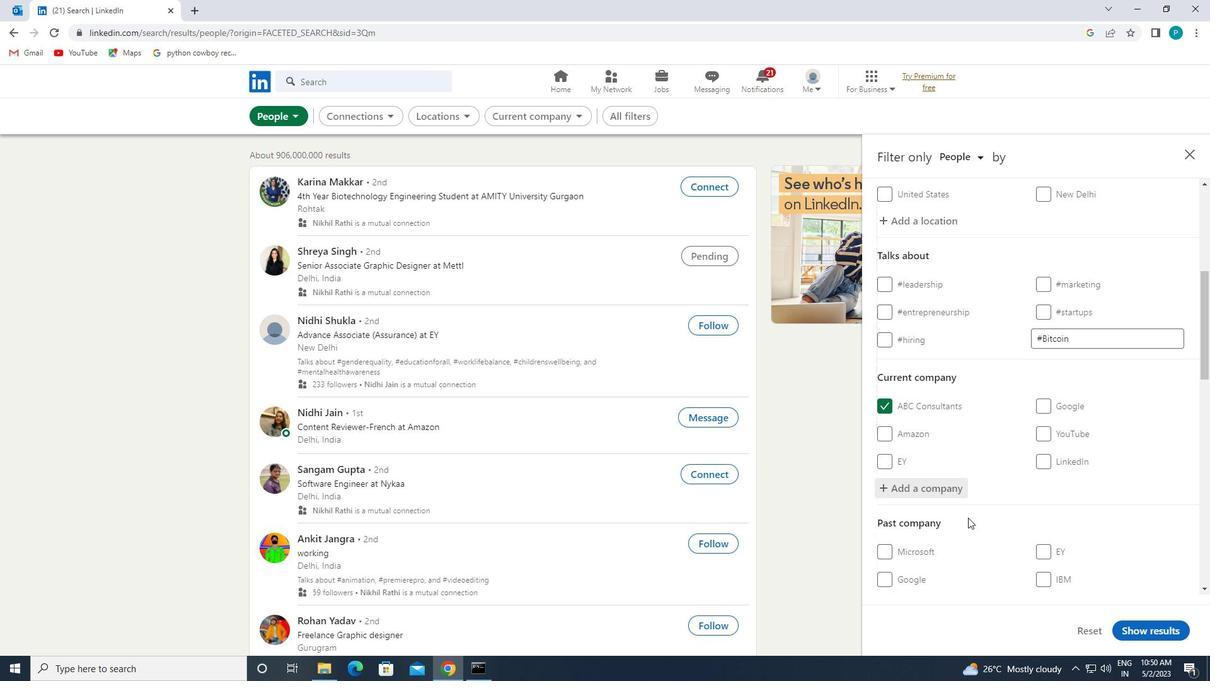 
Action: Mouse scrolled (968, 517) with delta (0, 0)
Screenshot: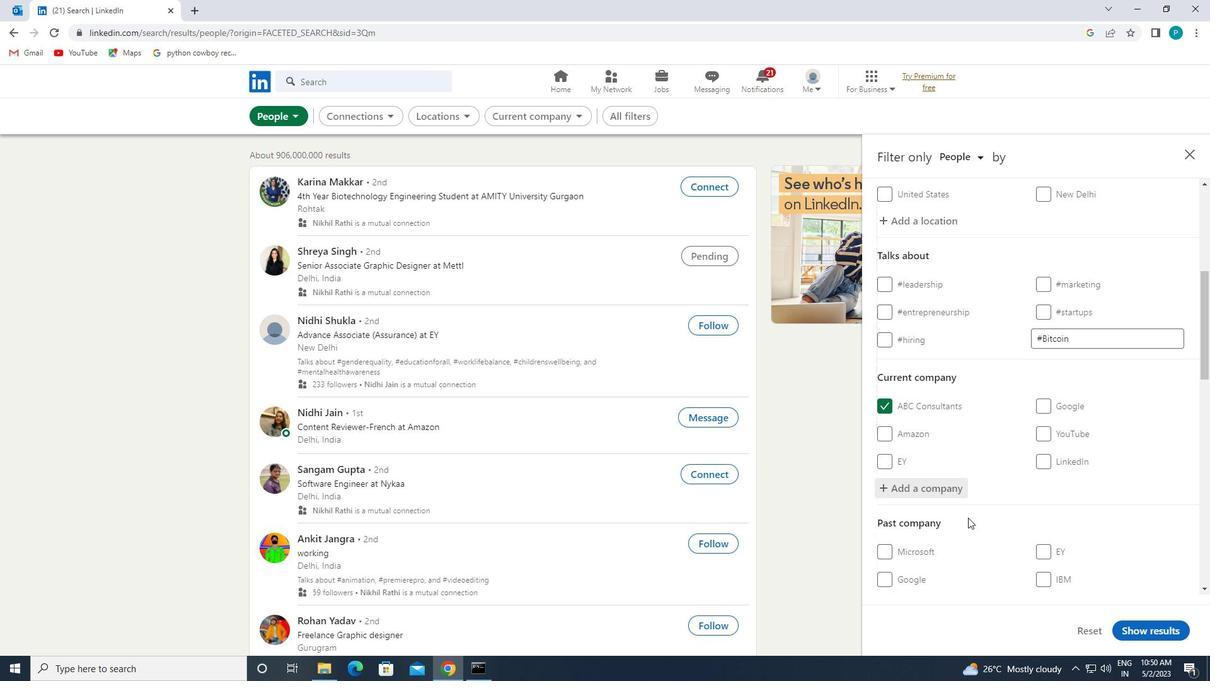 
Action: Mouse scrolled (968, 517) with delta (0, 0)
Screenshot: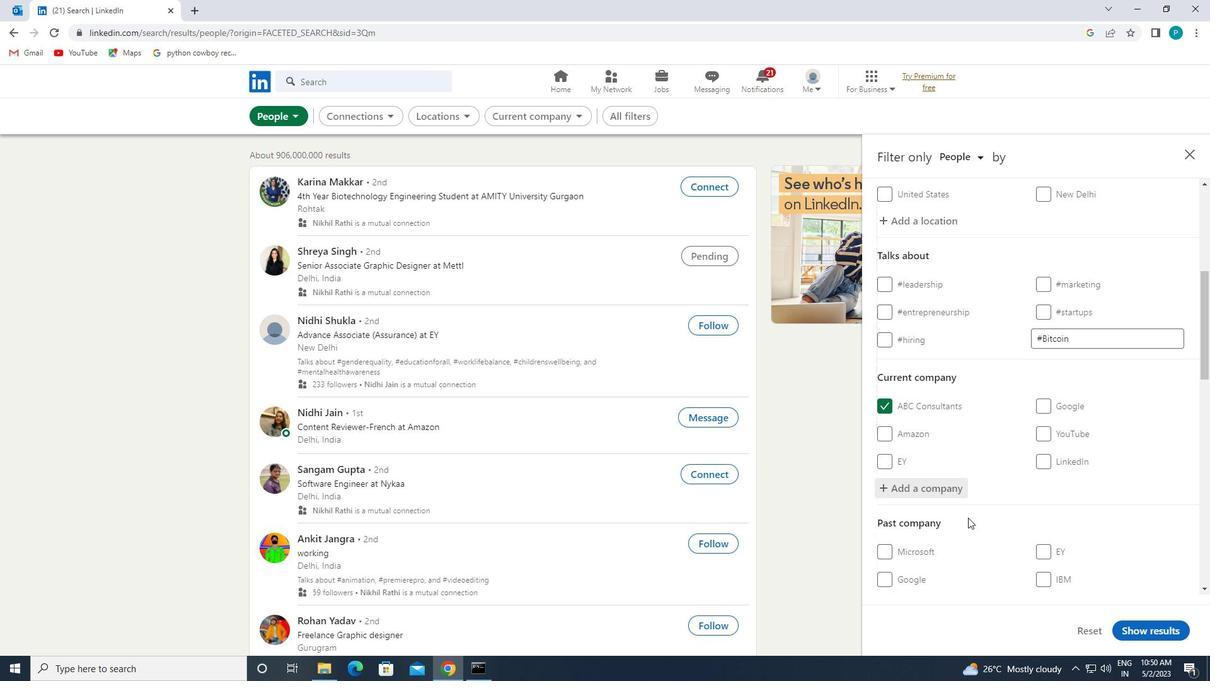 
Action: Mouse moved to (1082, 542)
Screenshot: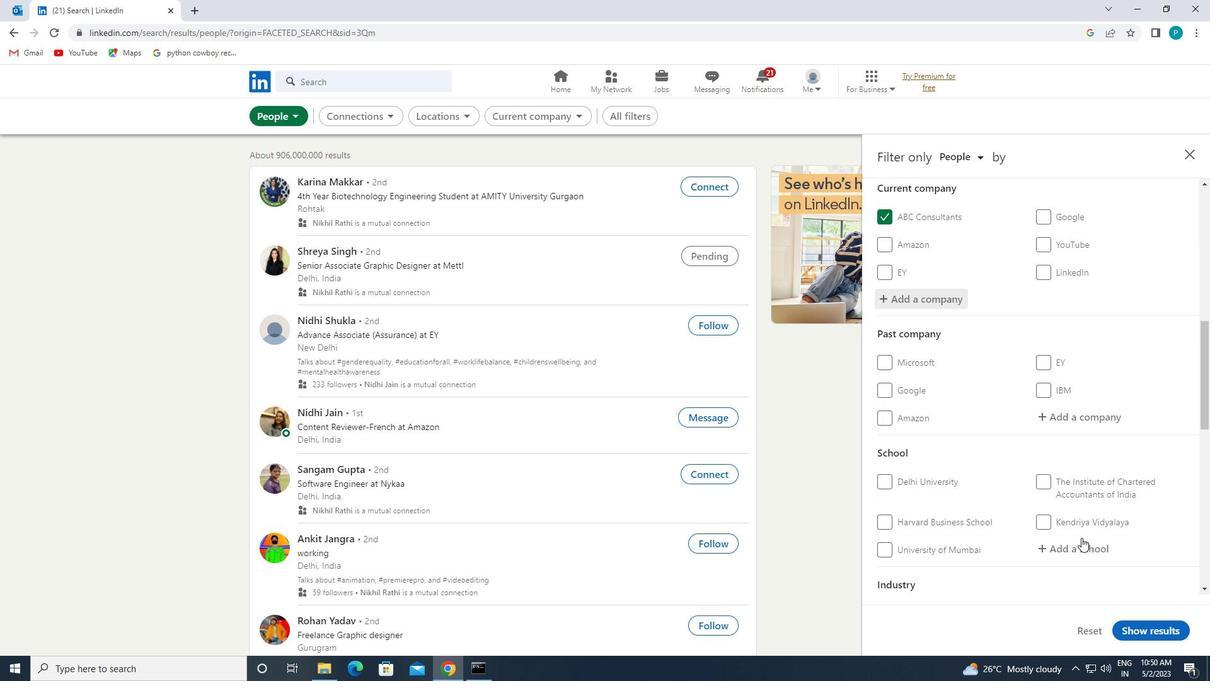 
Action: Mouse pressed left at (1082, 542)
Screenshot: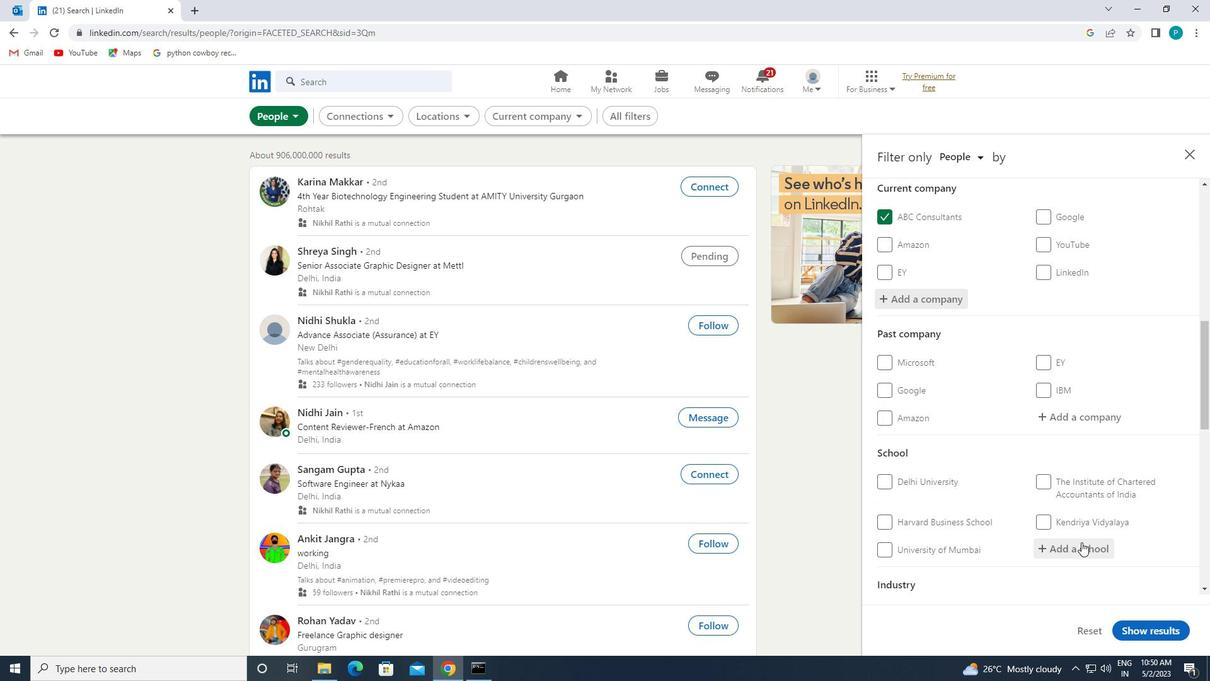 
Action: Key pressed <Key.caps_lock>H<Key.caps_lock>I<Key.backspace><Key.backspace>H<Key.caps_lock>IMACHAL
Screenshot: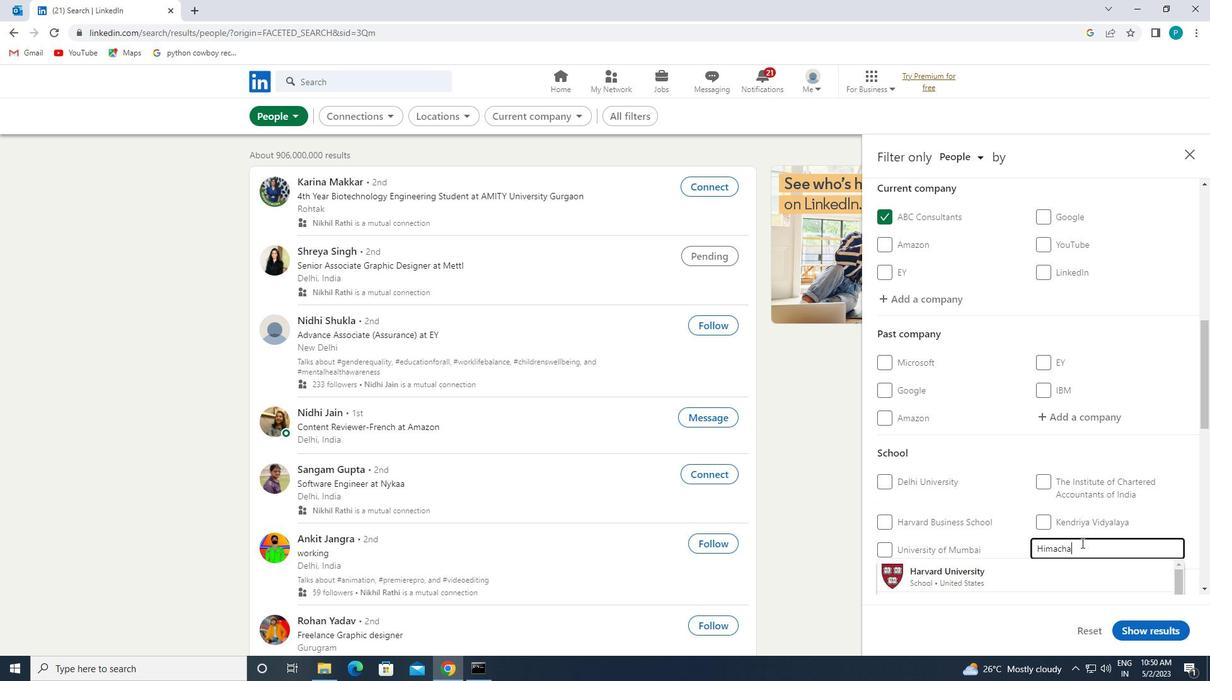 
Action: Mouse moved to (995, 416)
Screenshot: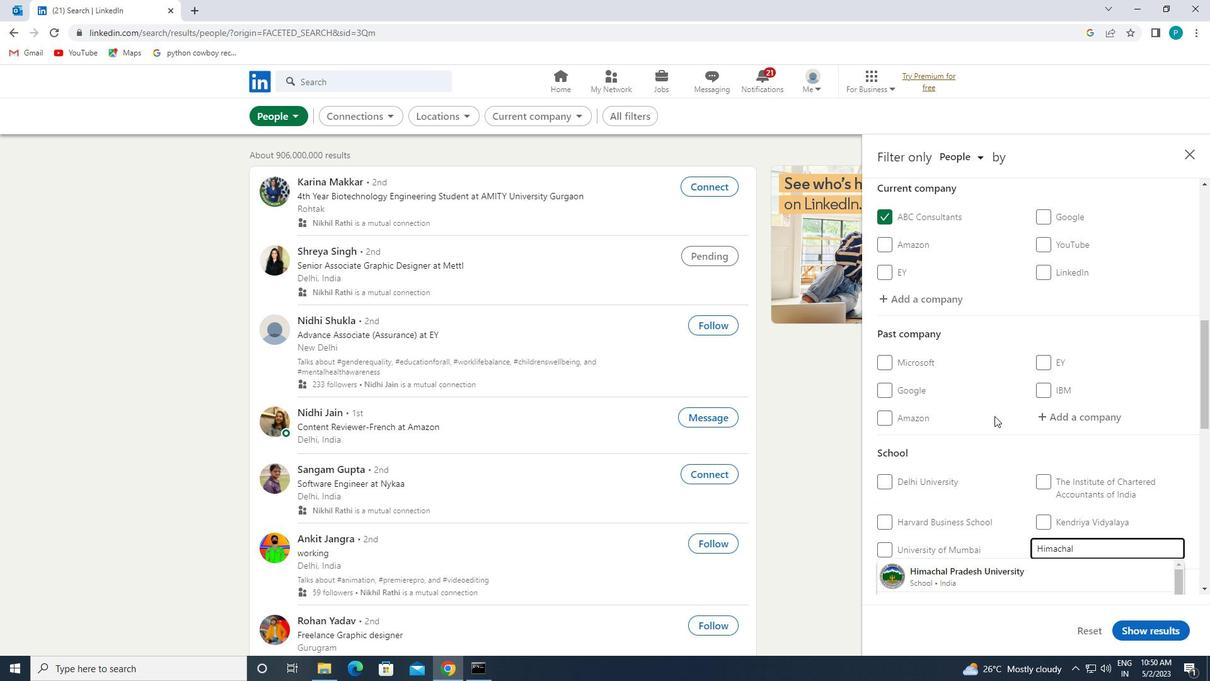 
Action: Mouse scrolled (995, 415) with delta (0, 0)
Screenshot: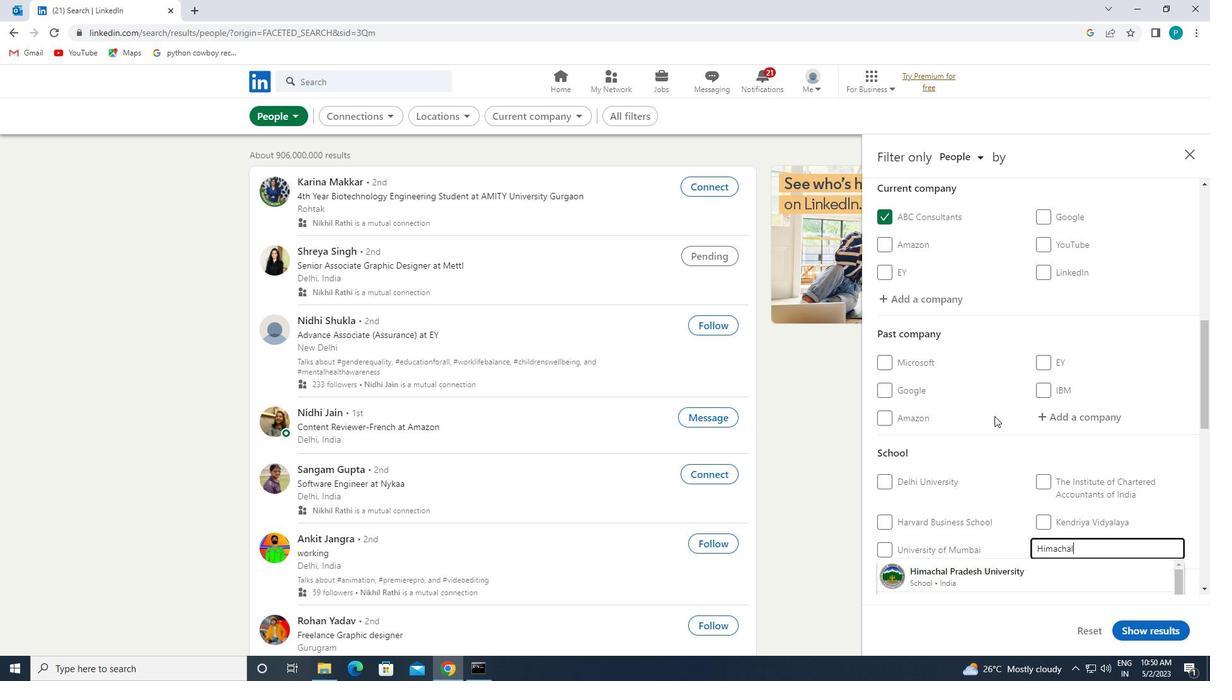 
Action: Mouse moved to (1003, 583)
Screenshot: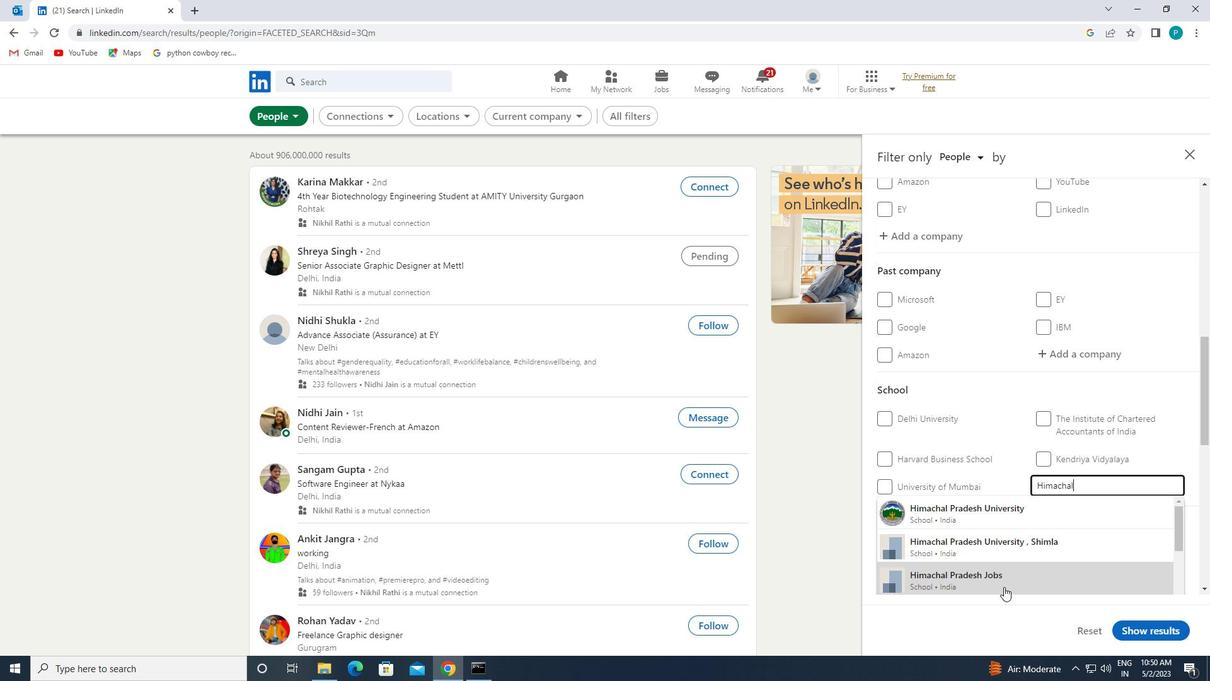
Action: Mouse pressed left at (1003, 583)
Screenshot: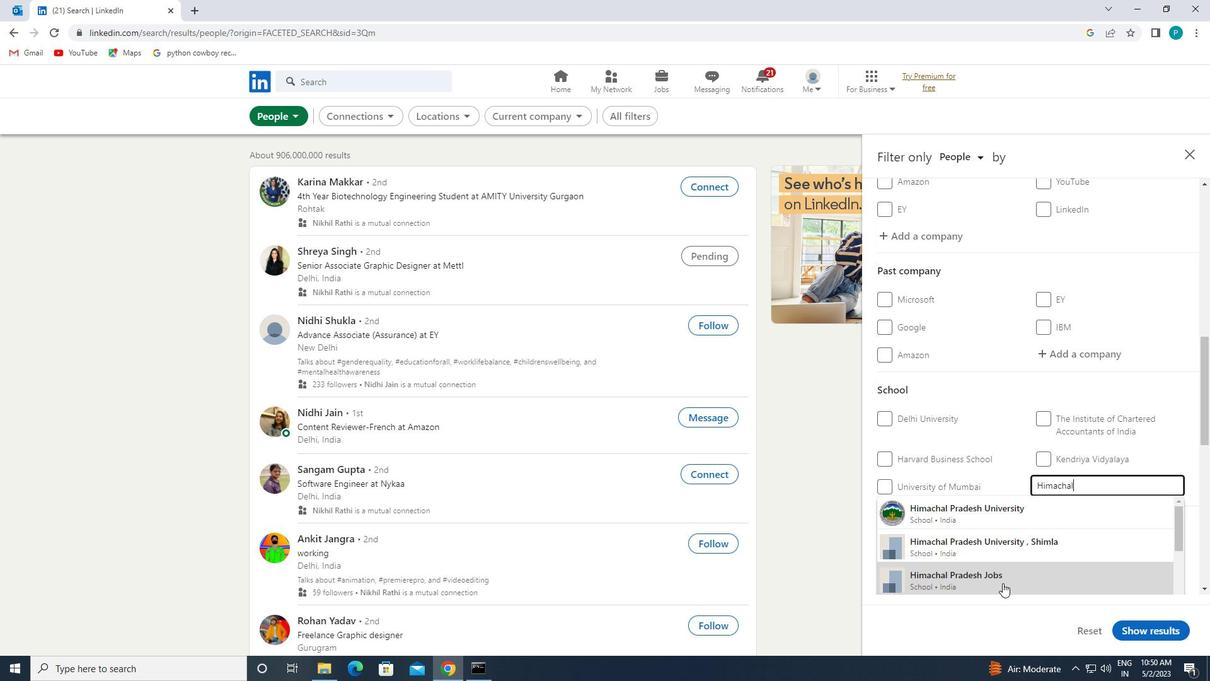 
Action: Mouse moved to (1018, 553)
Screenshot: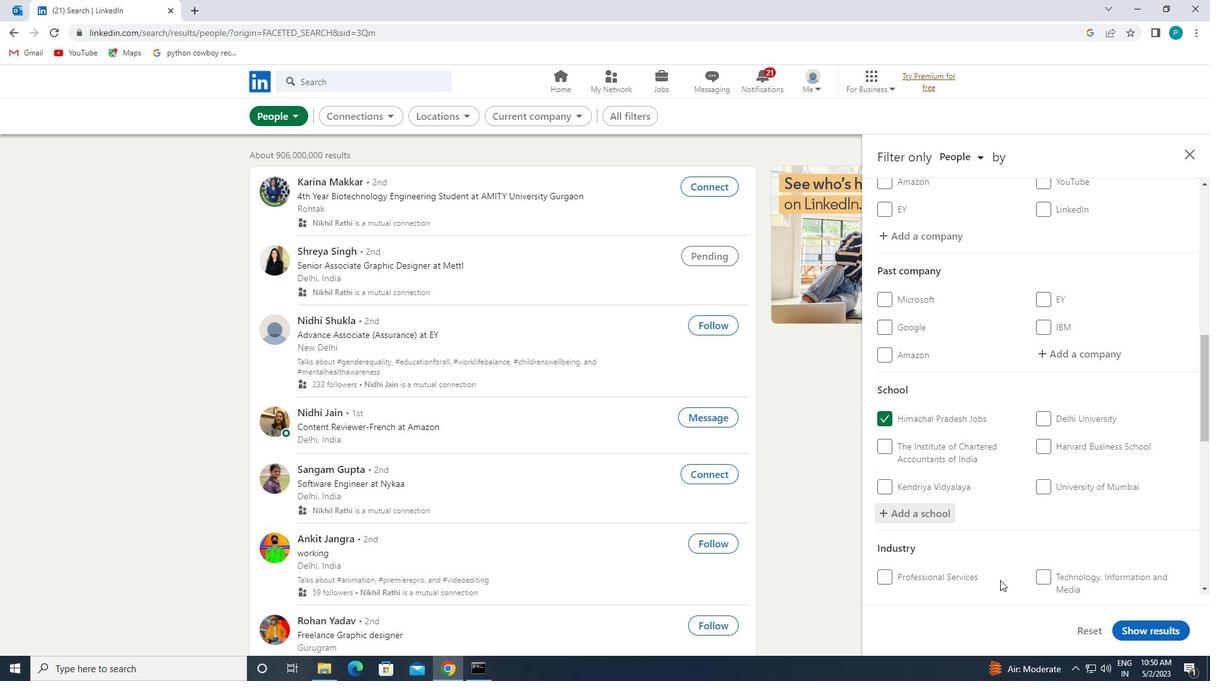 
Action: Mouse scrolled (1018, 552) with delta (0, 0)
Screenshot: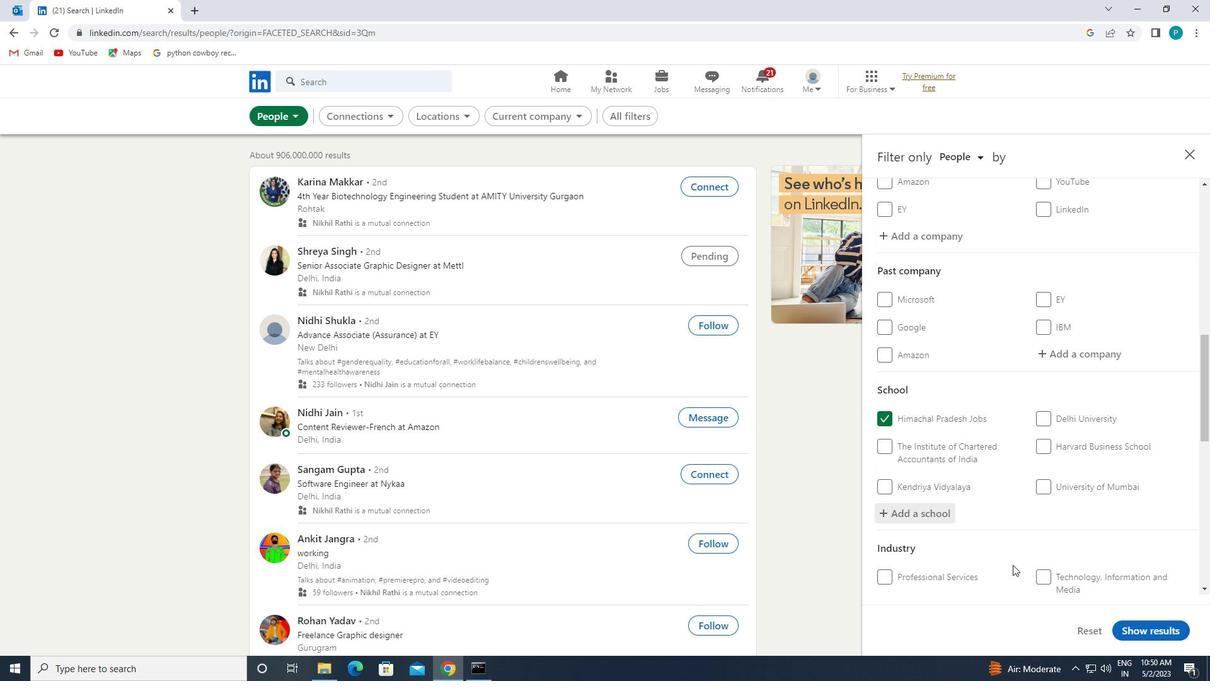 
Action: Mouse scrolled (1018, 552) with delta (0, 0)
Screenshot: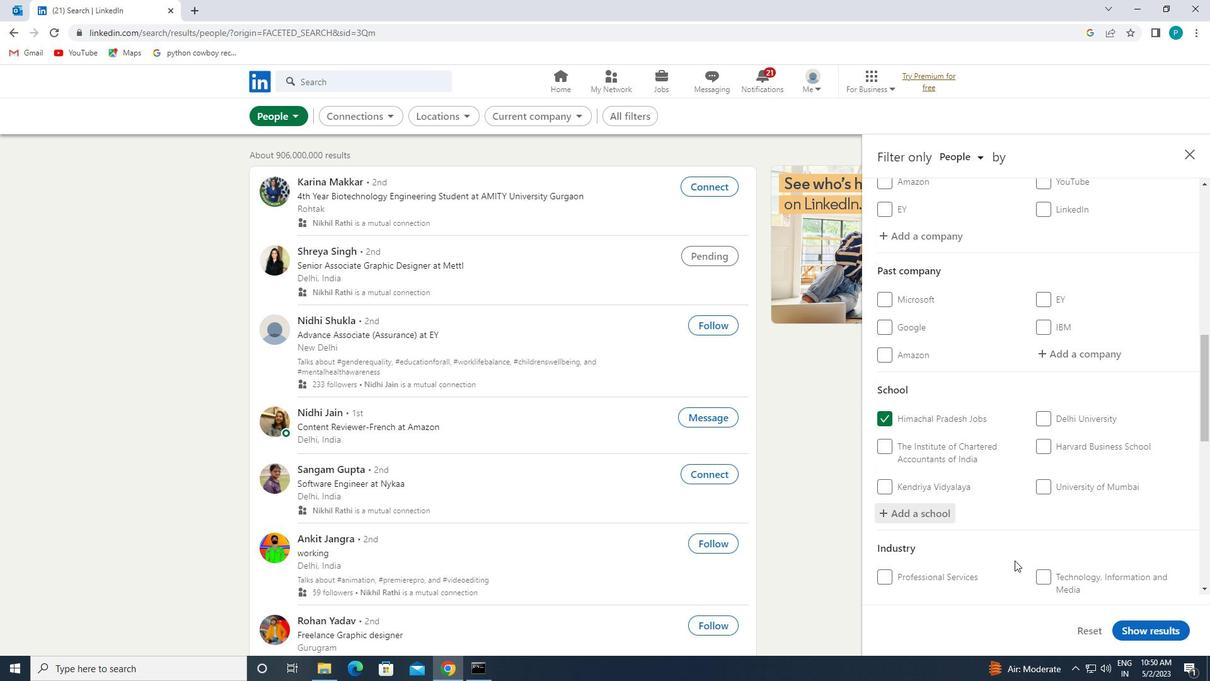 
Action: Mouse scrolled (1018, 552) with delta (0, 0)
Screenshot: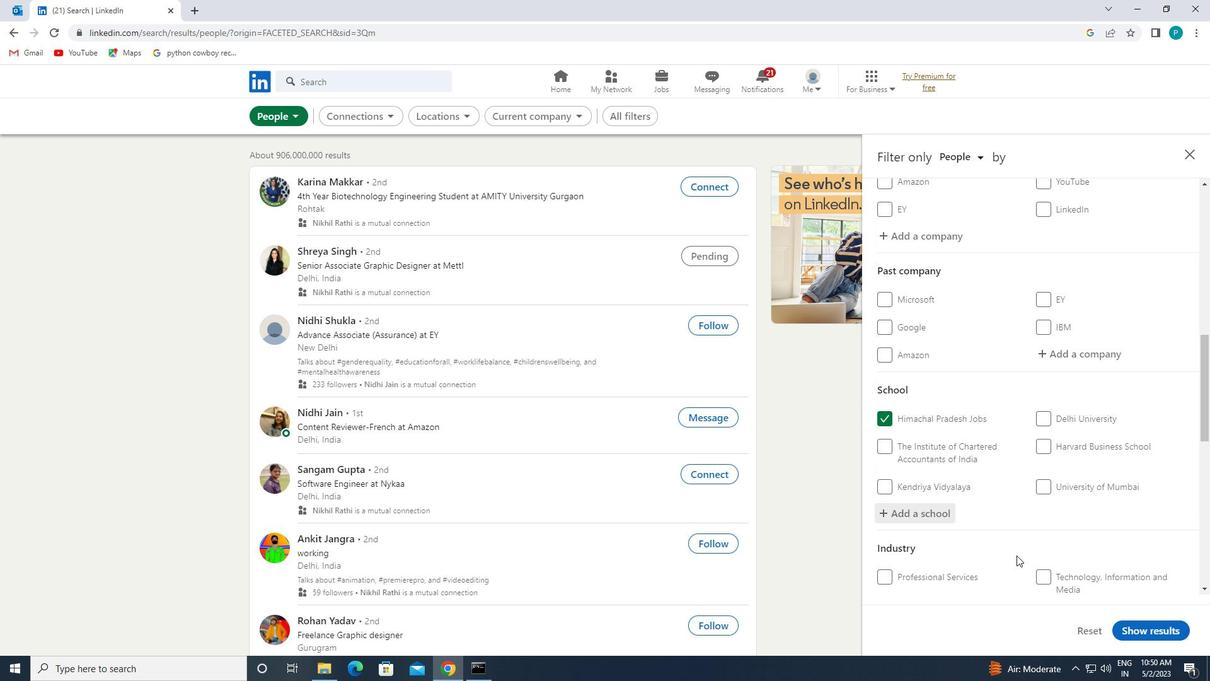 
Action: Mouse scrolled (1018, 552) with delta (0, 0)
Screenshot: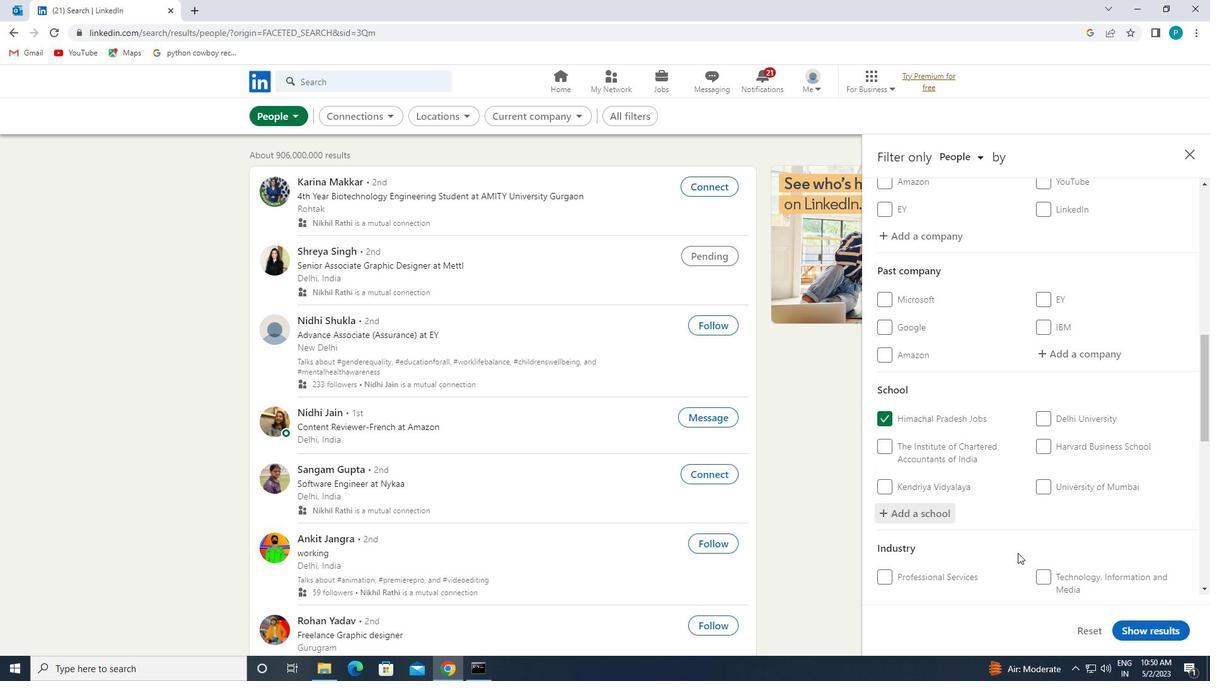 
Action: Mouse moved to (1056, 399)
Screenshot: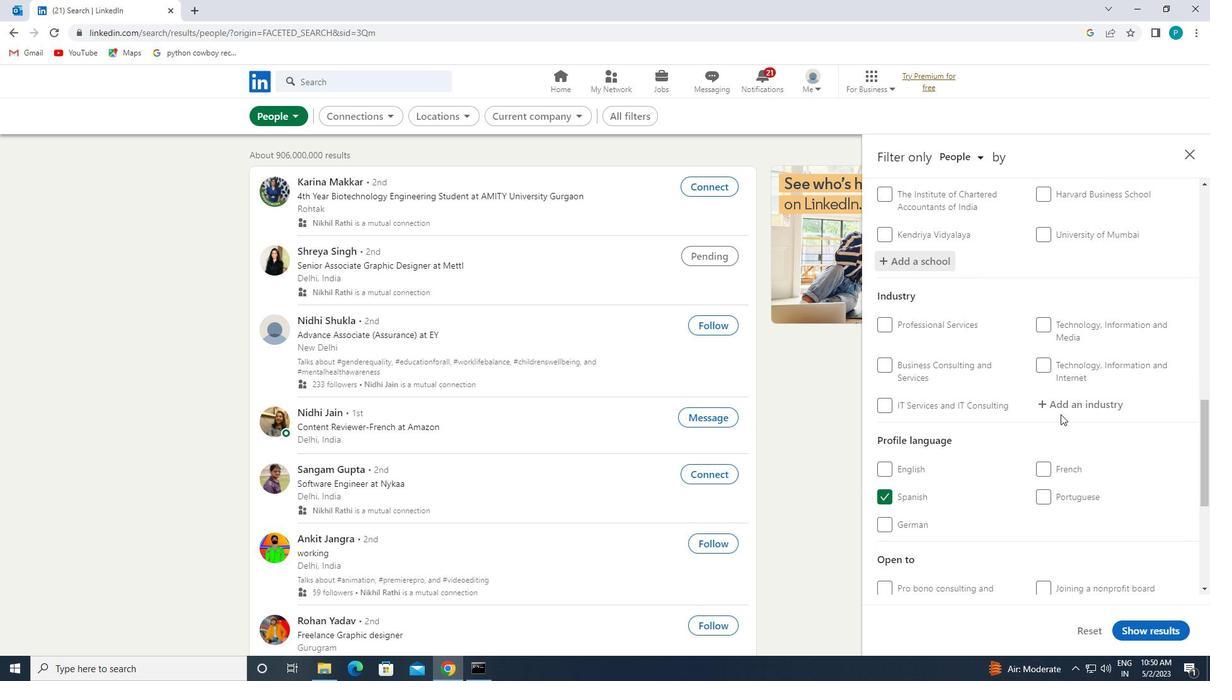 
Action: Mouse pressed left at (1056, 399)
Screenshot: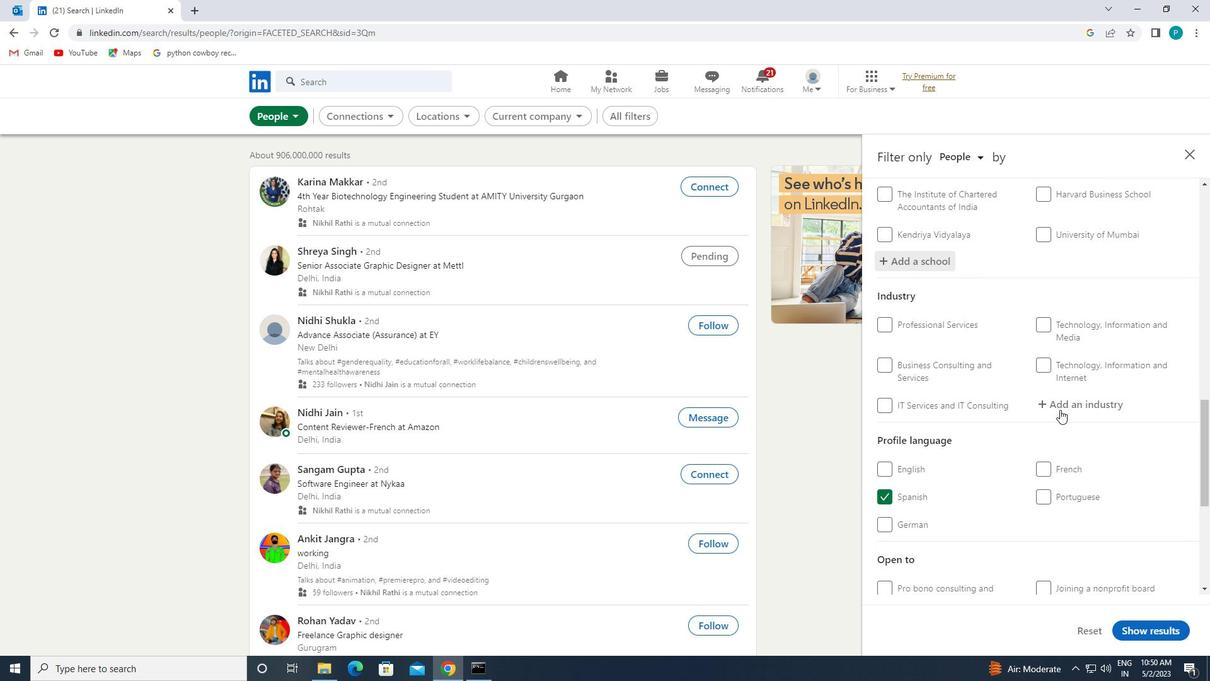 
Action: Mouse moved to (1041, 409)
Screenshot: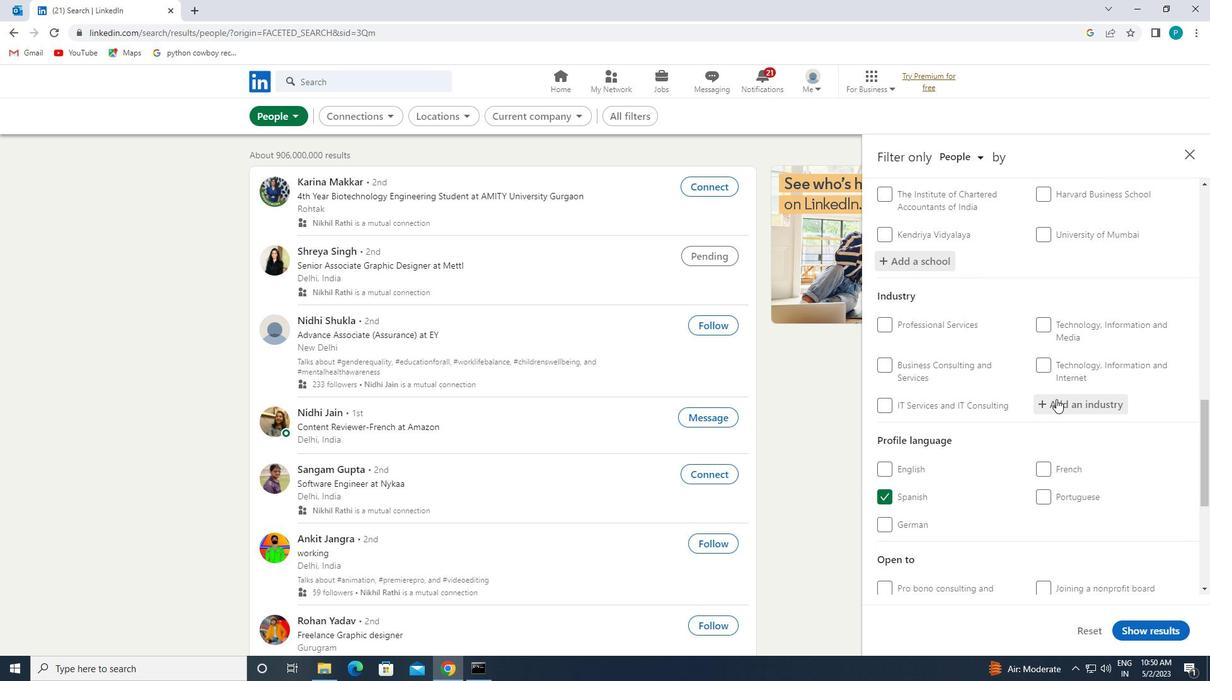 
Action: Key pressed <Key.caps_lock>P<Key.caps_lock>ERFOR
Screenshot: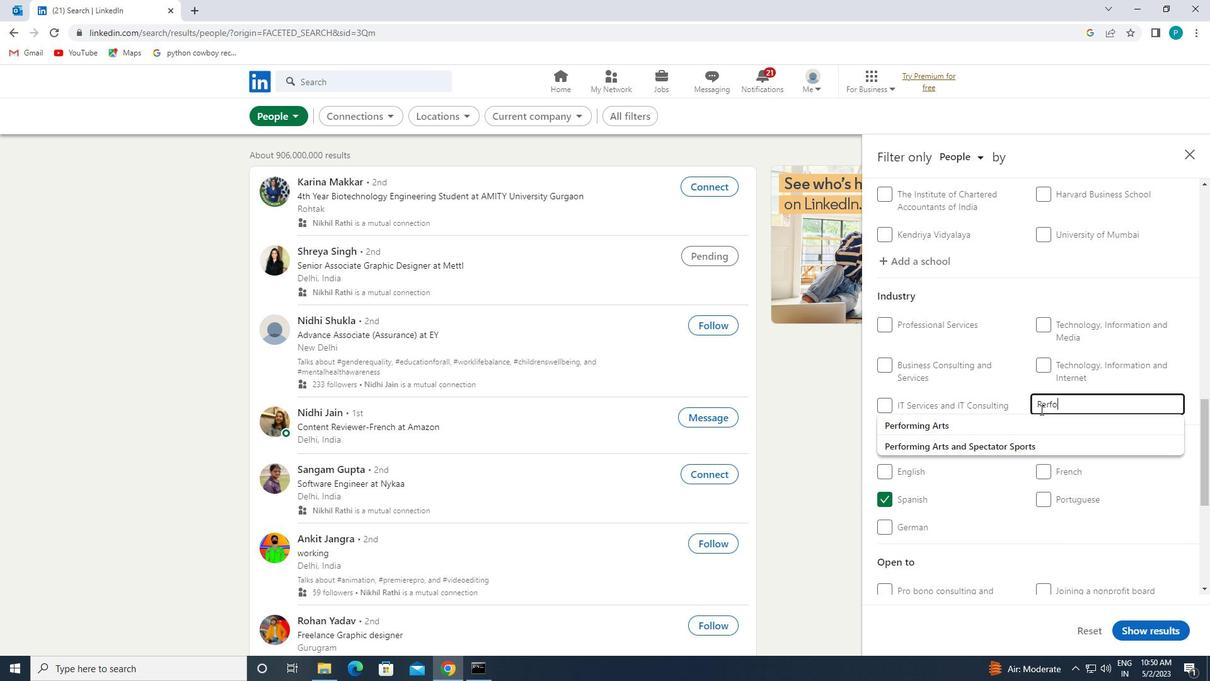 
Action: Mouse moved to (1020, 448)
Screenshot: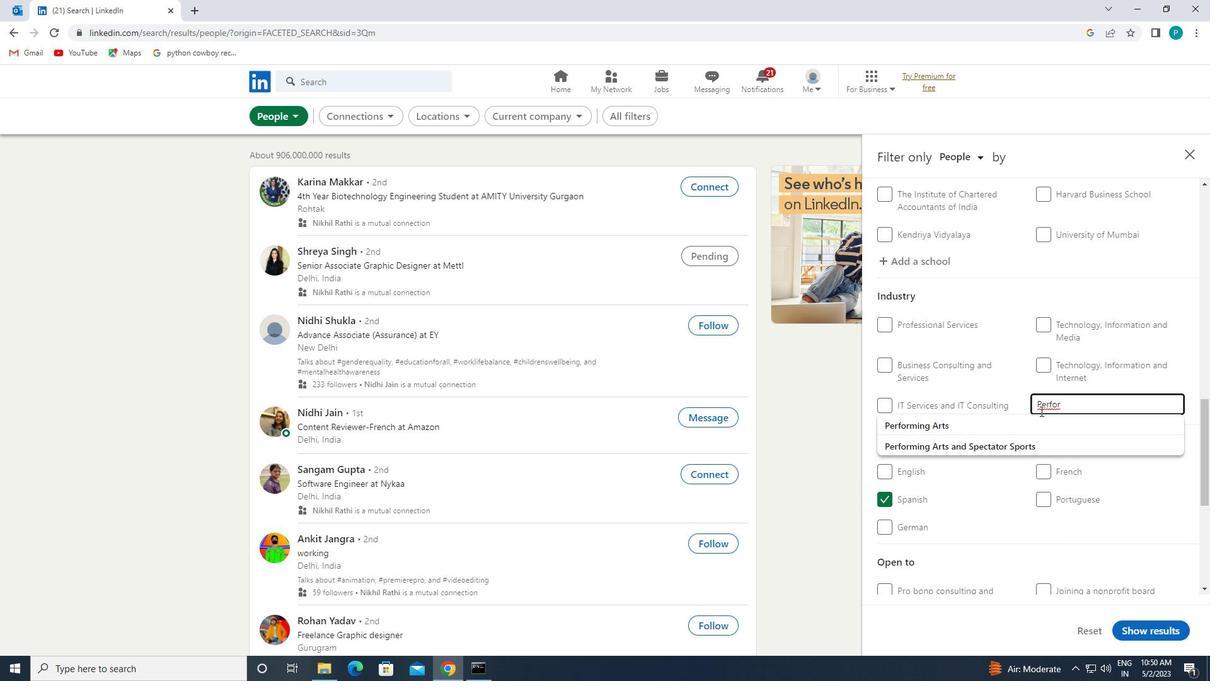
Action: Mouse pressed left at (1020, 448)
Screenshot: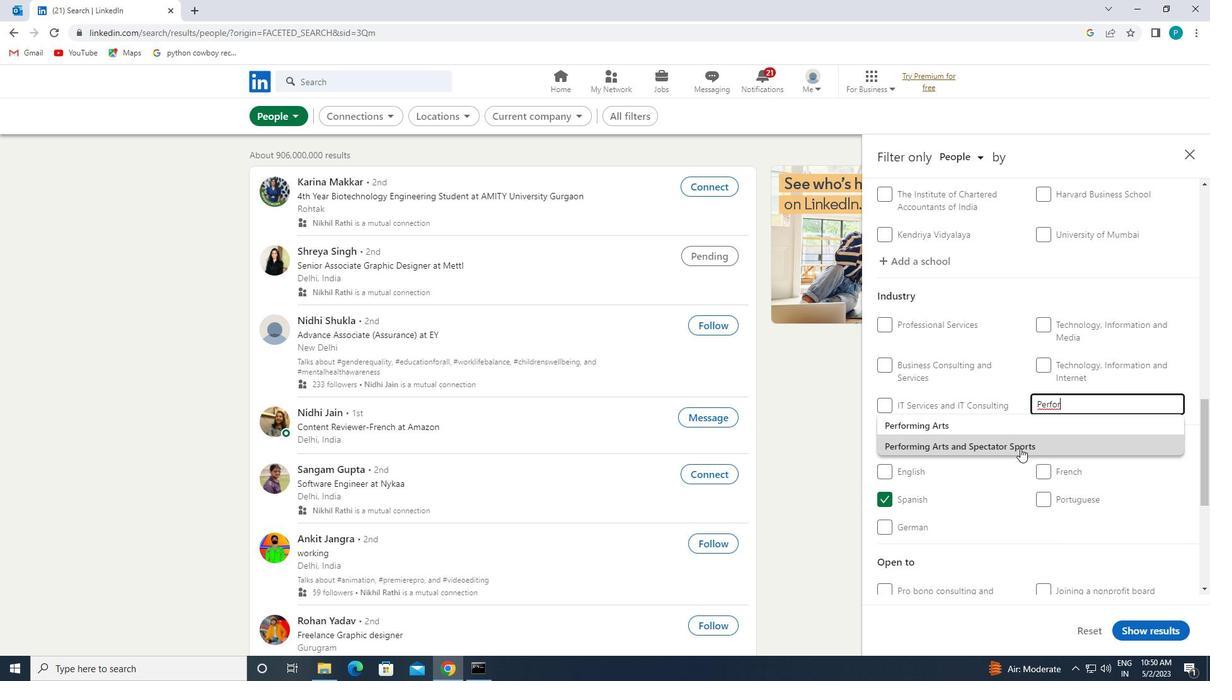 
Action: Mouse moved to (1061, 505)
Screenshot: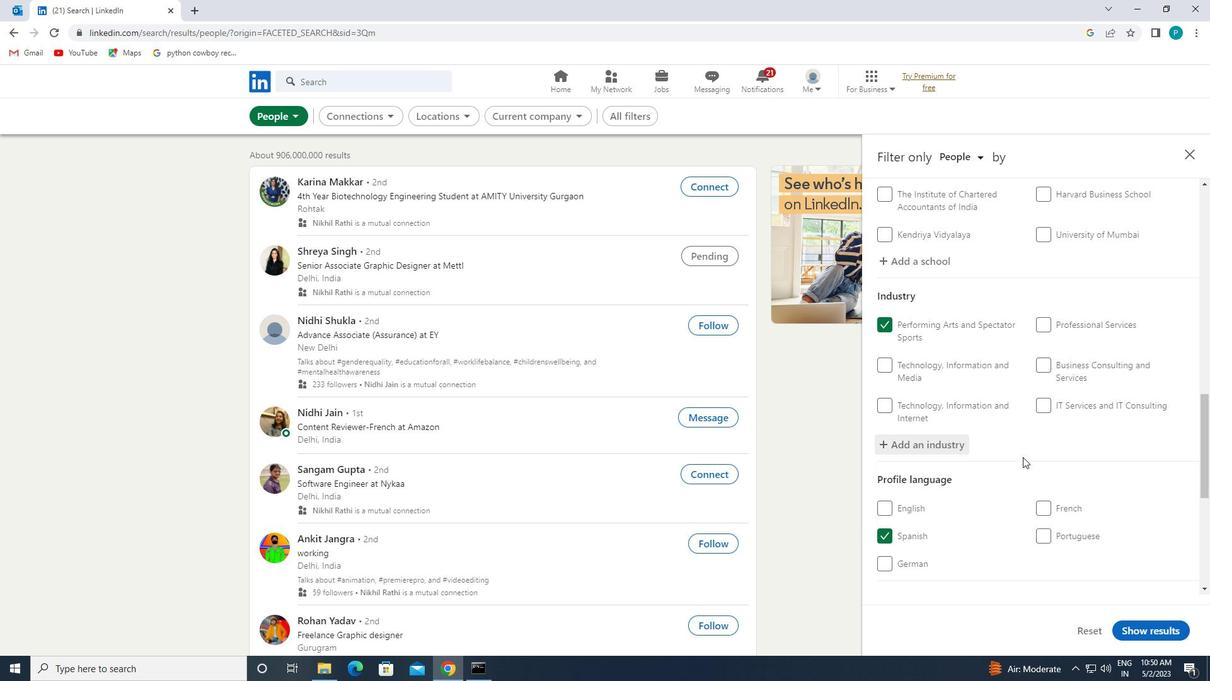 
Action: Mouse scrolled (1061, 504) with delta (0, 0)
Screenshot: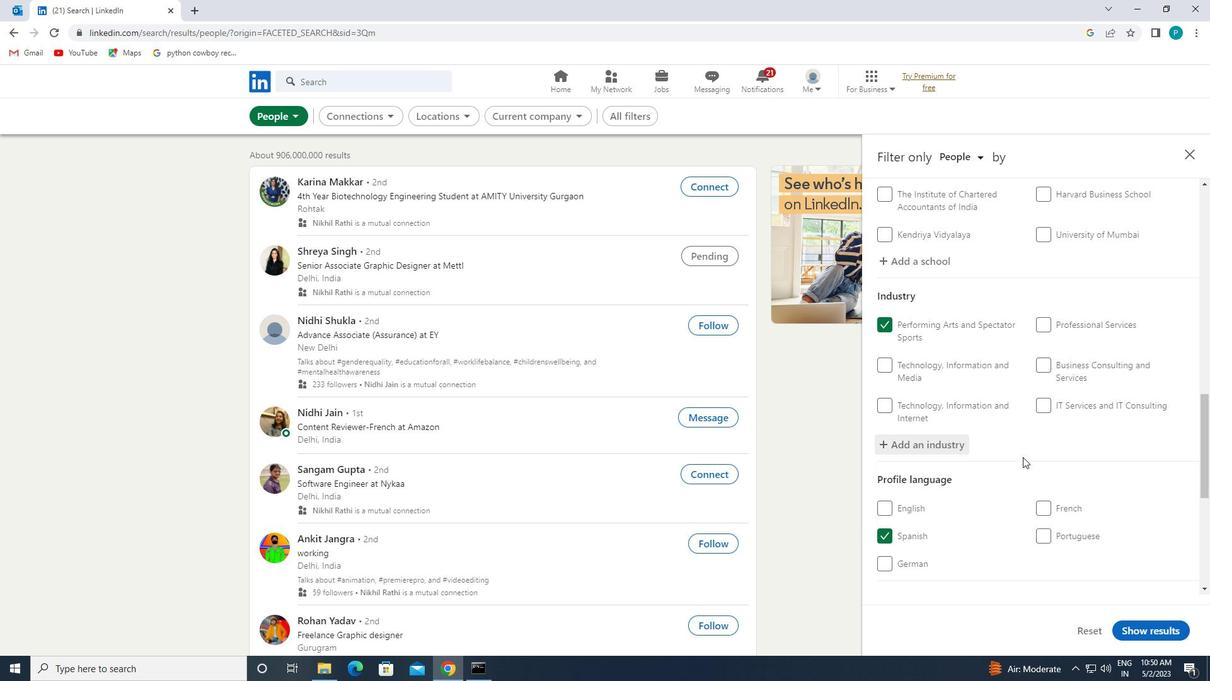 
Action: Mouse scrolled (1061, 504) with delta (0, 0)
Screenshot: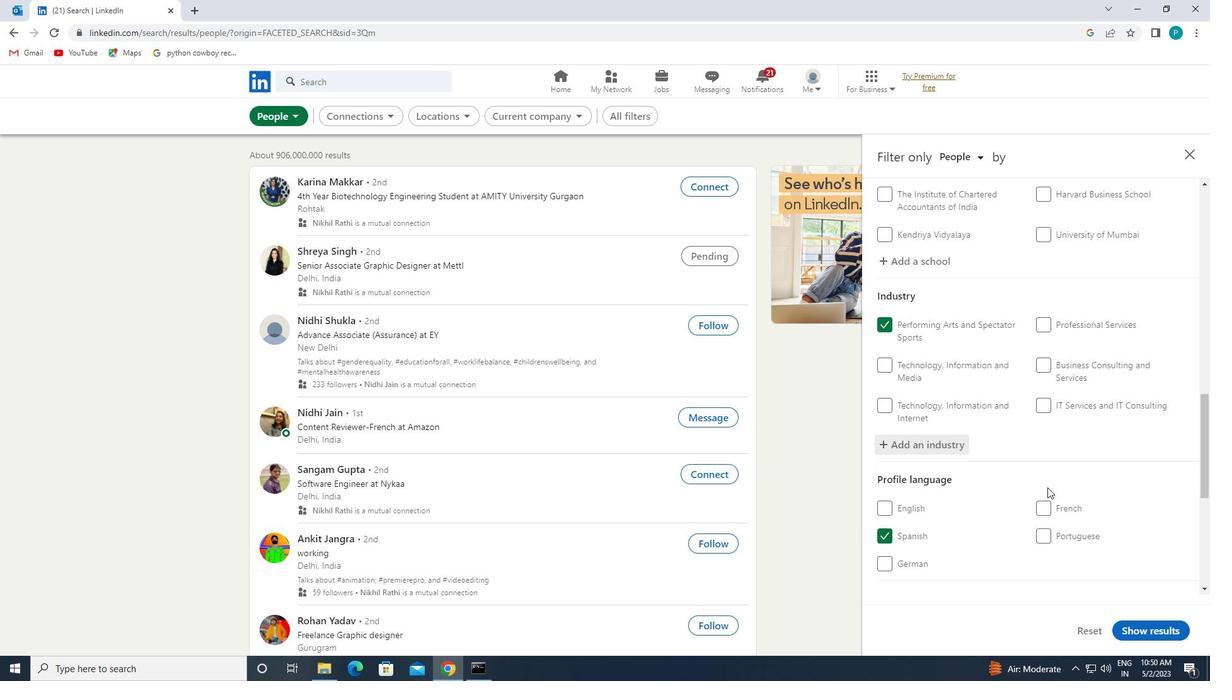 
Action: Mouse scrolled (1061, 504) with delta (0, 0)
Screenshot: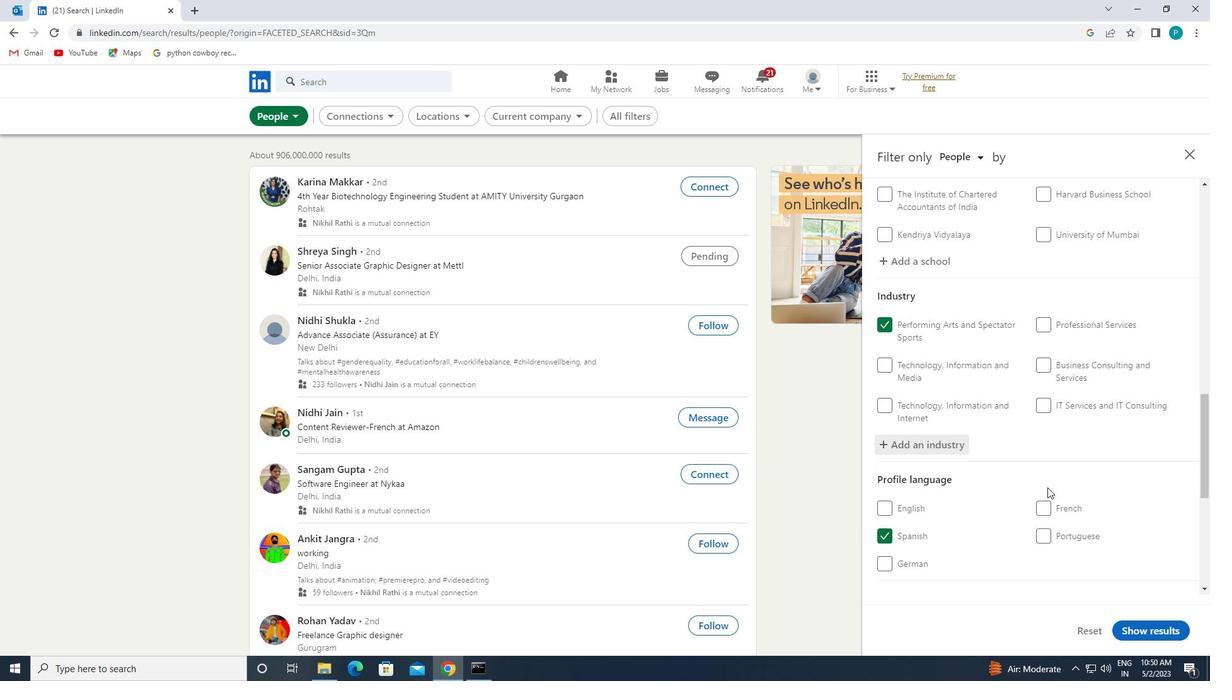 
Action: Mouse moved to (1086, 575)
Screenshot: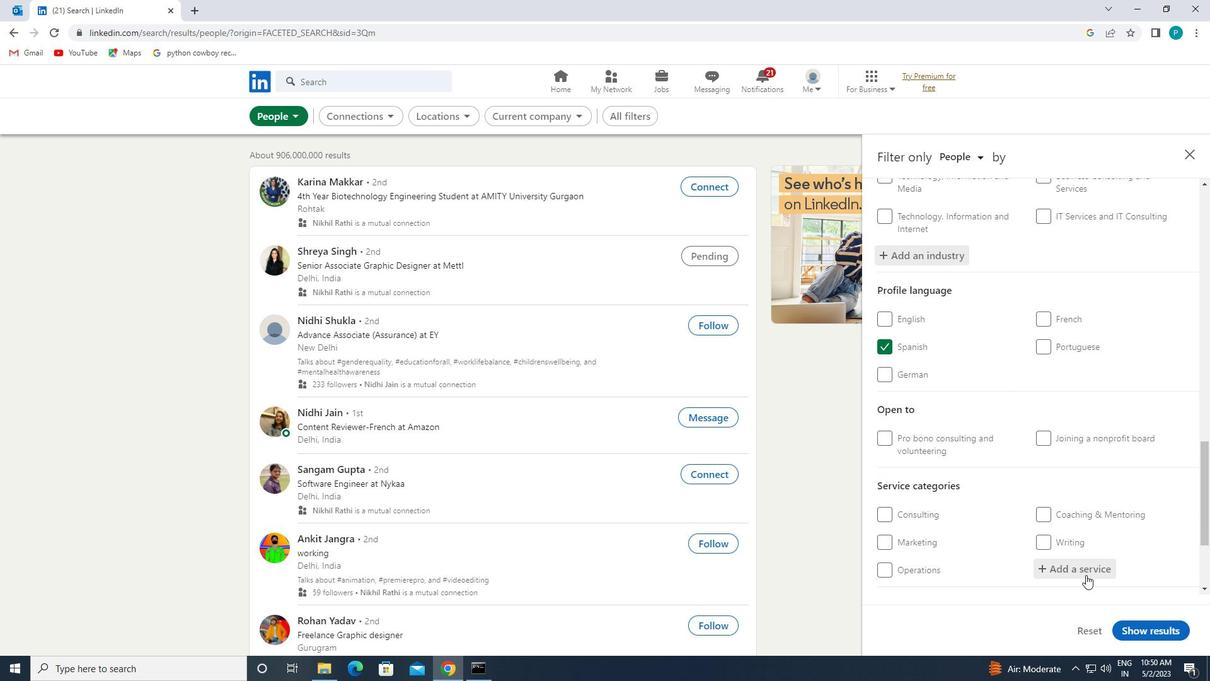 
Action: Mouse pressed left at (1086, 575)
Screenshot: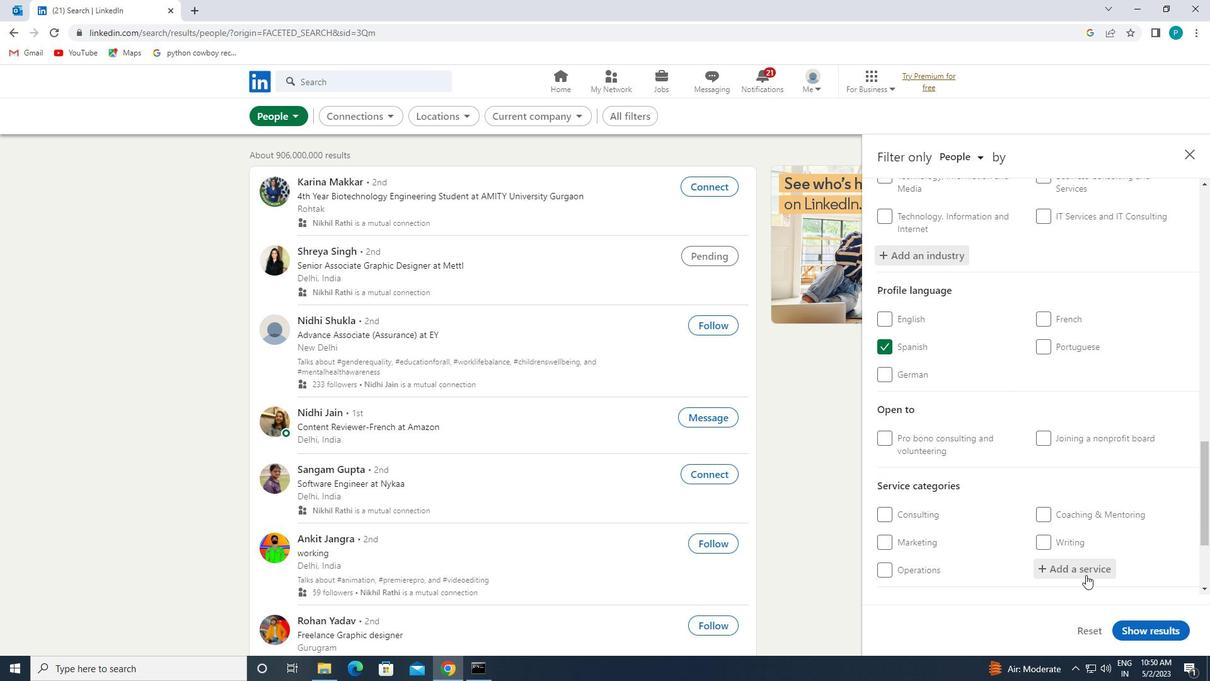 
Action: Key pressed <Key.caps_lock>V<Key.caps_lock>IDEO
Screenshot: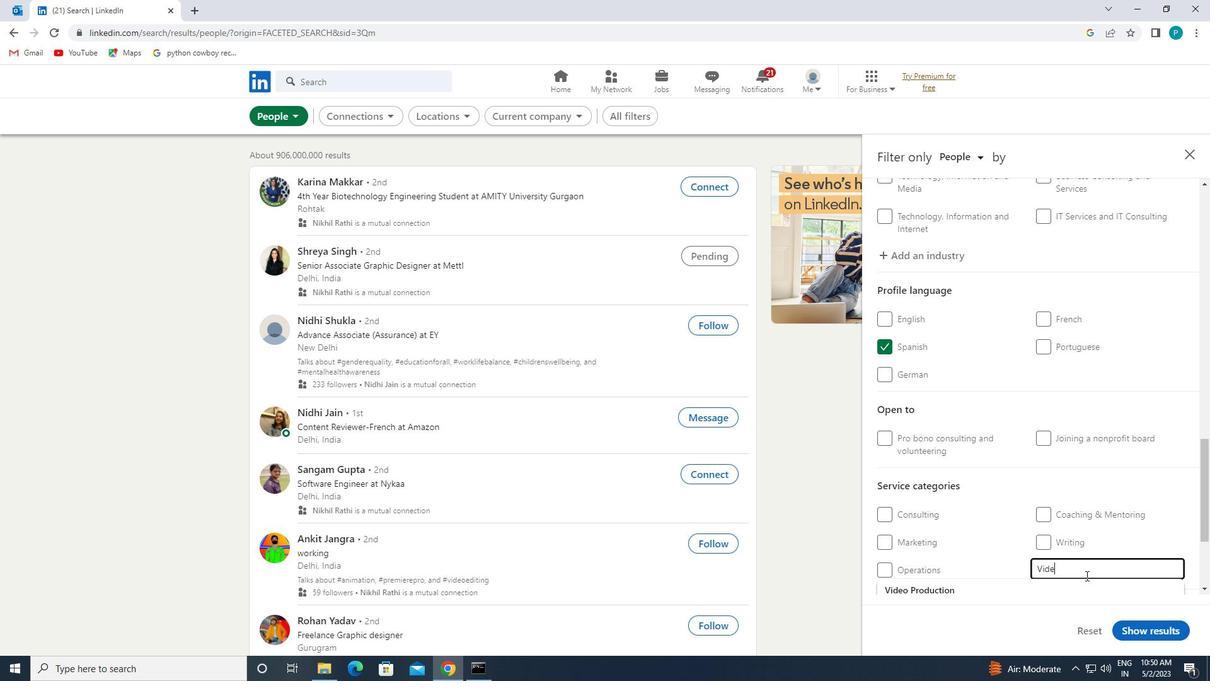
Action: Mouse moved to (1089, 577)
Screenshot: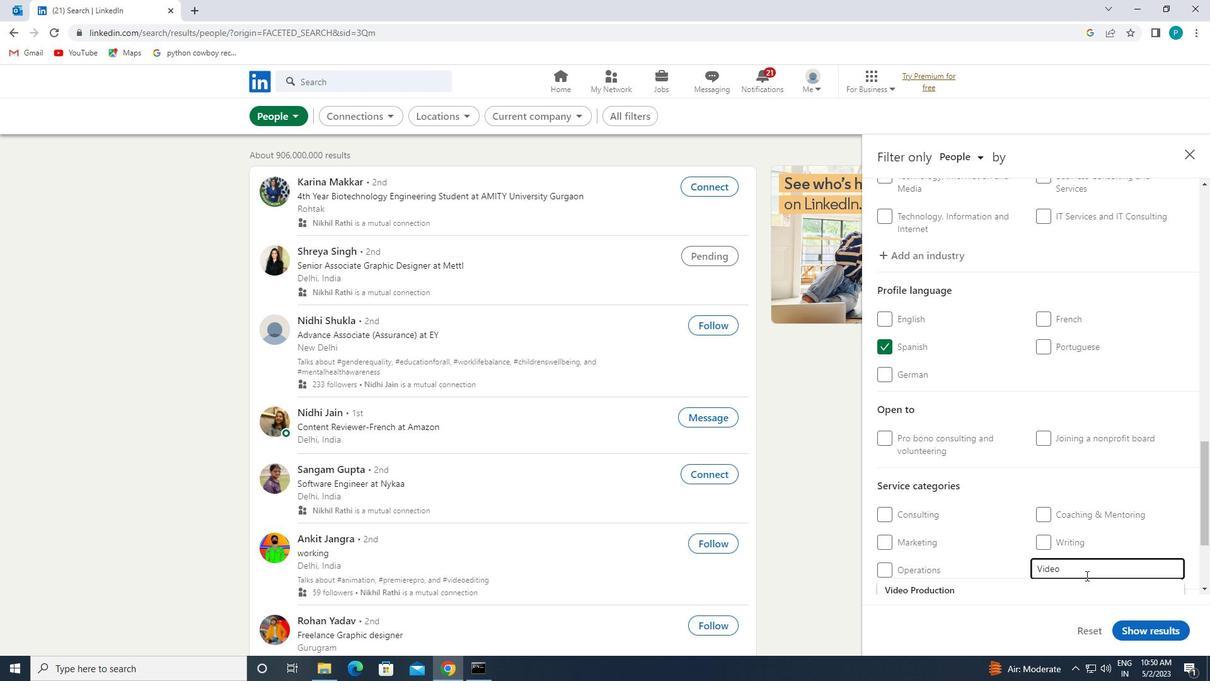
Action: Mouse scrolled (1089, 577) with delta (0, 0)
Screenshot: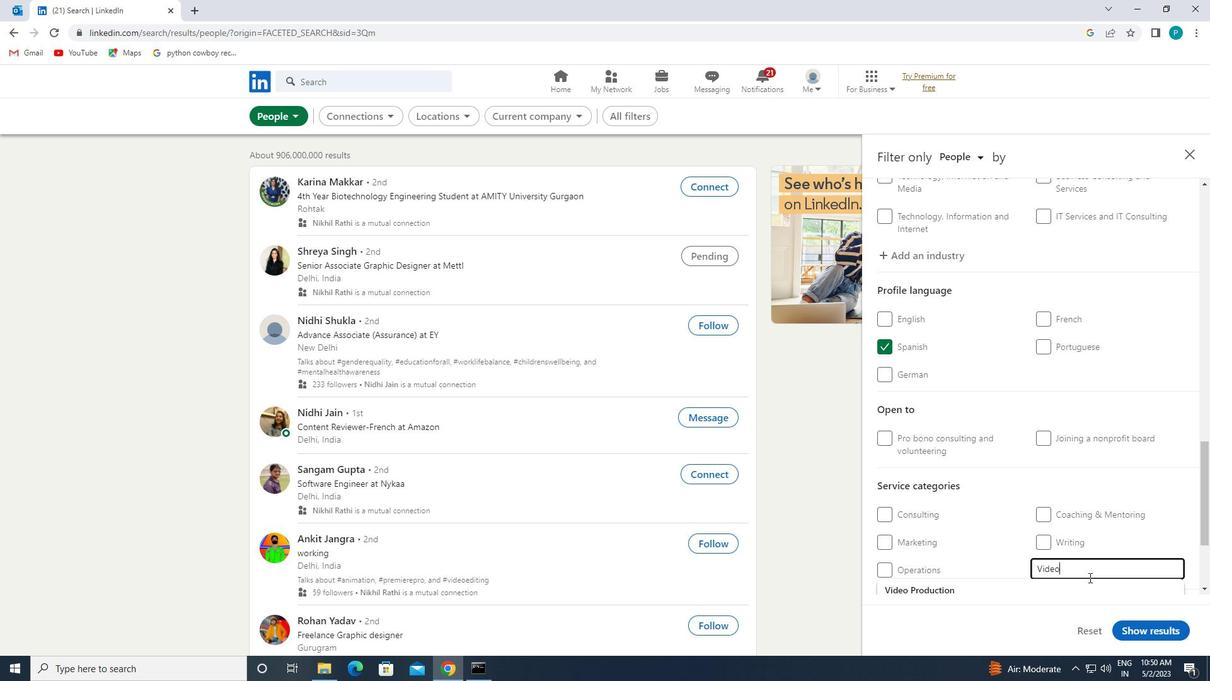 
Action: Mouse scrolled (1089, 577) with delta (0, 0)
Screenshot: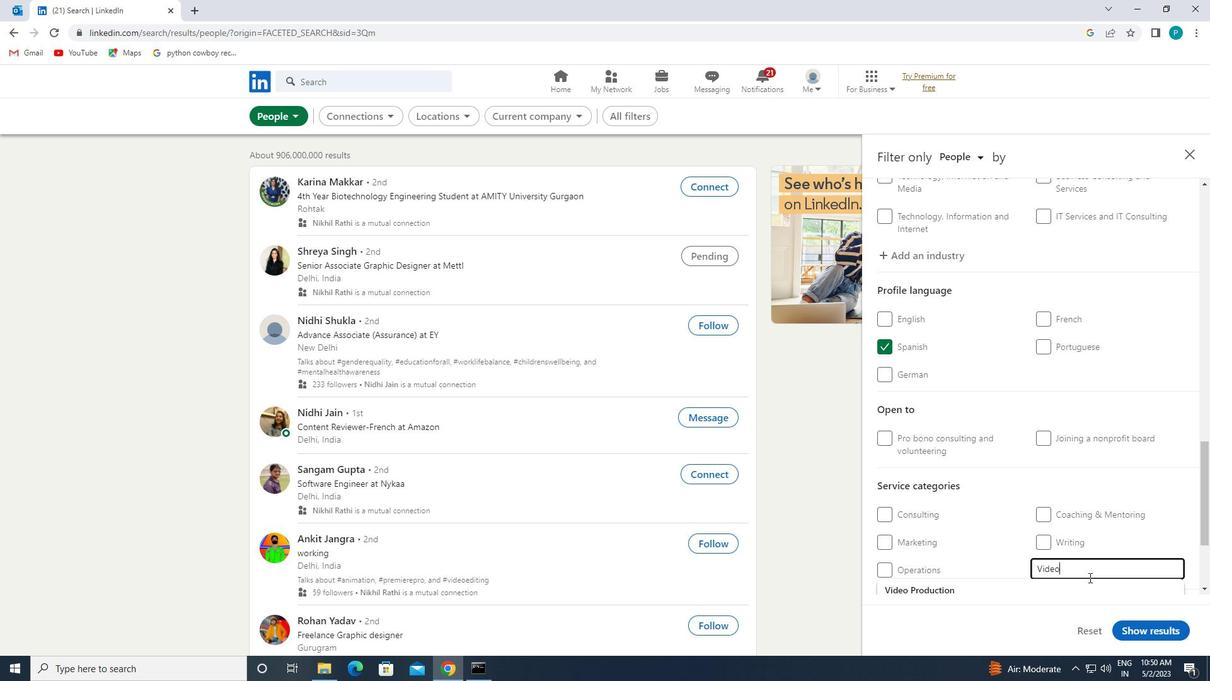 
Action: Mouse moved to (901, 486)
Screenshot: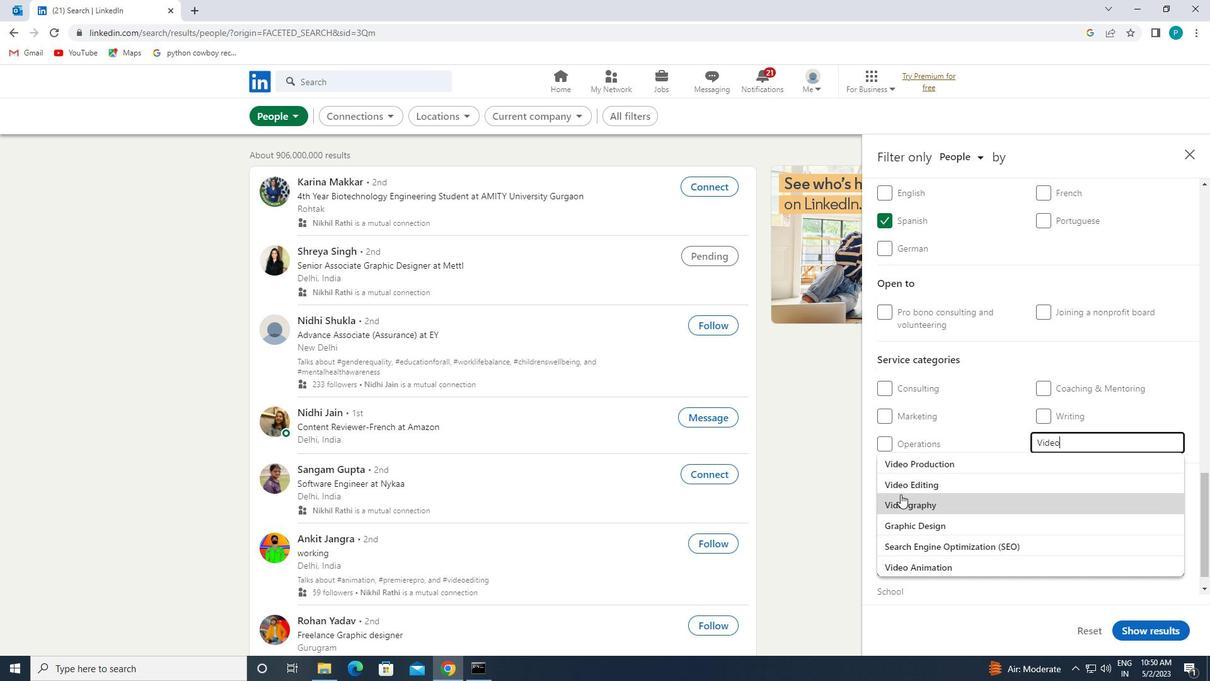
Action: Mouse pressed left at (901, 486)
Screenshot: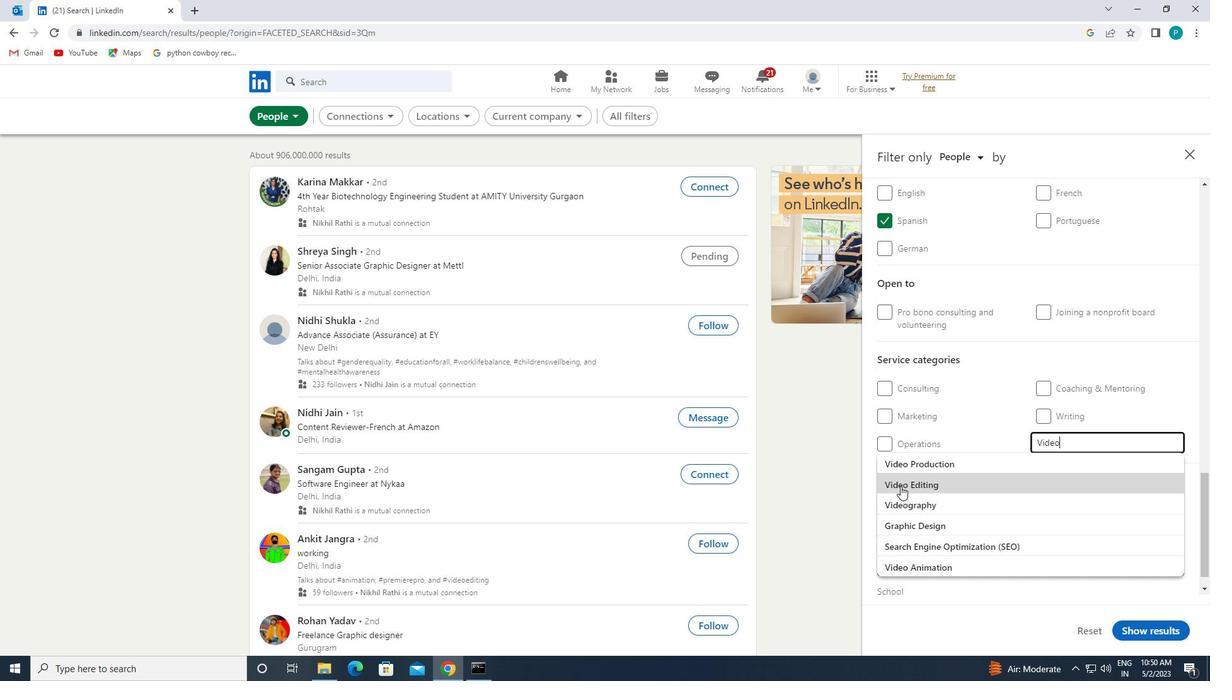 
Action: Mouse scrolled (901, 485) with delta (0, 0)
Screenshot: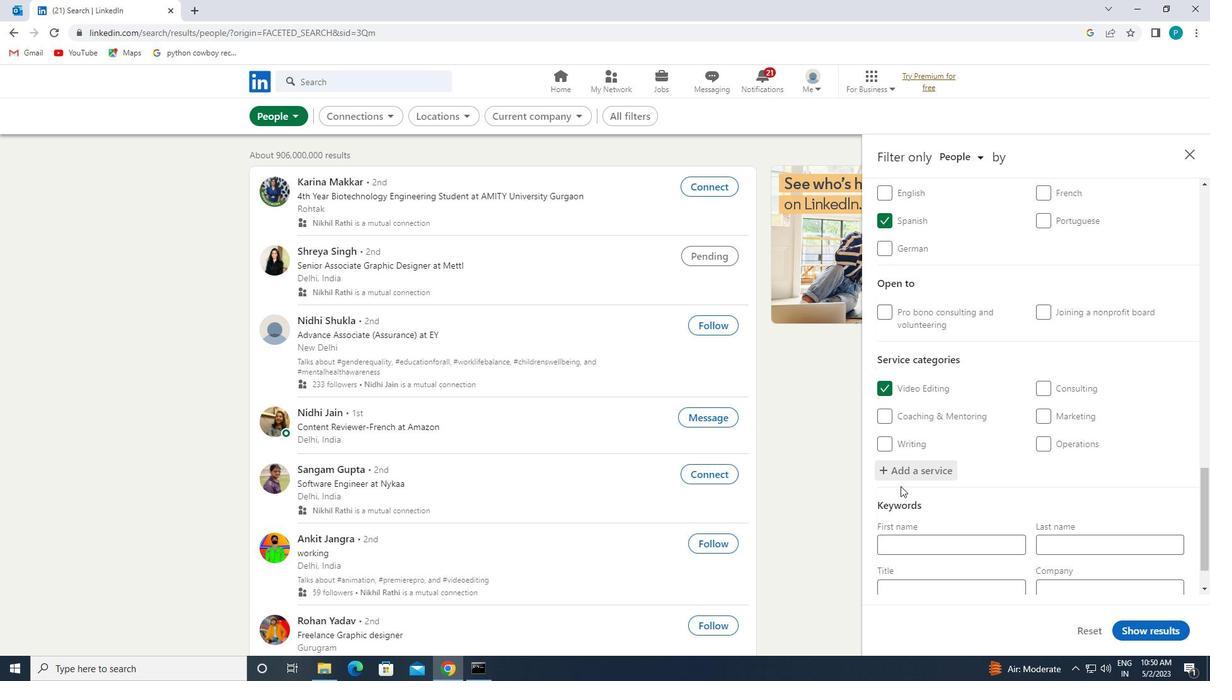 
Action: Mouse scrolled (901, 485) with delta (0, 0)
Screenshot: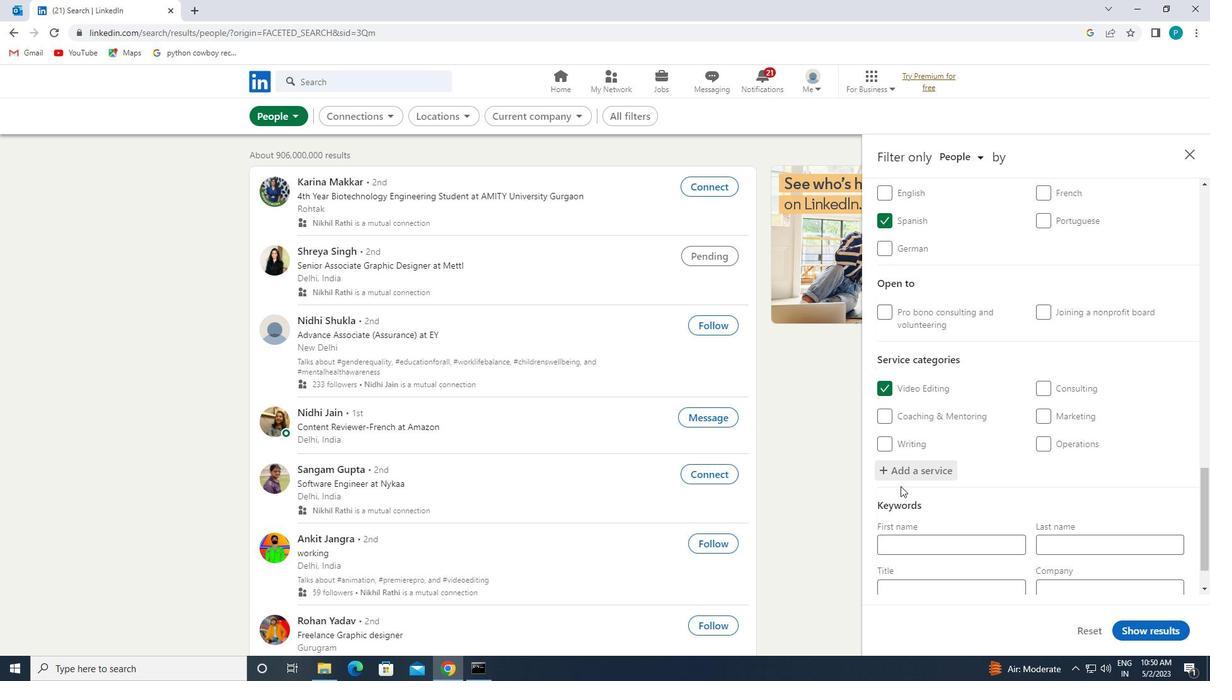
Action: Mouse scrolled (901, 485) with delta (0, 0)
Screenshot: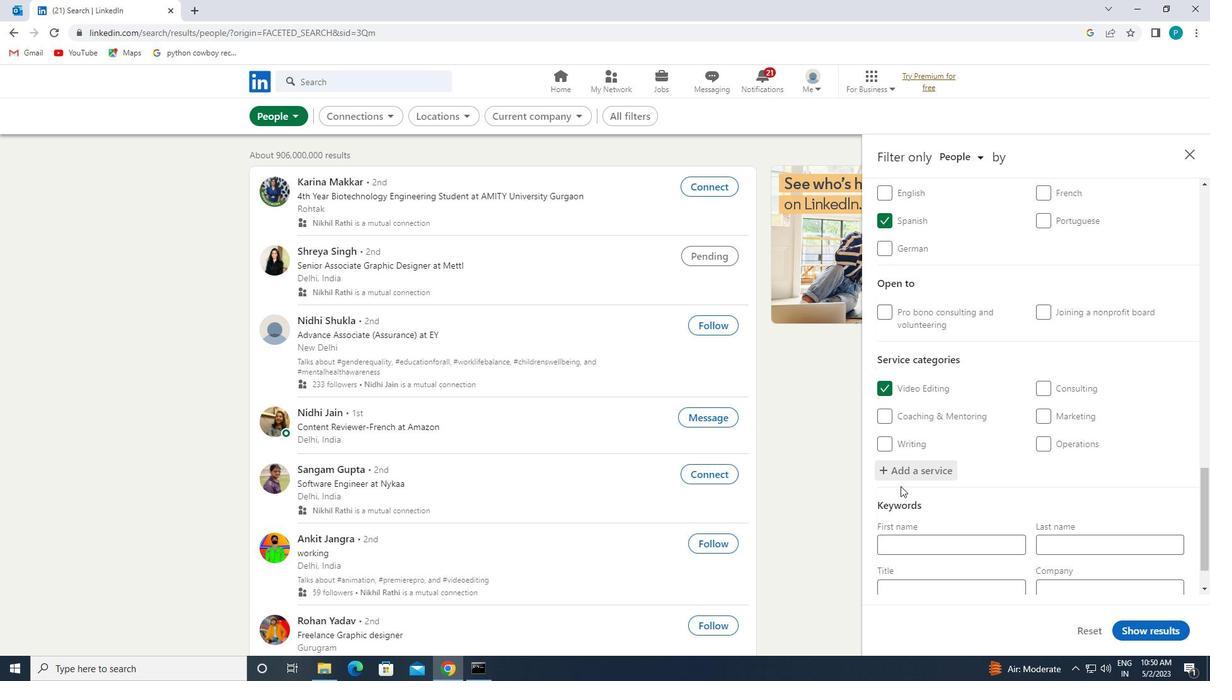 
Action: Mouse moved to (897, 536)
Screenshot: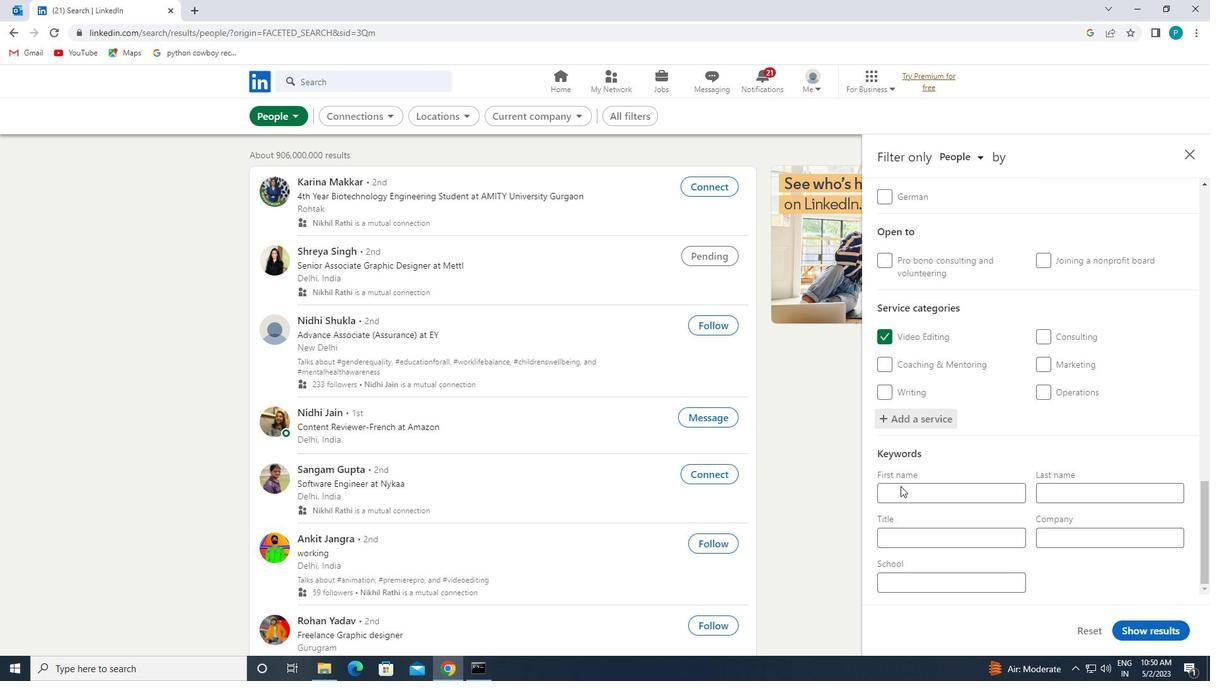 
Action: Mouse pressed left at (897, 536)
Screenshot: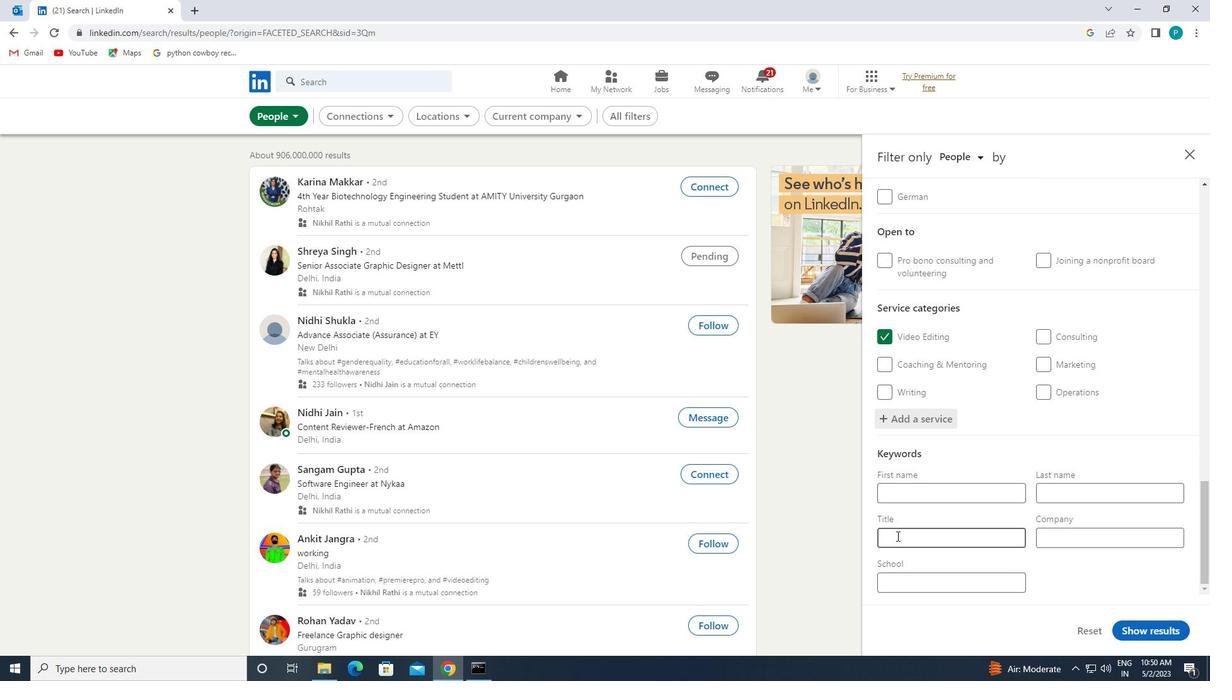 
Action: Key pressed <Key.caps_lock>S<Key.caps_lock>OIOLOGIST
Screenshot: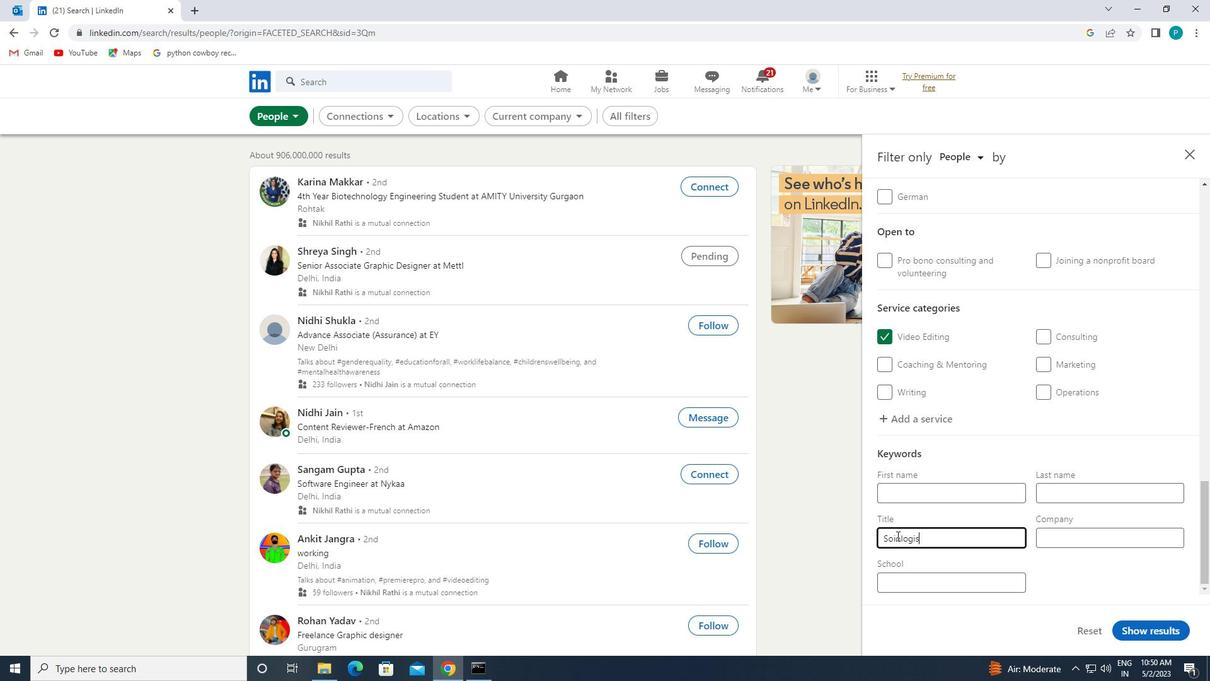 
Action: Mouse moved to (891, 539)
Screenshot: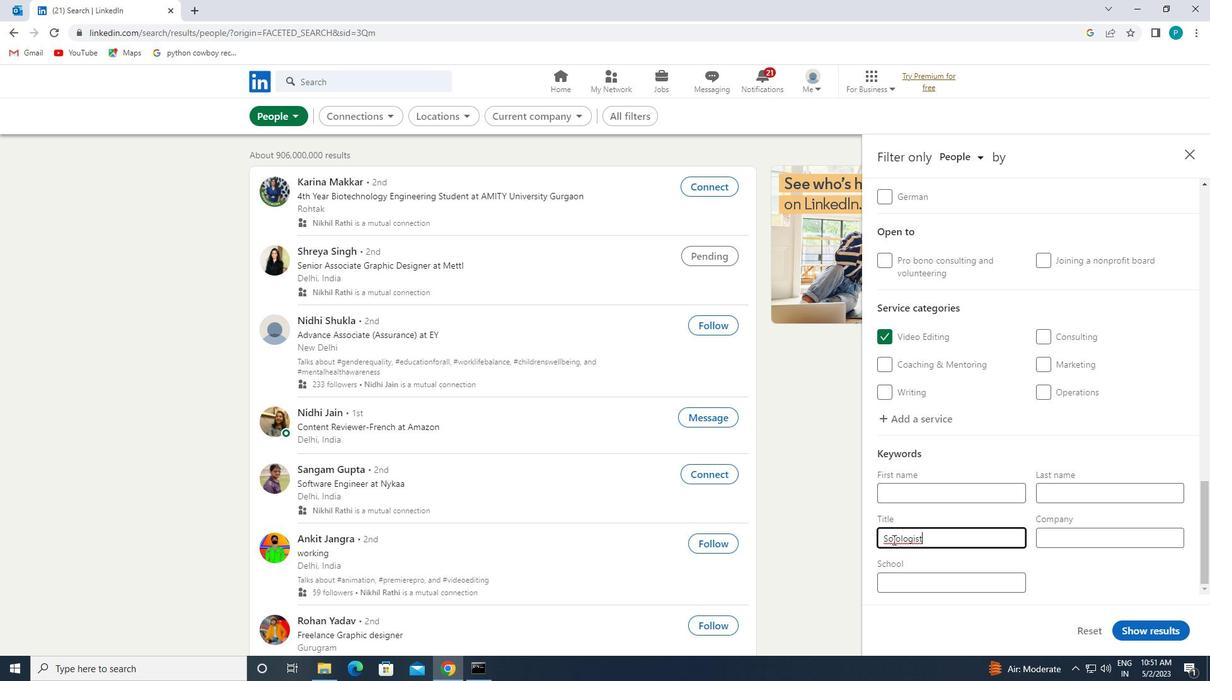 
Action: Mouse pressed left at (891, 539)
Screenshot: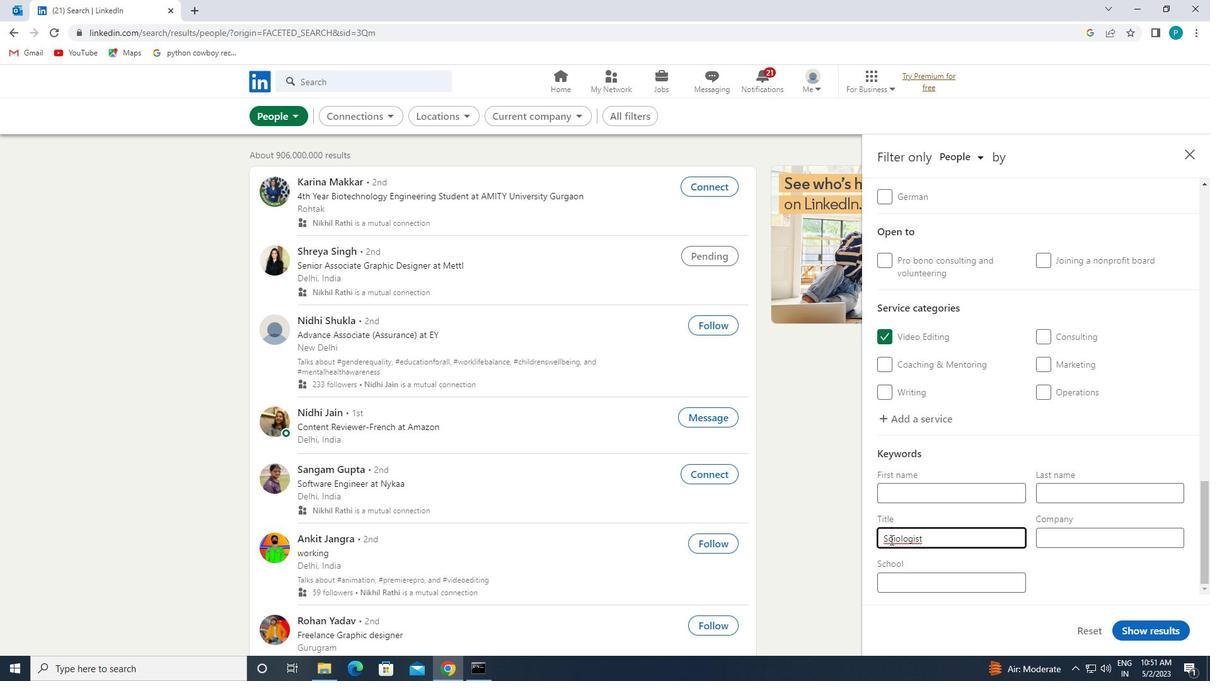
Action: Mouse moved to (891, 539)
Screenshot: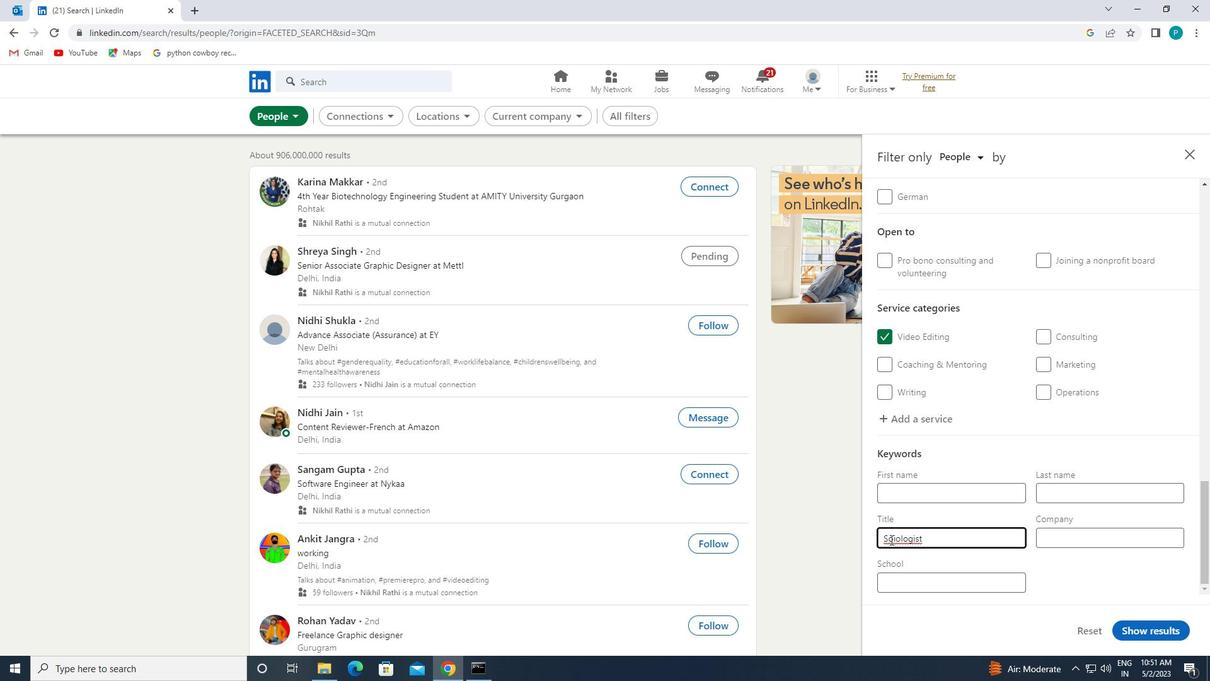 
Action: Mouse pressed left at (891, 539)
Screenshot: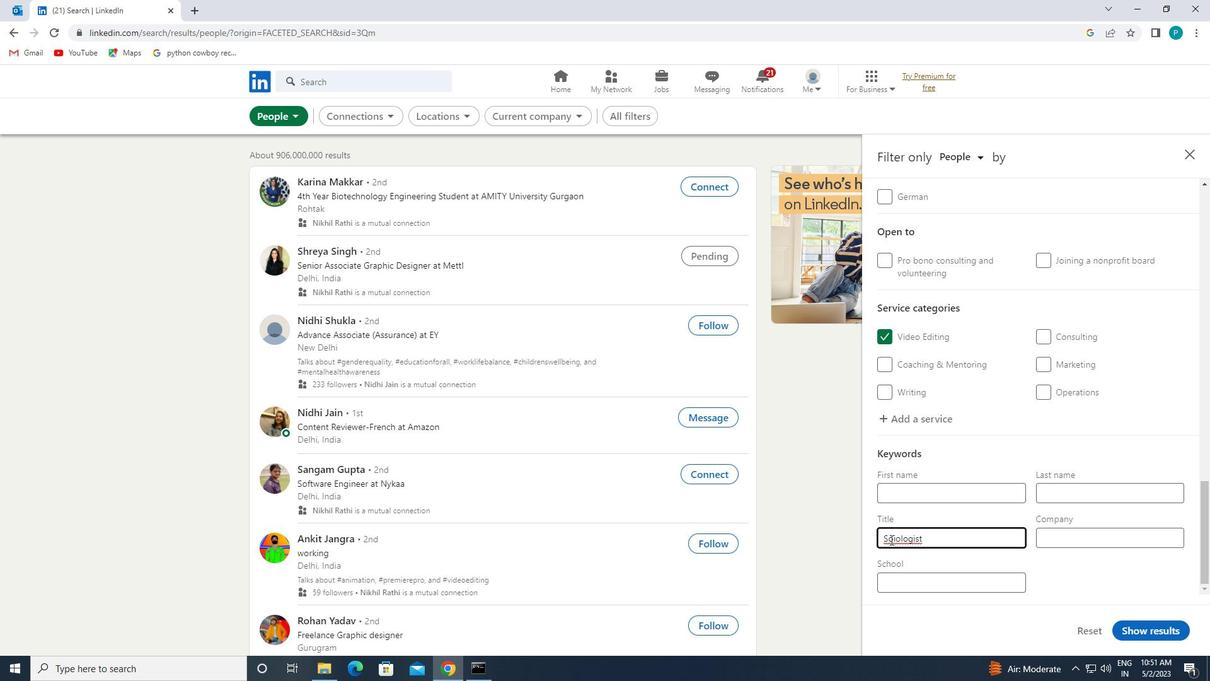 
Action: Mouse moved to (894, 541)
Screenshot: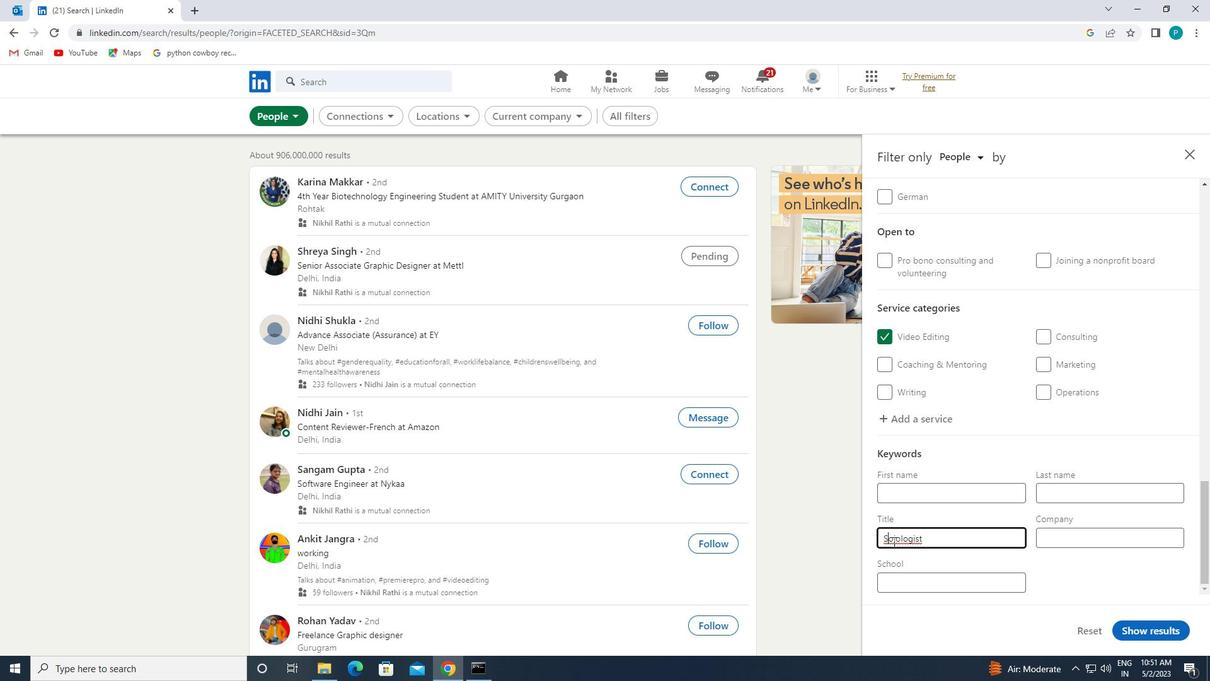 
Action: Mouse pressed left at (894, 541)
Screenshot: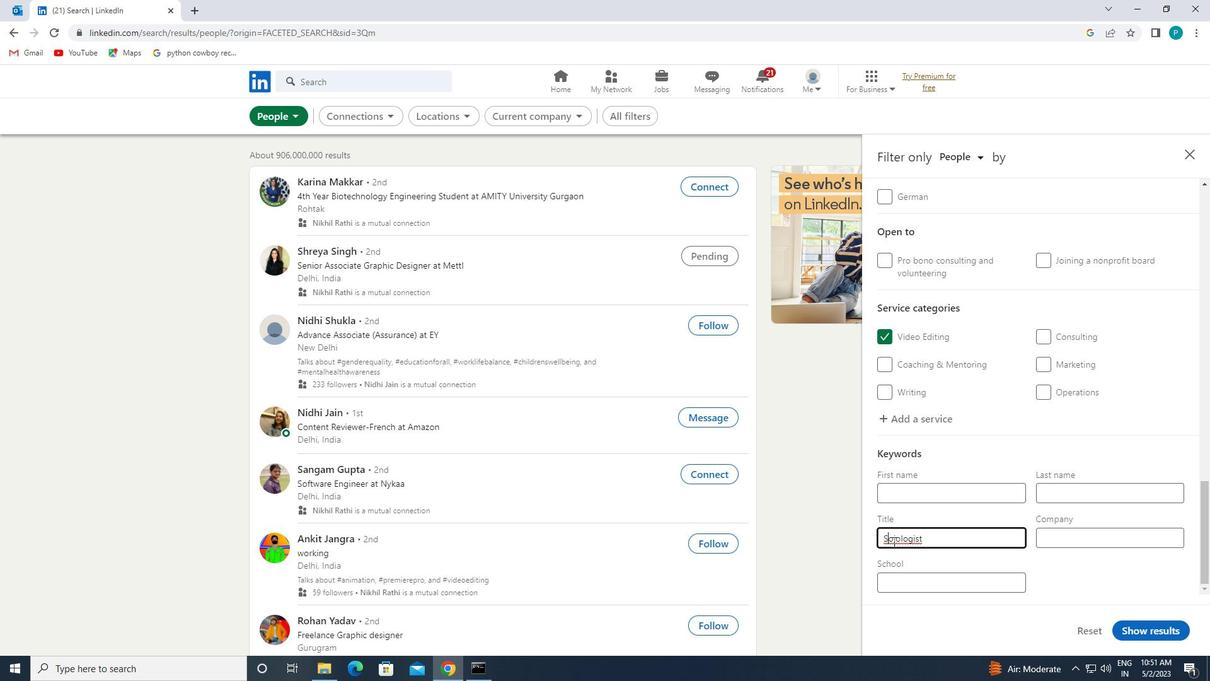 
Action: Key pressed C
Screenshot: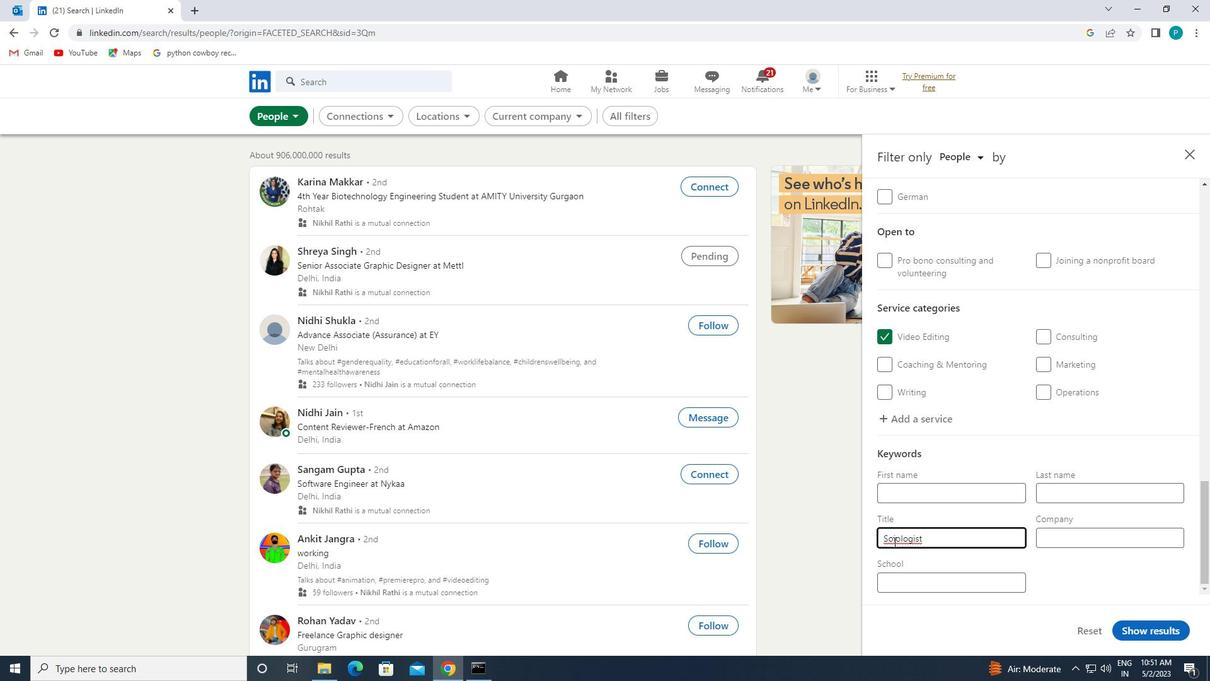 
Action: Mouse moved to (1131, 628)
Screenshot: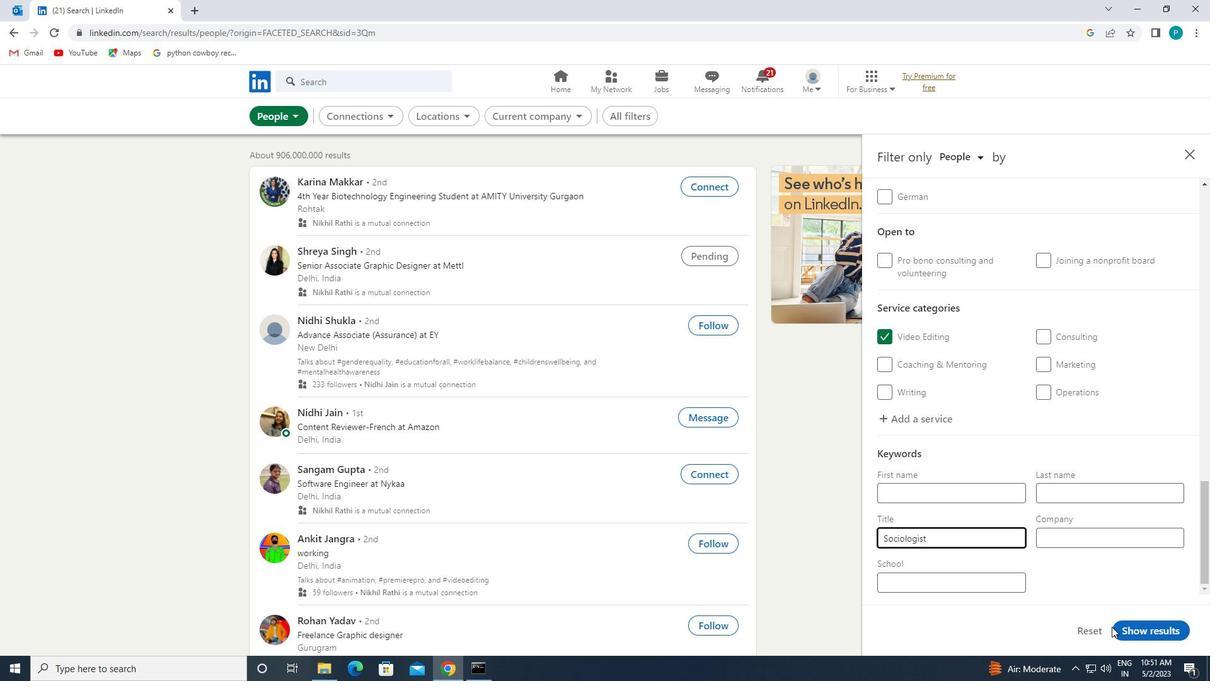 
Action: Mouse pressed left at (1131, 628)
Screenshot: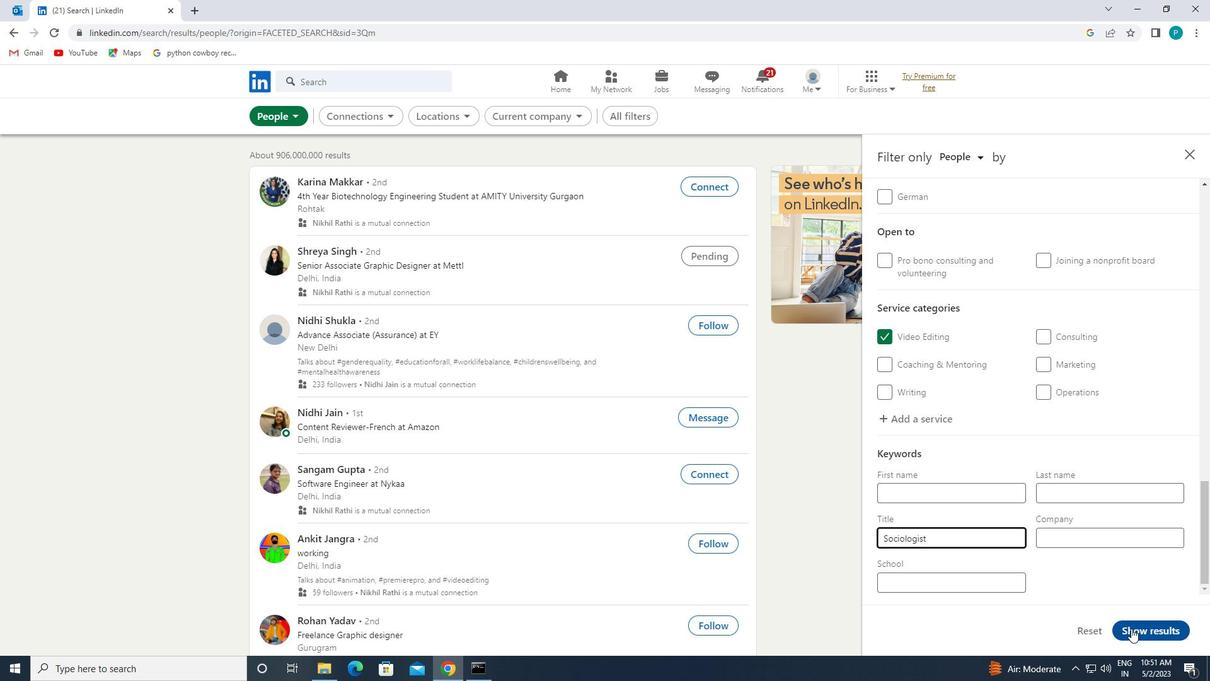
